 Task: Look for space in Herzogenaurach, Germany from 6th September, 2023 to 15th September, 2023 for 6 adults in price range Rs.8000 to Rs.12000. Place can be entire place or private room with 6 bedrooms having 6 beds and 6 bathrooms. Property type can be house, flat, guest house. Amenities needed are: wifi, TV, free parkinig on premises, gym, breakfast. Booking option can be shelf check-in. Required host language is English.
Action: Mouse pressed left at (507, 106)
Screenshot: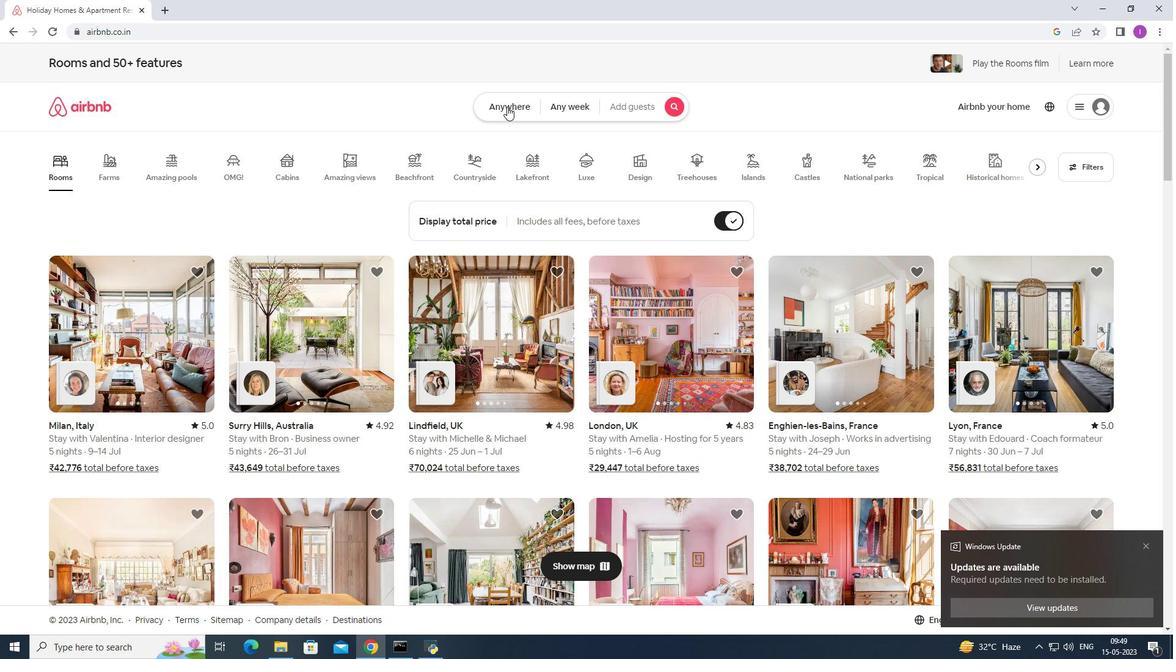 
Action: Mouse moved to (398, 151)
Screenshot: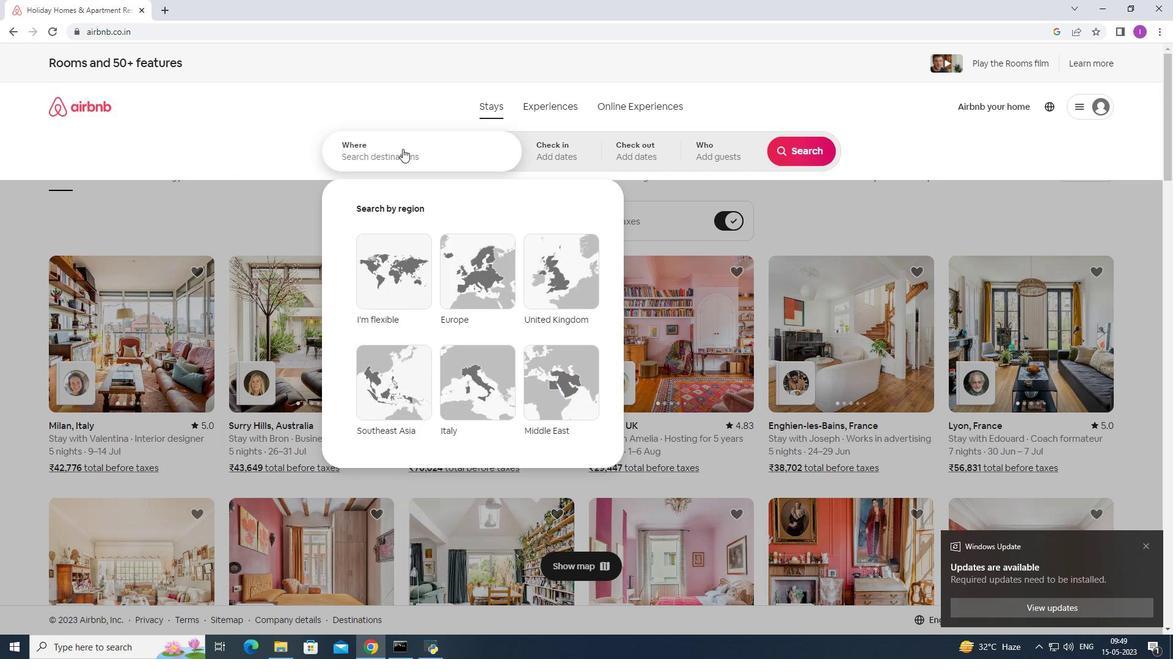 
Action: Mouse pressed left at (398, 151)
Screenshot: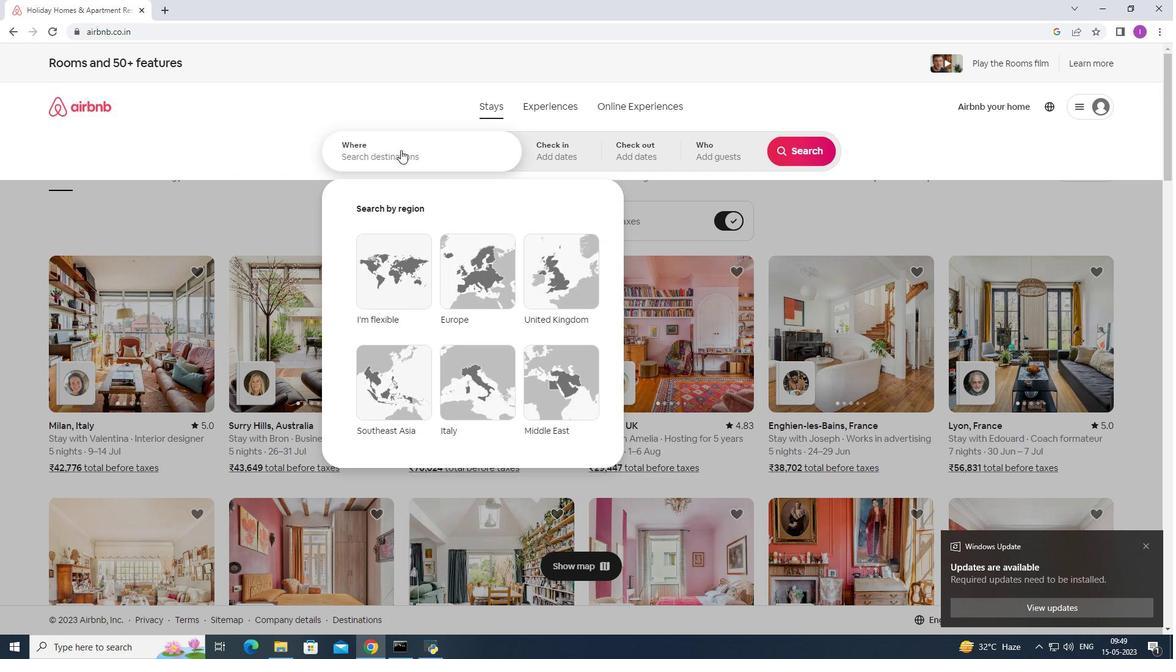 
Action: Key pressed <Key.shift>Herzogenaurach,<Key.shift>Germany
Screenshot: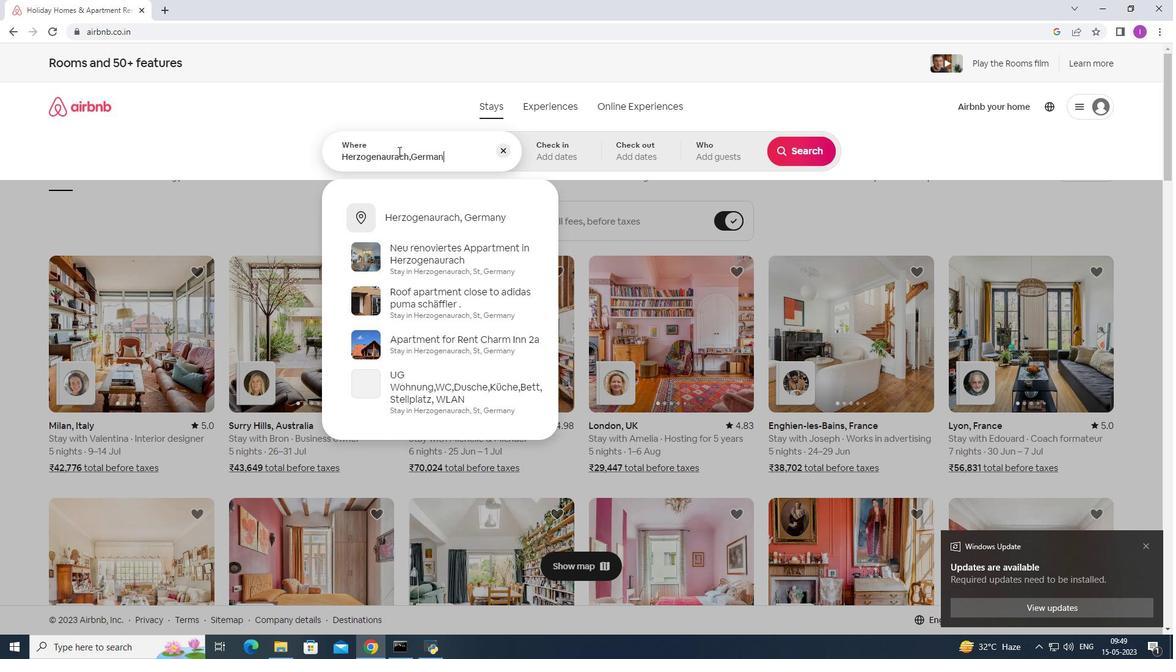 
Action: Mouse moved to (518, 221)
Screenshot: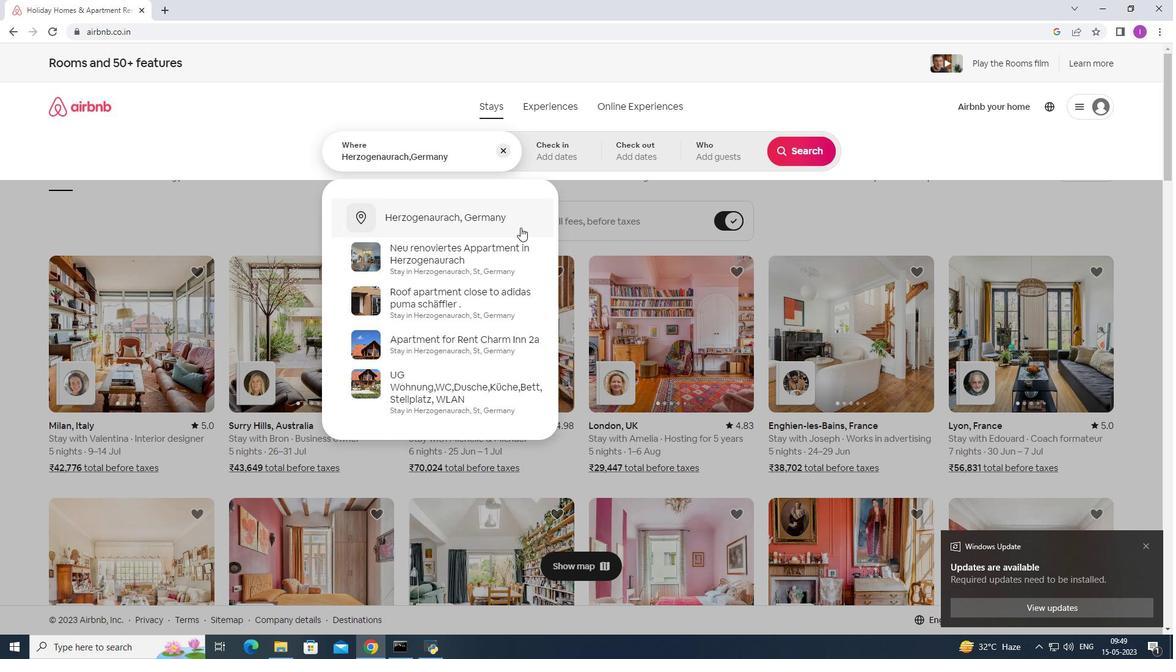 
Action: Mouse pressed left at (518, 221)
Screenshot: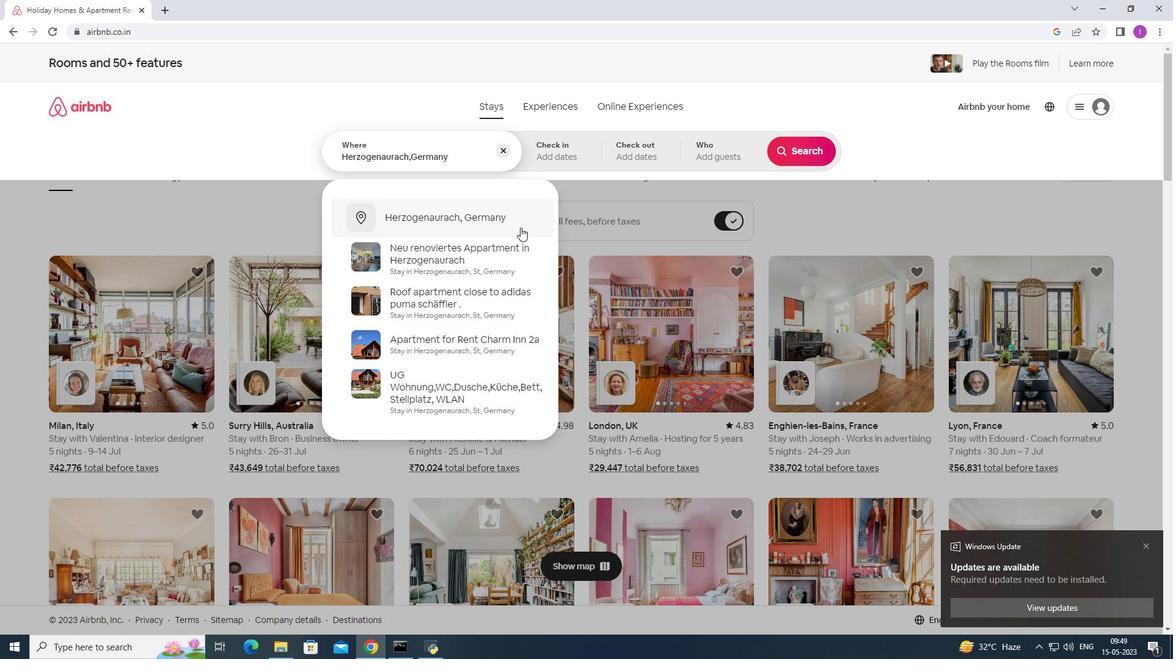 
Action: Mouse moved to (801, 245)
Screenshot: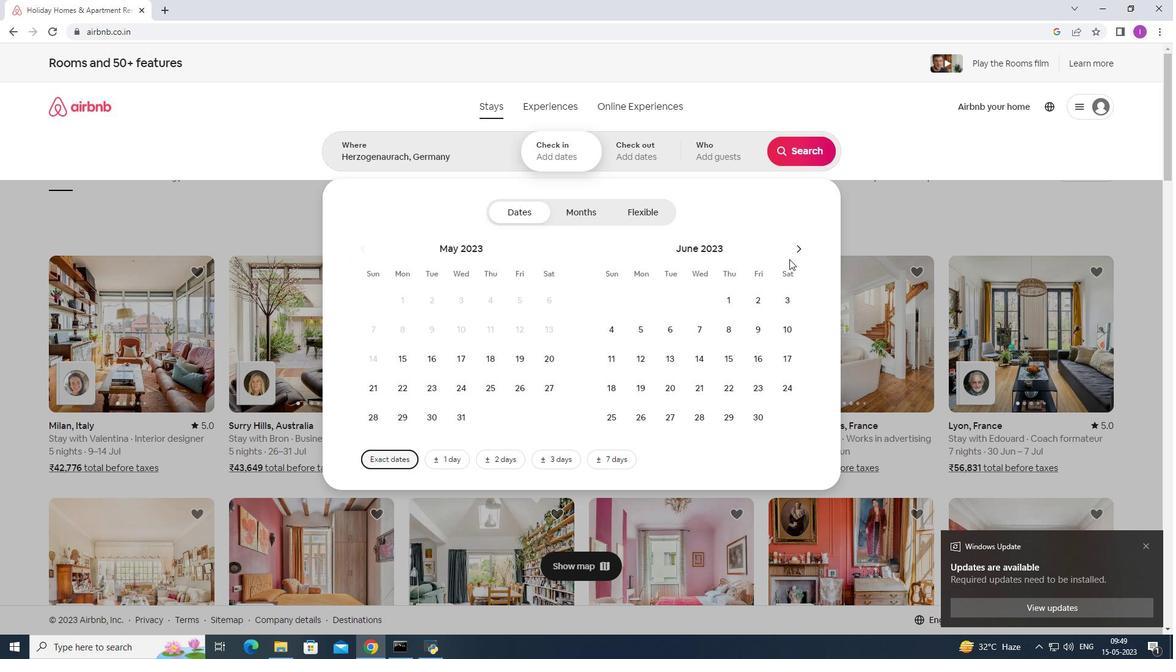 
Action: Mouse pressed left at (801, 245)
Screenshot: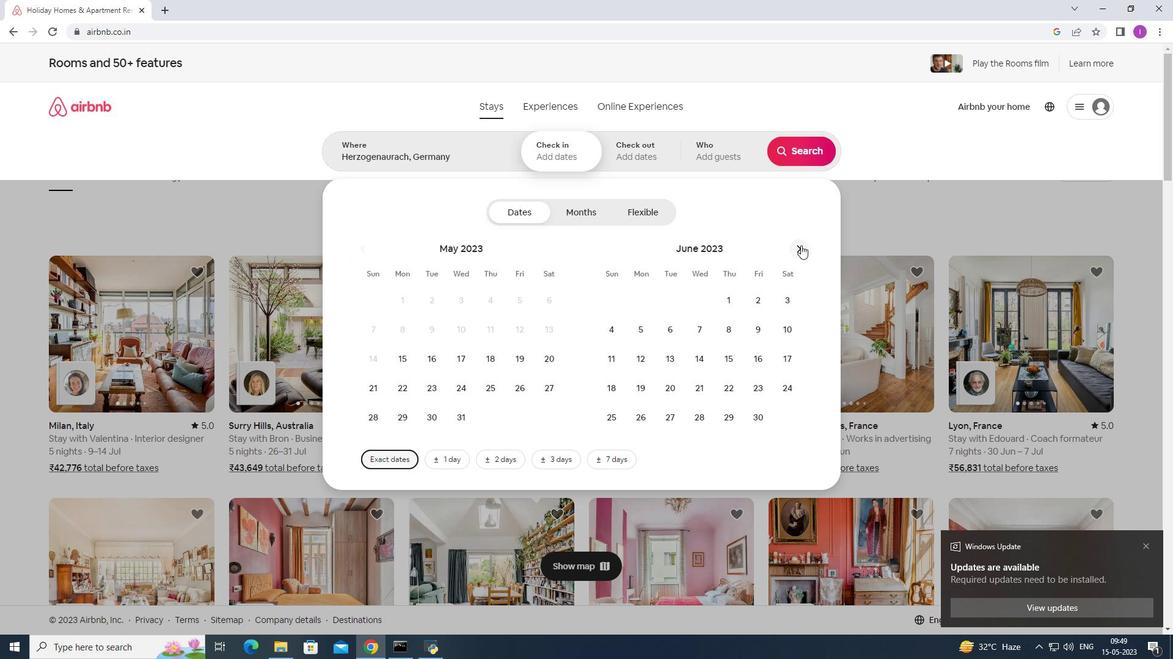 
Action: Mouse pressed left at (801, 245)
Screenshot: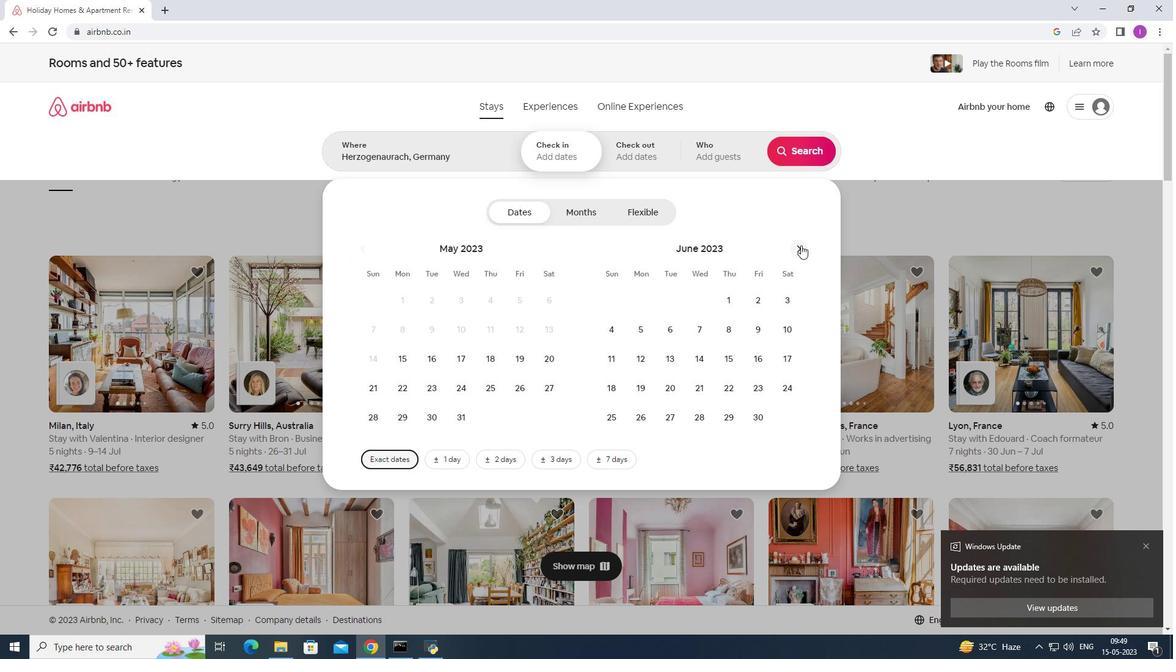 
Action: Mouse moved to (802, 243)
Screenshot: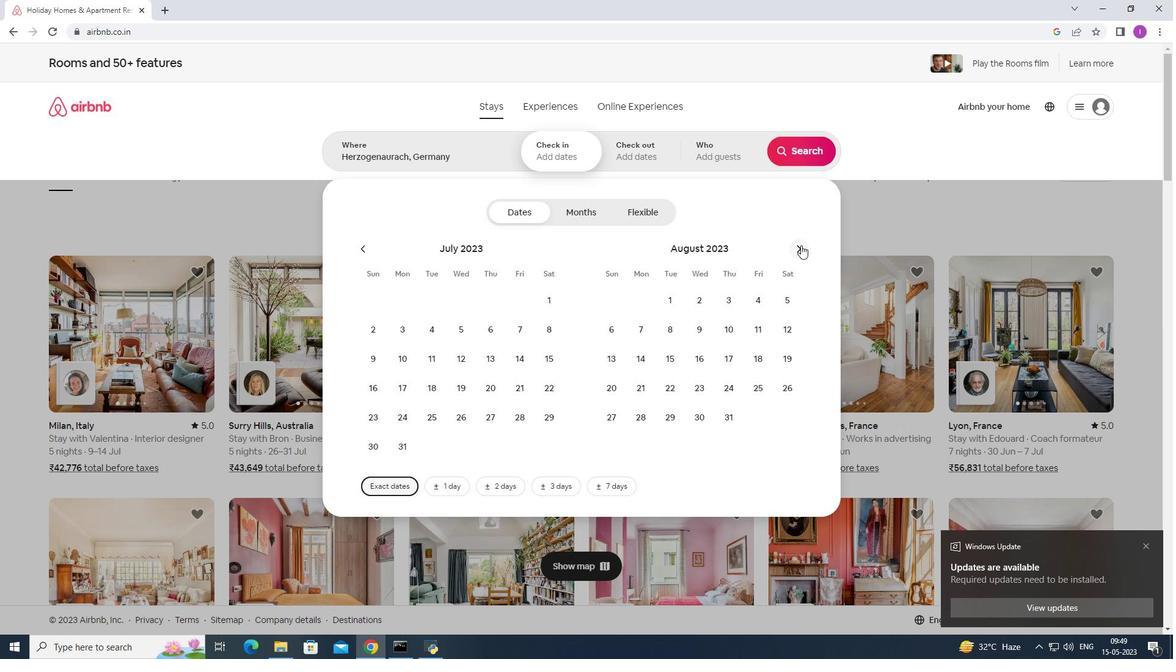 
Action: Mouse pressed left at (802, 243)
Screenshot: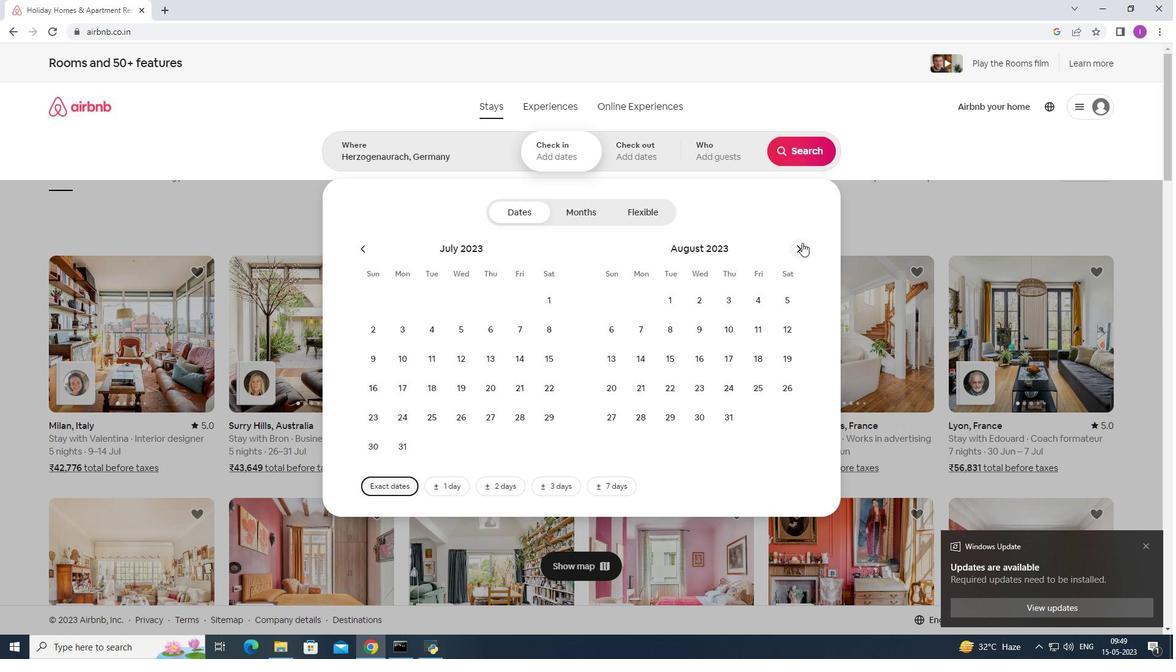 
Action: Mouse pressed left at (802, 243)
Screenshot: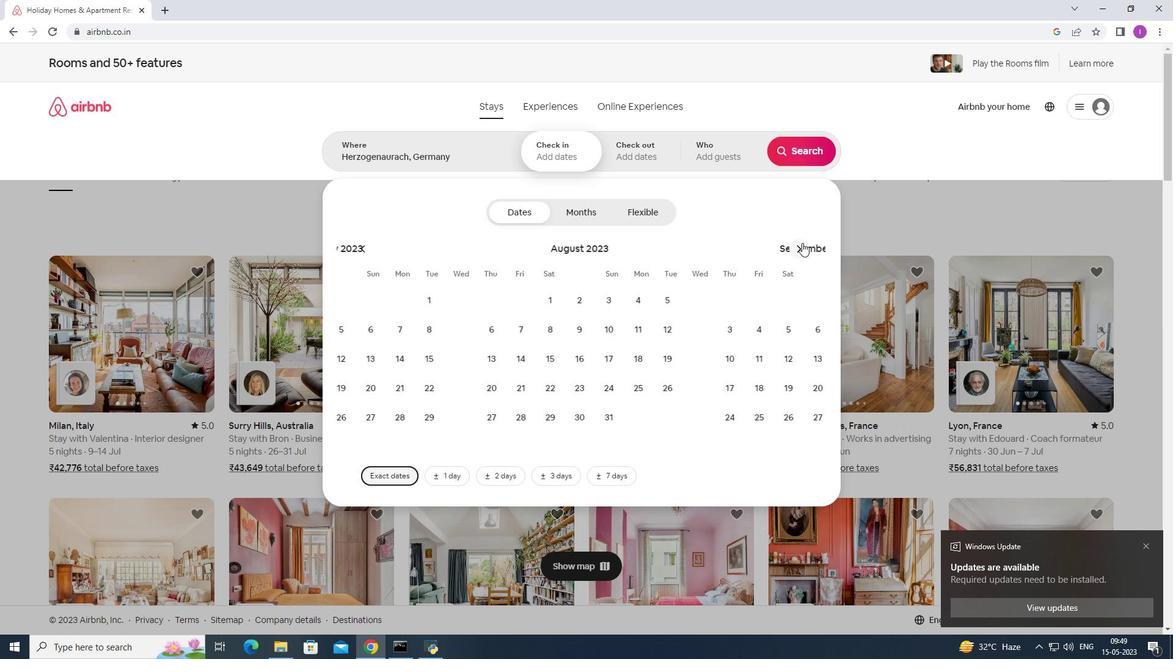 
Action: Mouse moved to (460, 333)
Screenshot: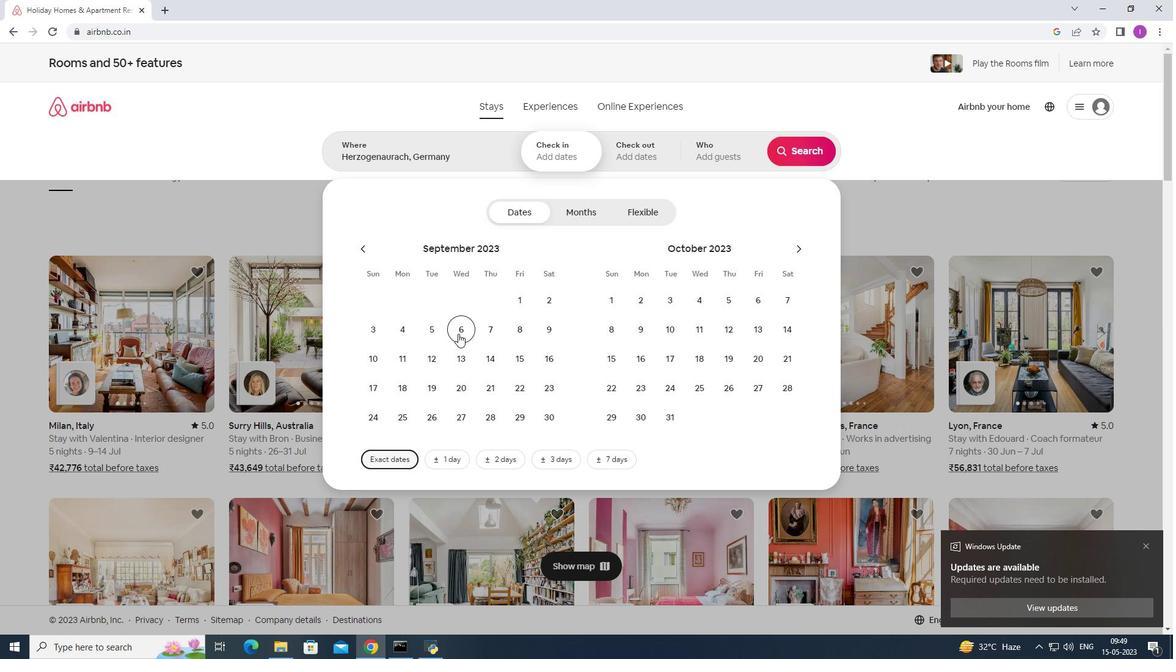 
Action: Mouse pressed left at (460, 333)
Screenshot: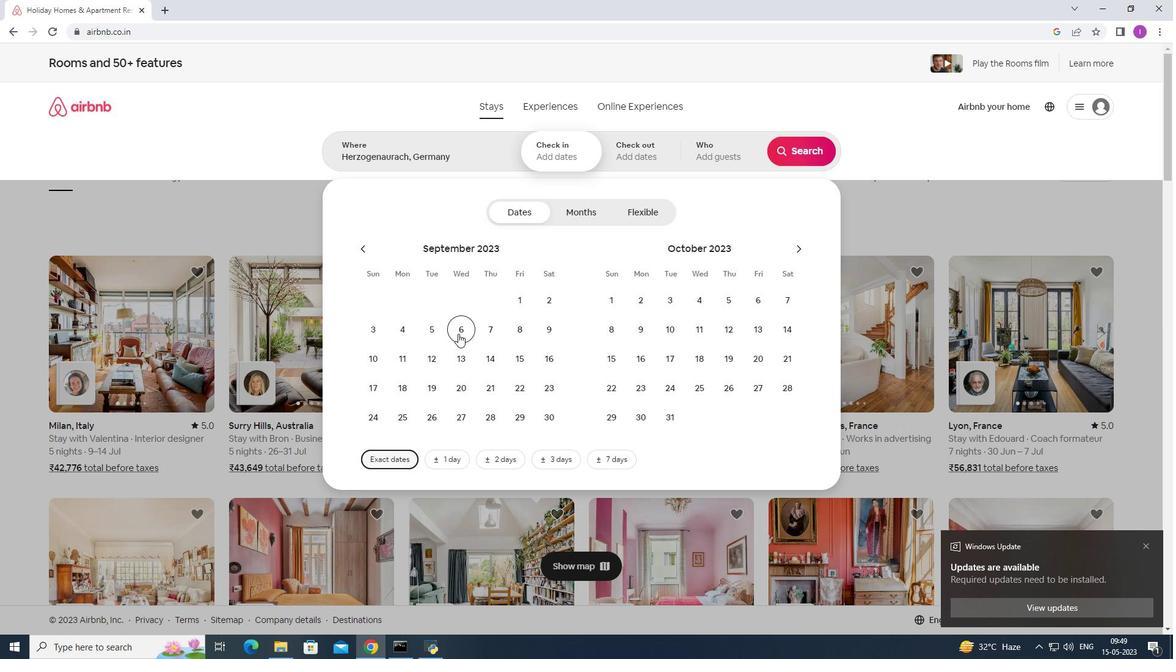 
Action: Mouse moved to (512, 363)
Screenshot: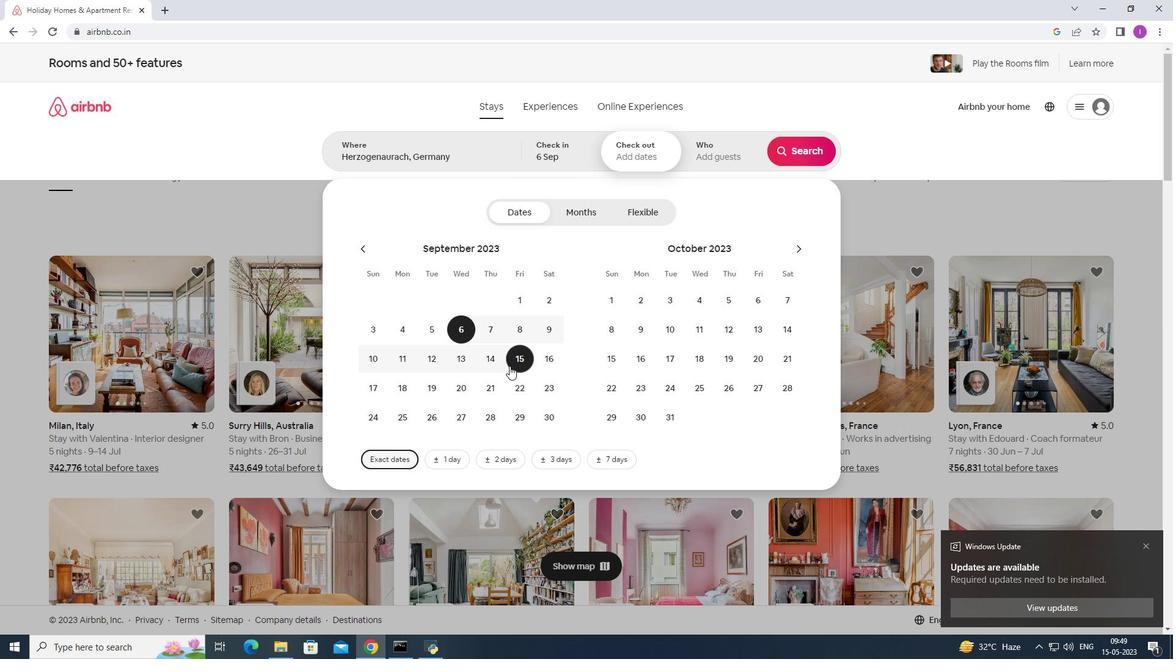 
Action: Mouse pressed left at (512, 363)
Screenshot: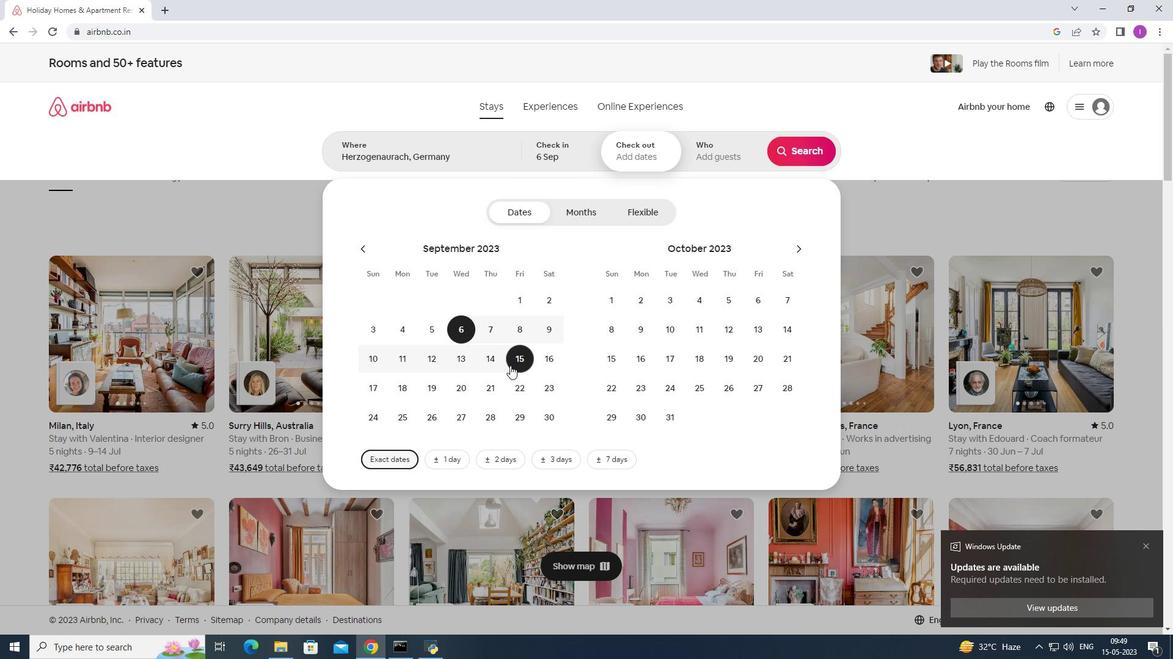 
Action: Mouse moved to (714, 150)
Screenshot: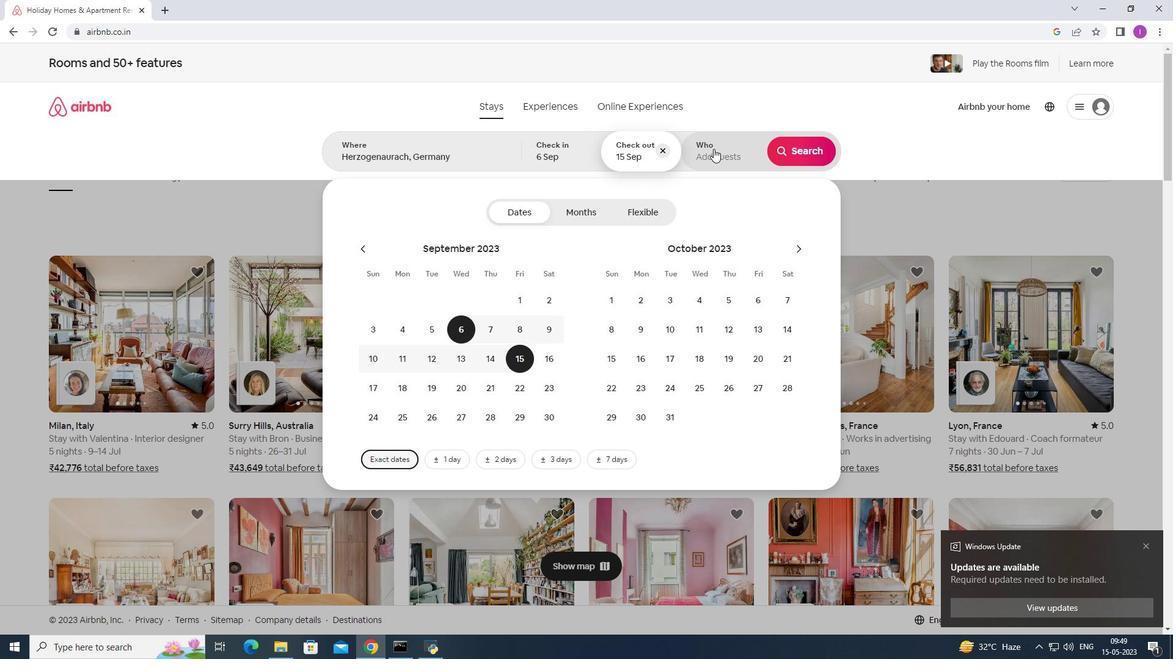 
Action: Mouse pressed left at (714, 150)
Screenshot: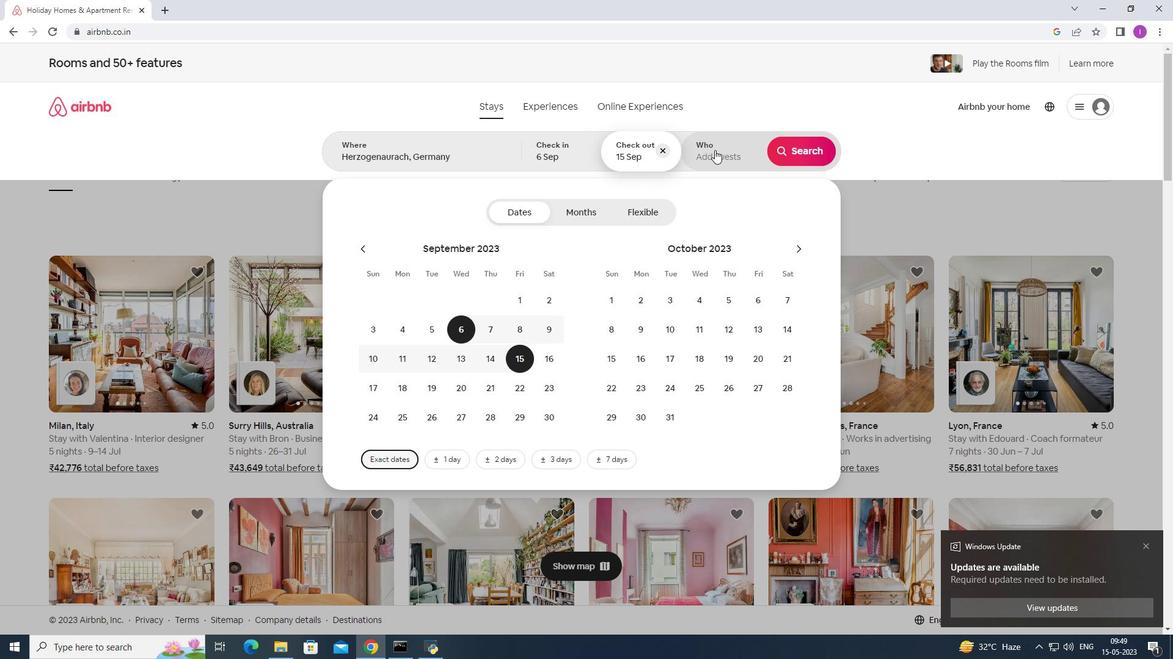 
Action: Mouse moved to (805, 219)
Screenshot: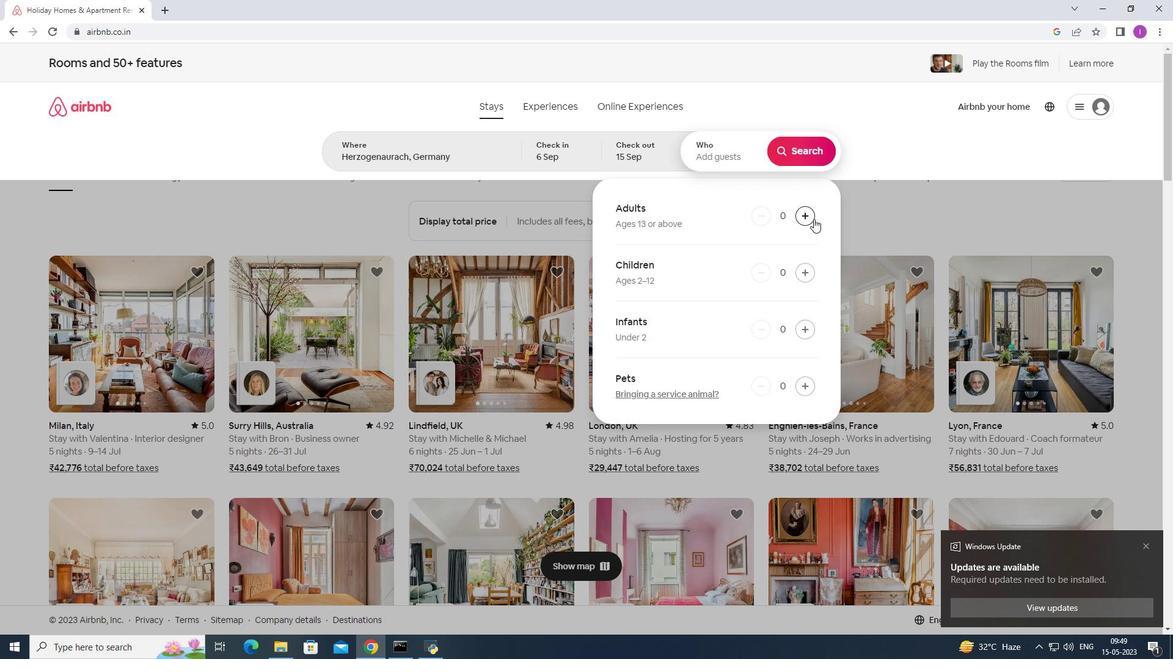 
Action: Mouse pressed left at (805, 219)
Screenshot: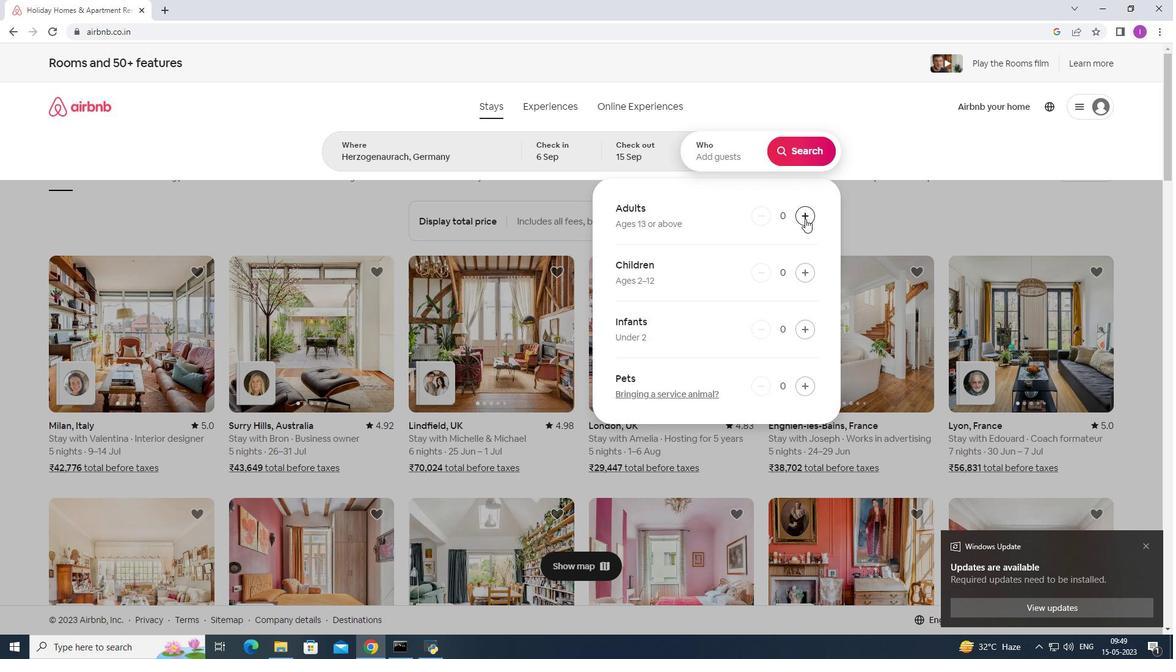 
Action: Mouse pressed left at (805, 219)
Screenshot: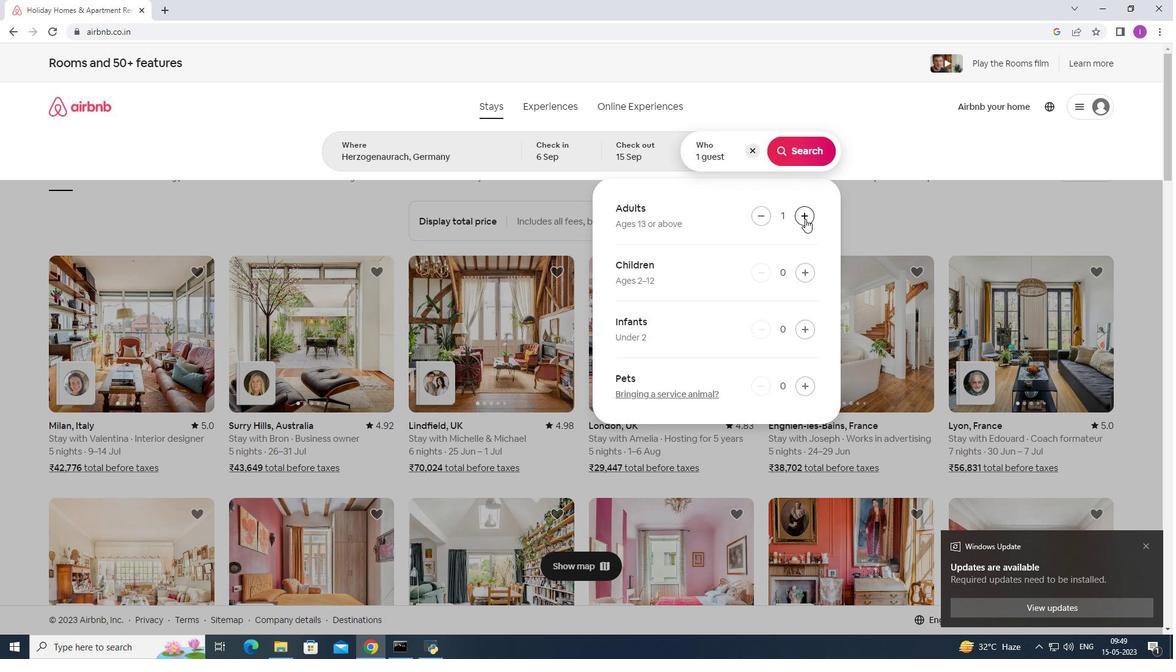 
Action: Mouse pressed left at (805, 219)
Screenshot: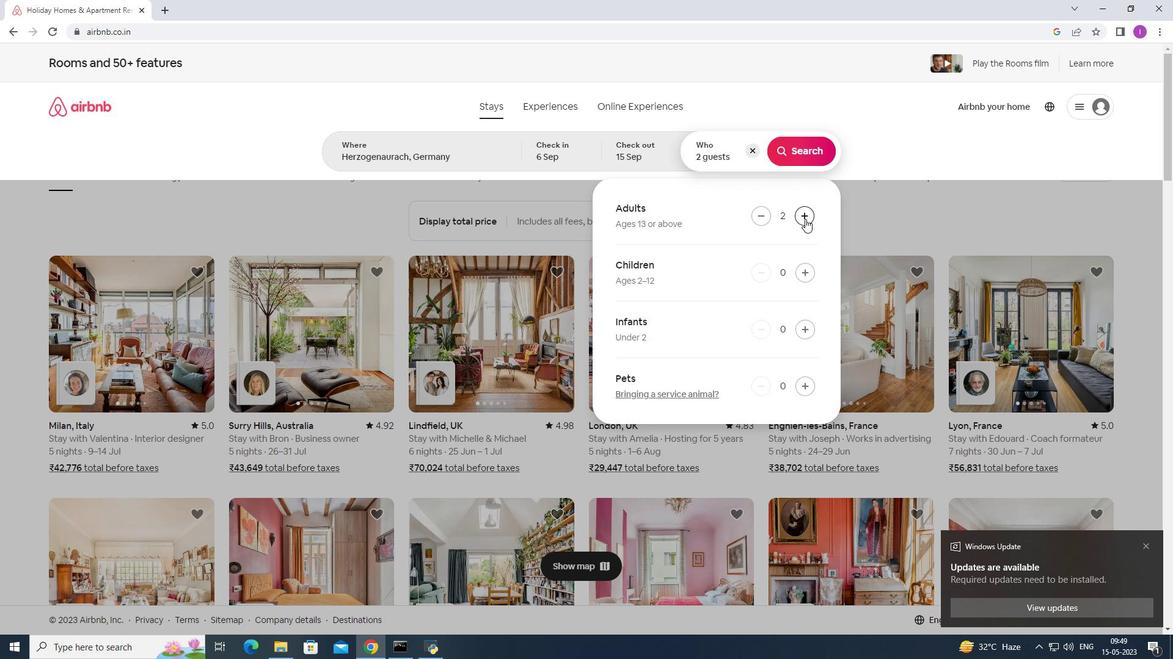 
Action: Mouse pressed left at (805, 219)
Screenshot: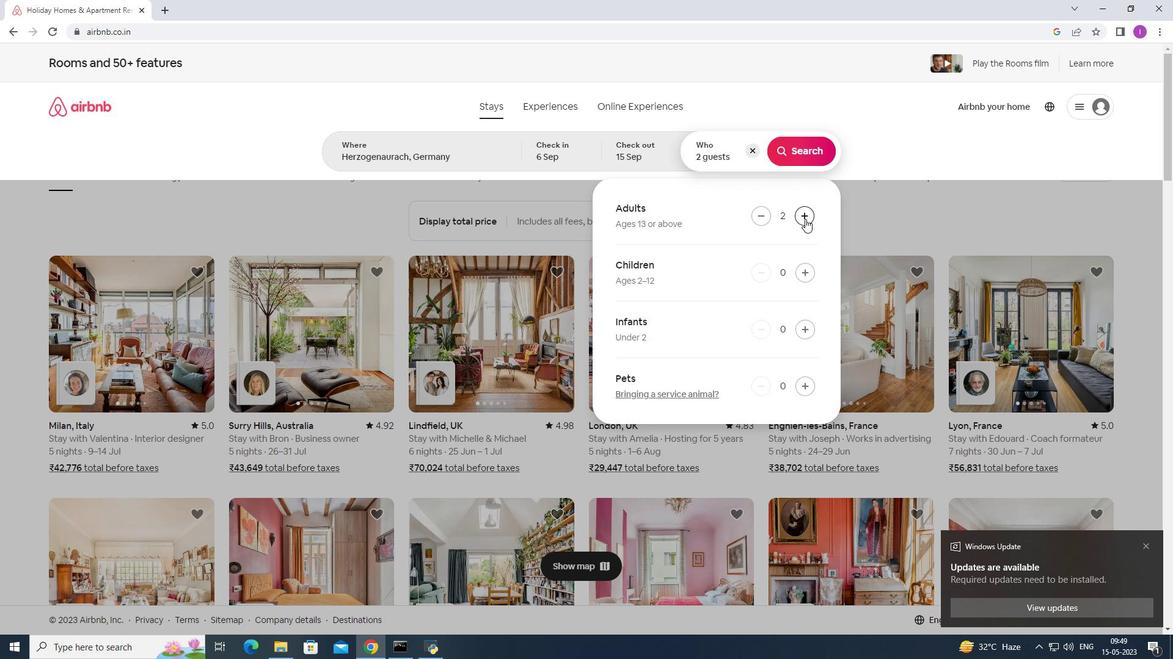 
Action: Mouse moved to (805, 218)
Screenshot: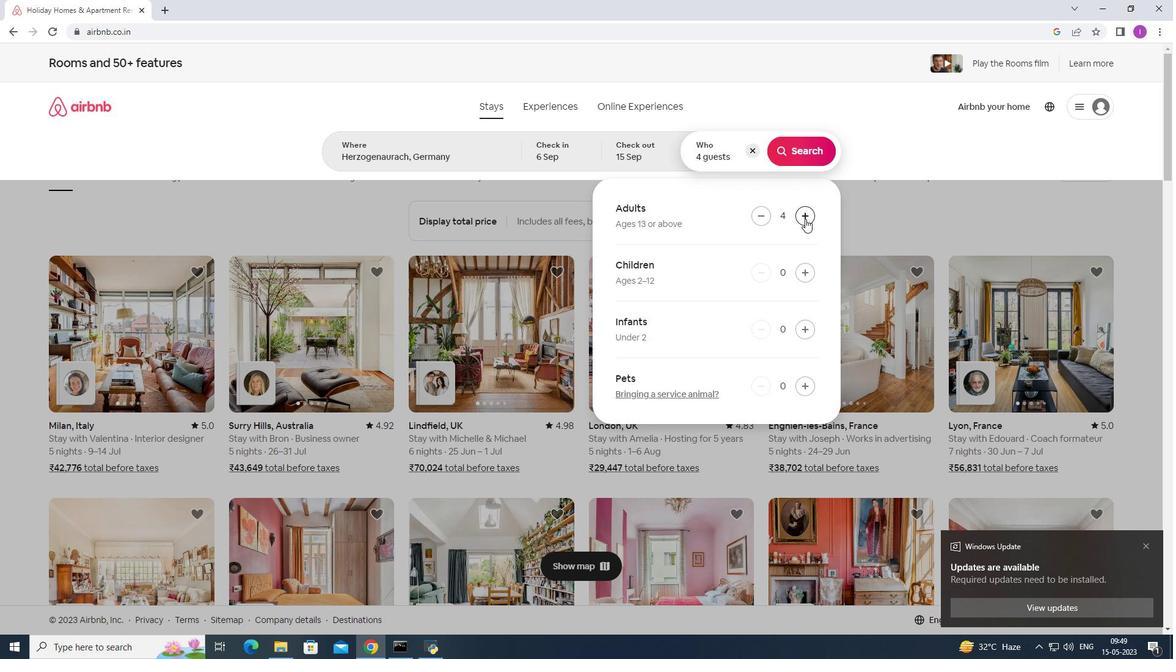 
Action: Mouse pressed left at (805, 218)
Screenshot: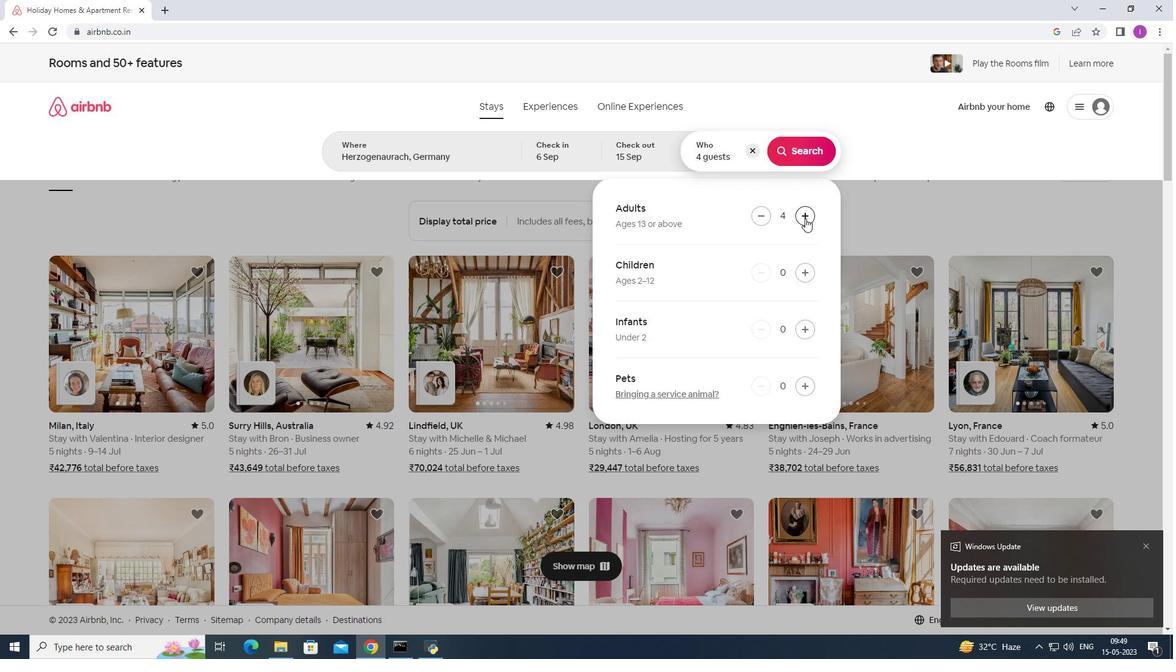 
Action: Mouse pressed left at (805, 218)
Screenshot: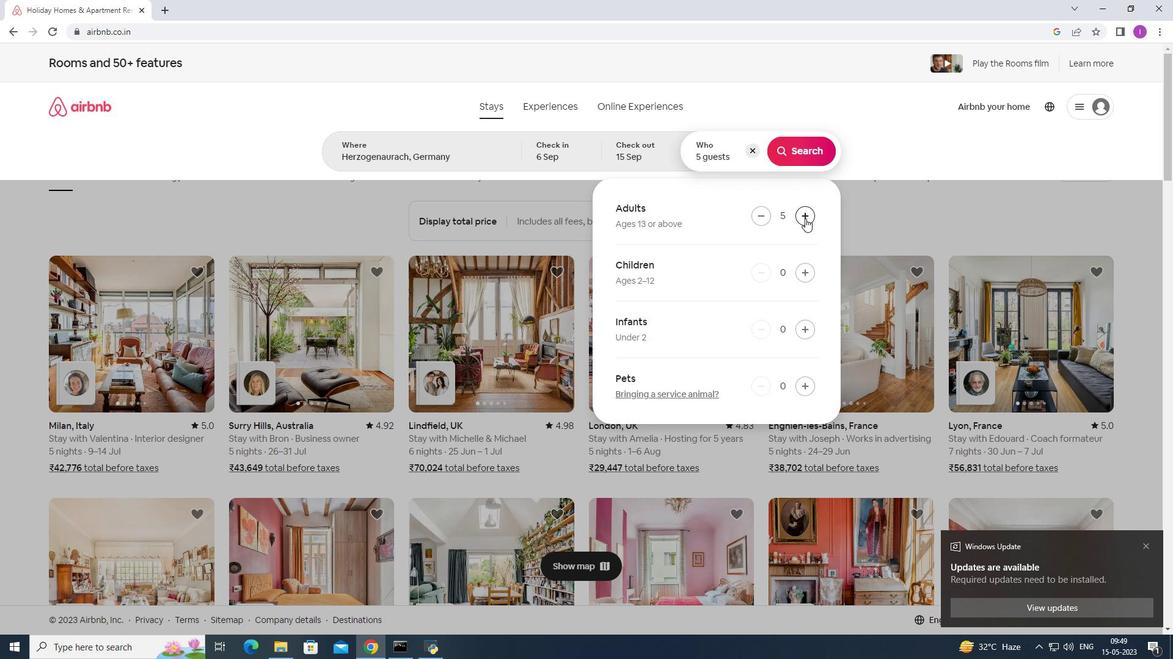 
Action: Mouse moved to (813, 158)
Screenshot: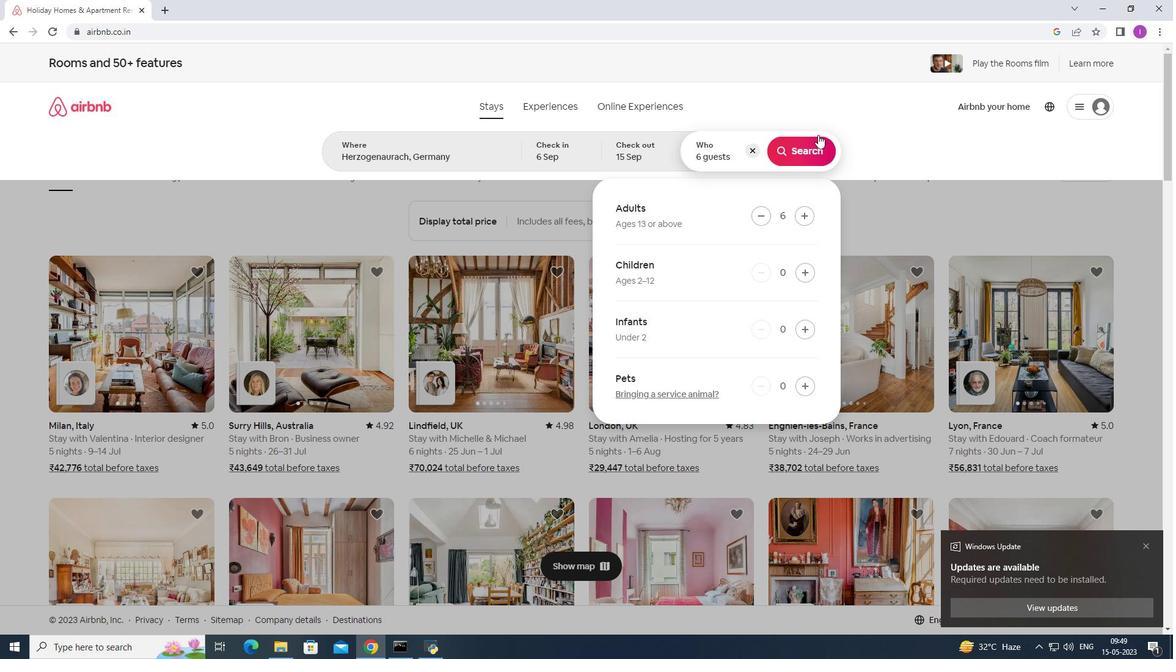 
Action: Mouse pressed left at (813, 158)
Screenshot: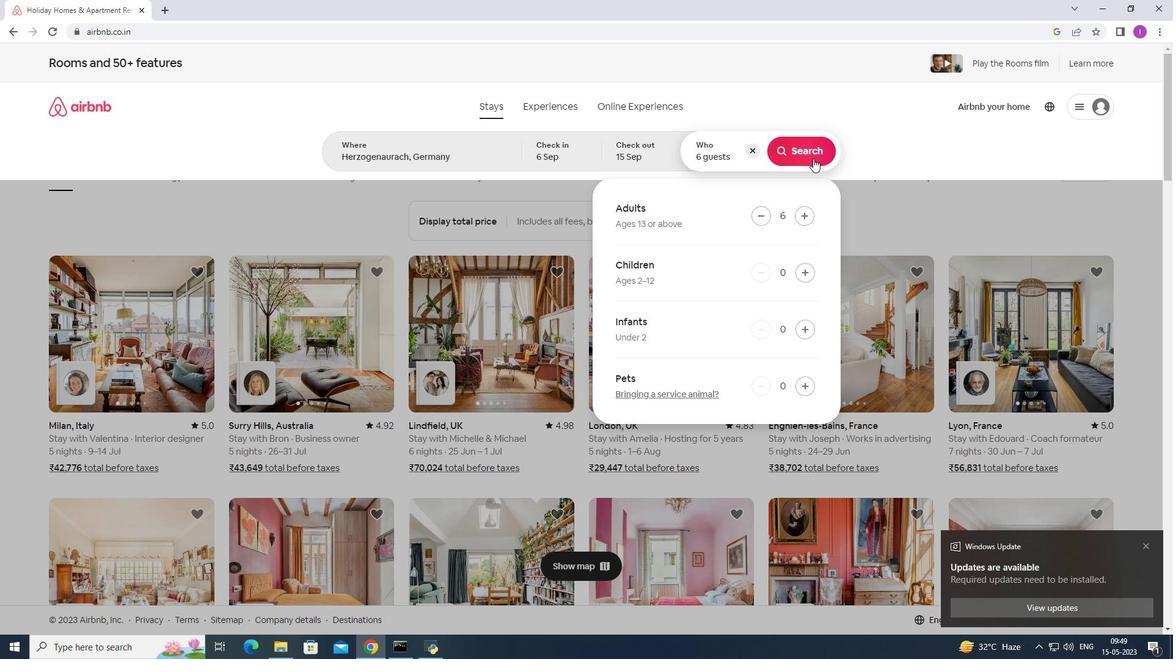 
Action: Mouse moved to (1099, 121)
Screenshot: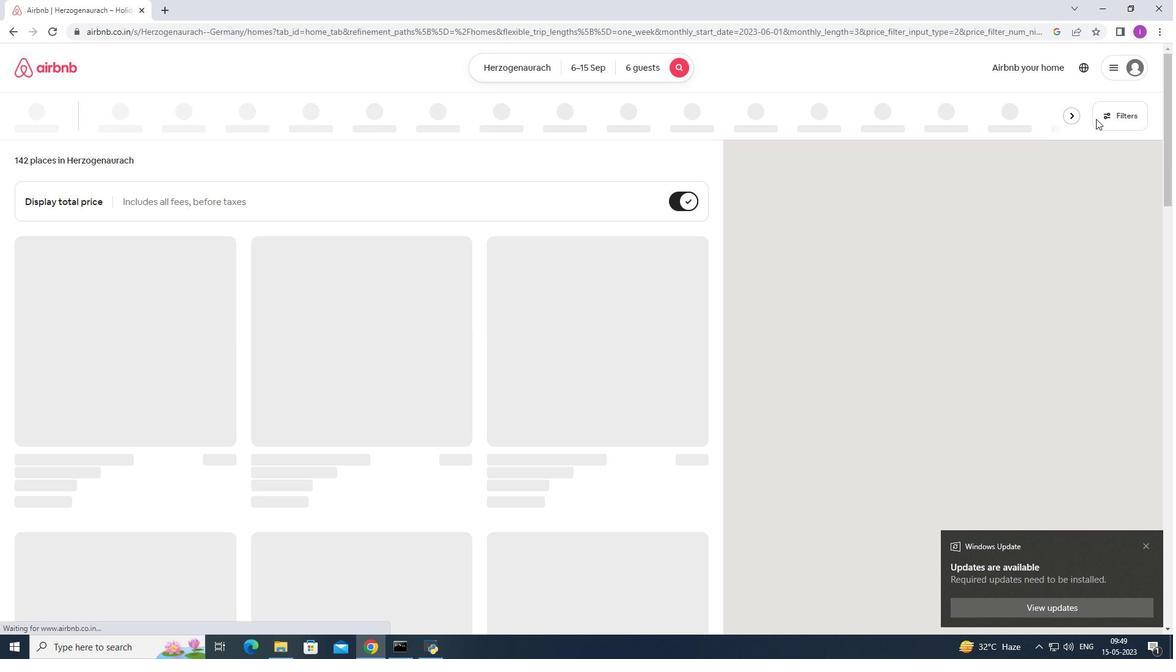 
Action: Mouse pressed left at (1099, 121)
Screenshot: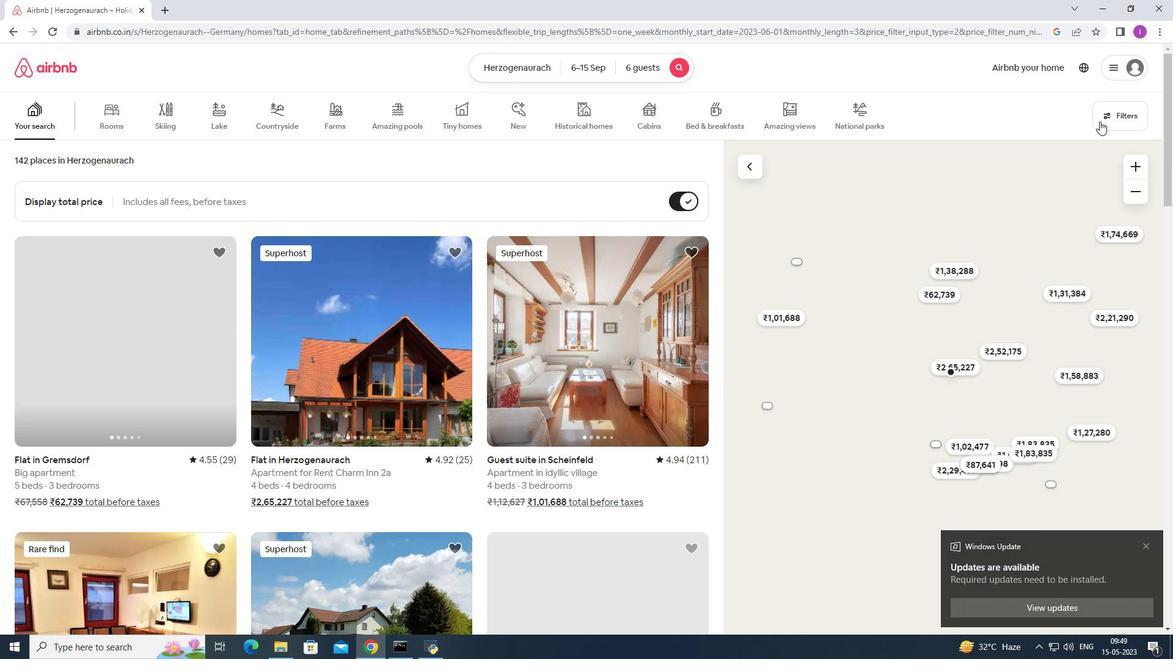 
Action: Mouse moved to (665, 413)
Screenshot: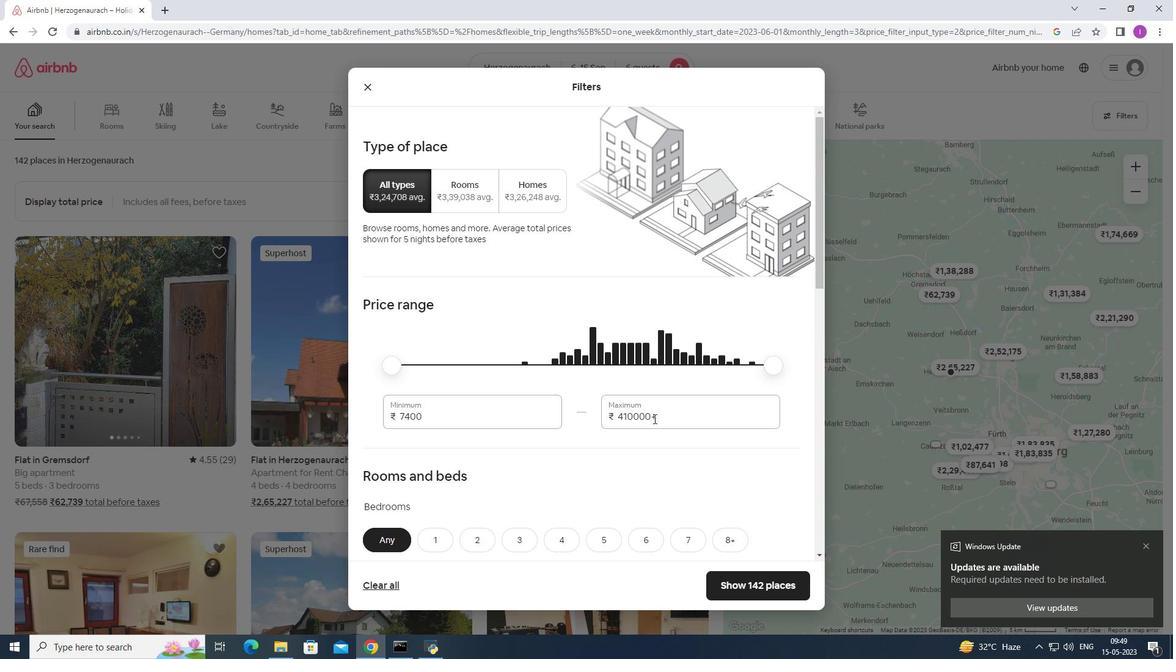 
Action: Mouse pressed left at (665, 413)
Screenshot: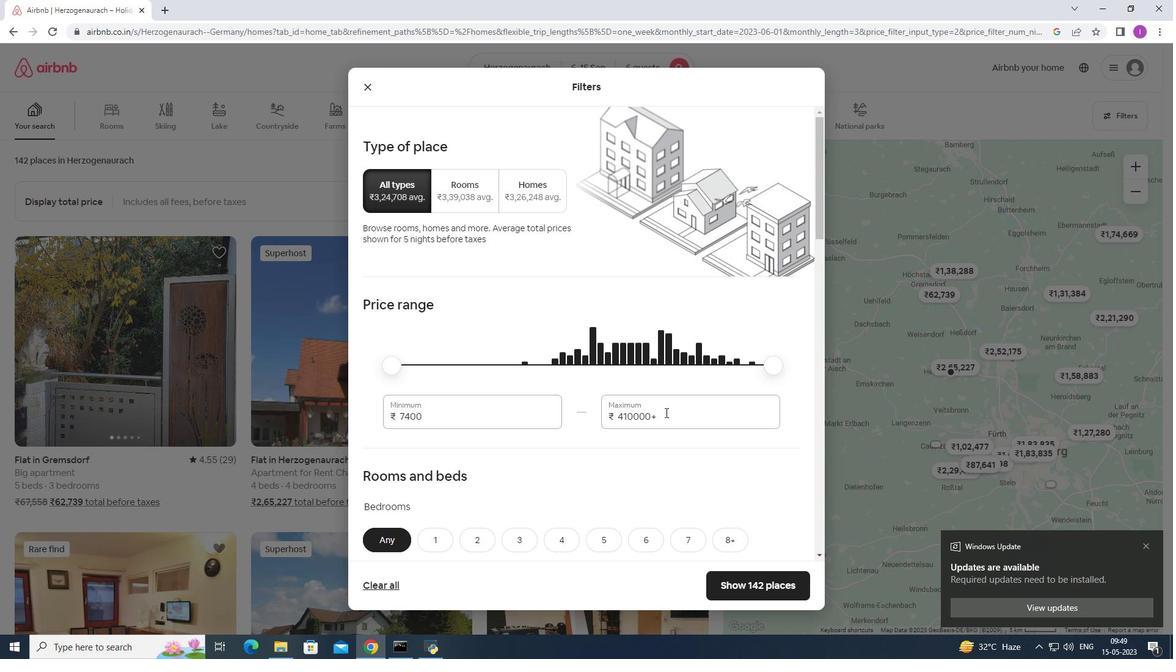 
Action: Mouse moved to (661, 414)
Screenshot: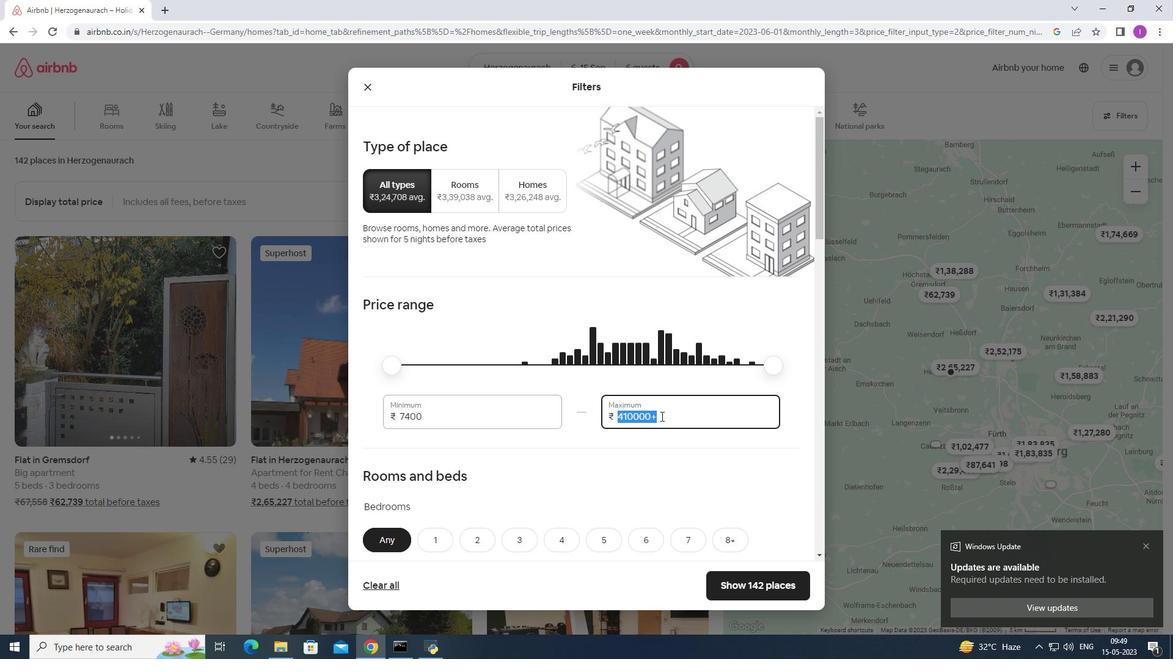 
Action: Key pressed 120000
Screenshot: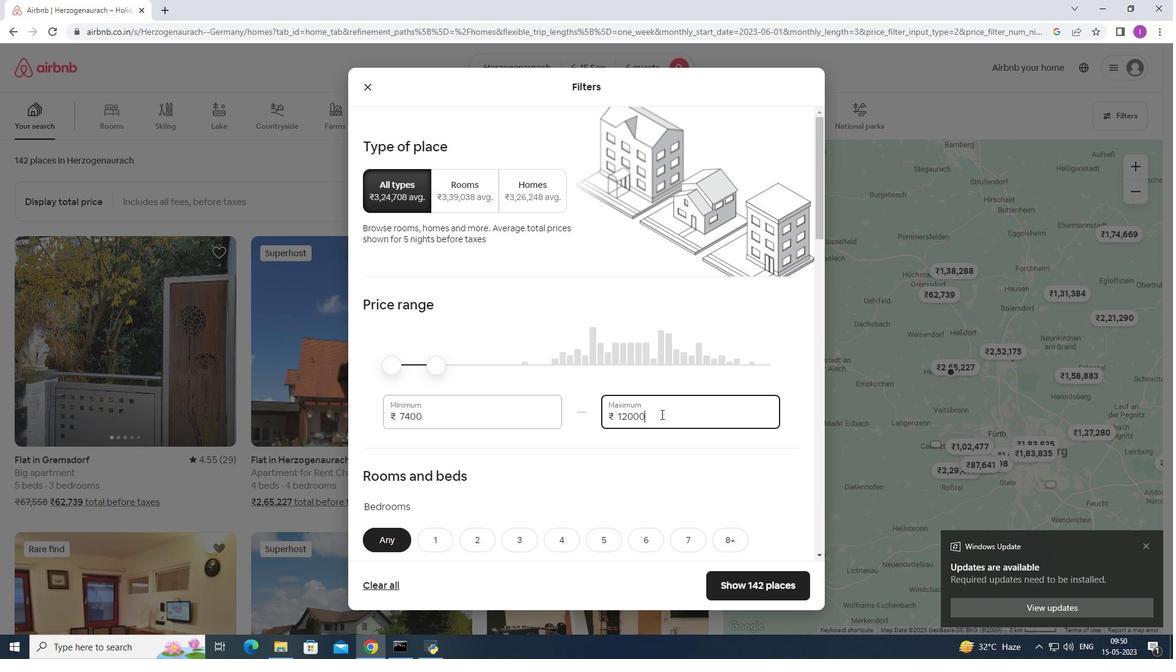 
Action: Mouse moved to (645, 406)
Screenshot: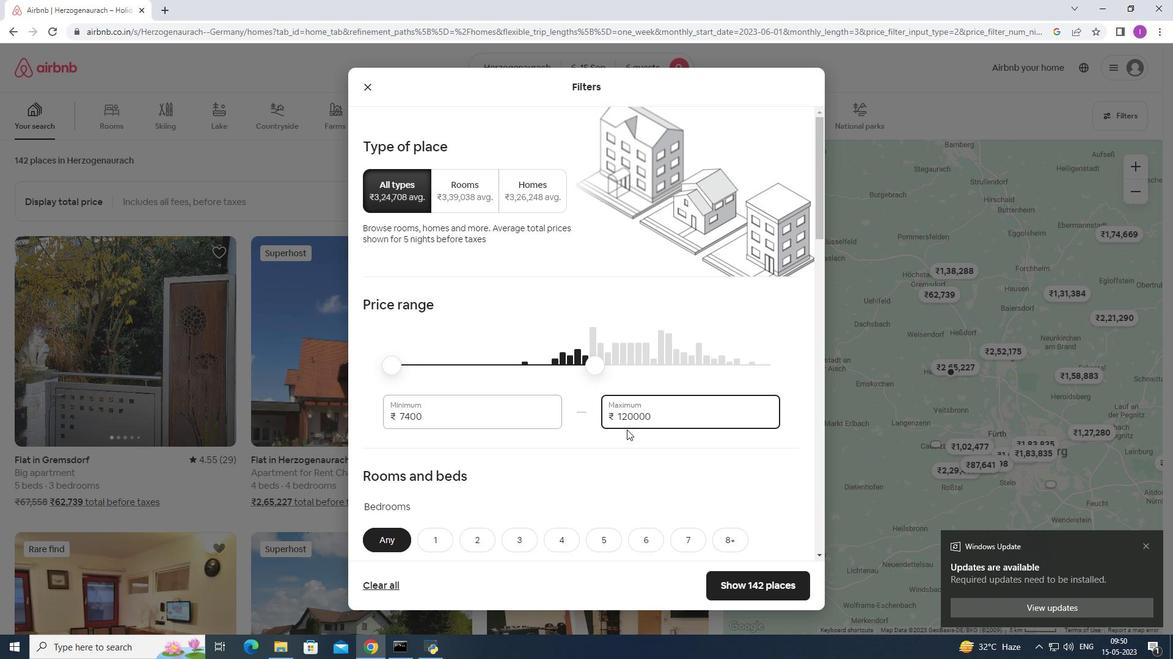 
Action: Key pressed <Key.backspace>
Screenshot: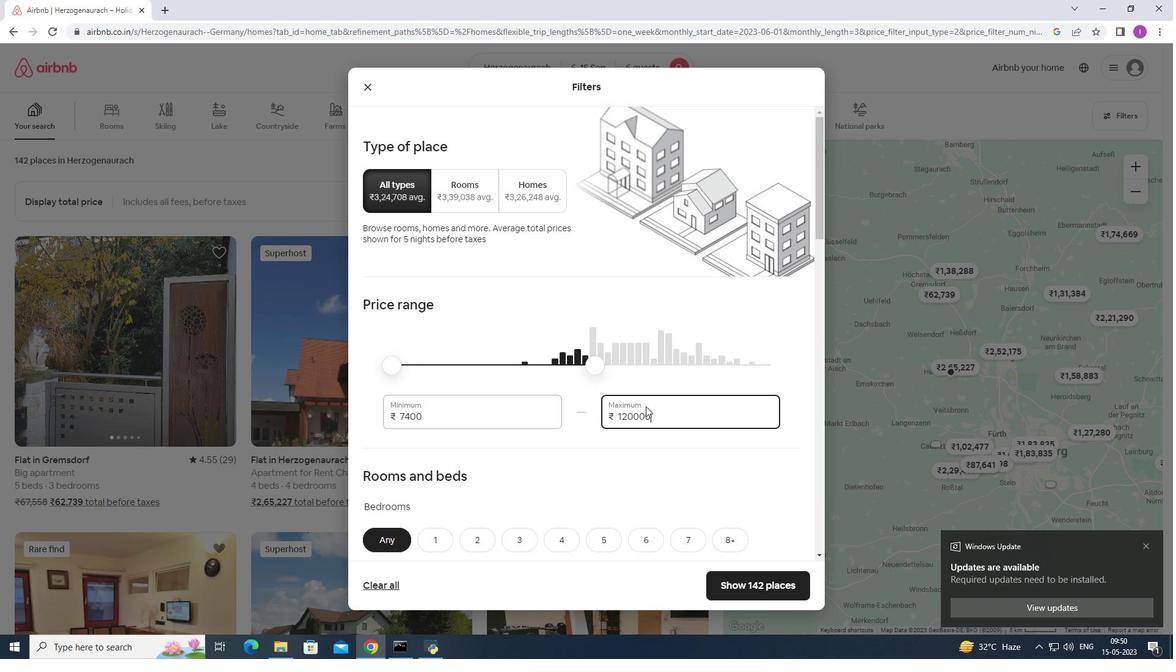 
Action: Mouse moved to (441, 421)
Screenshot: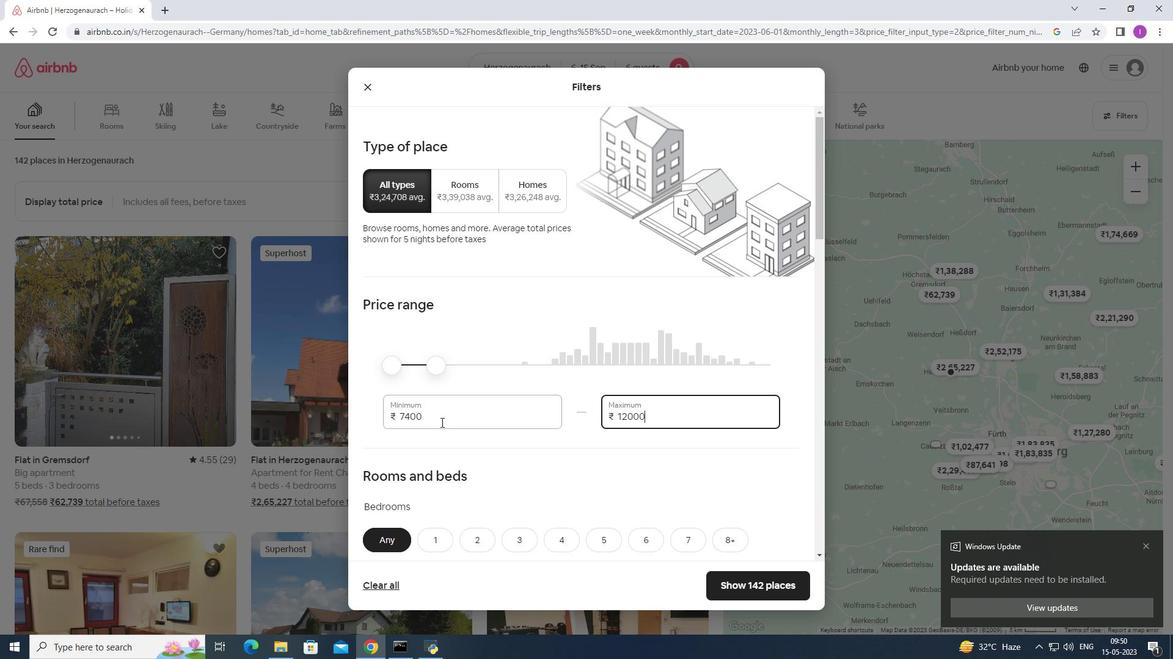 
Action: Mouse pressed left at (441, 421)
Screenshot: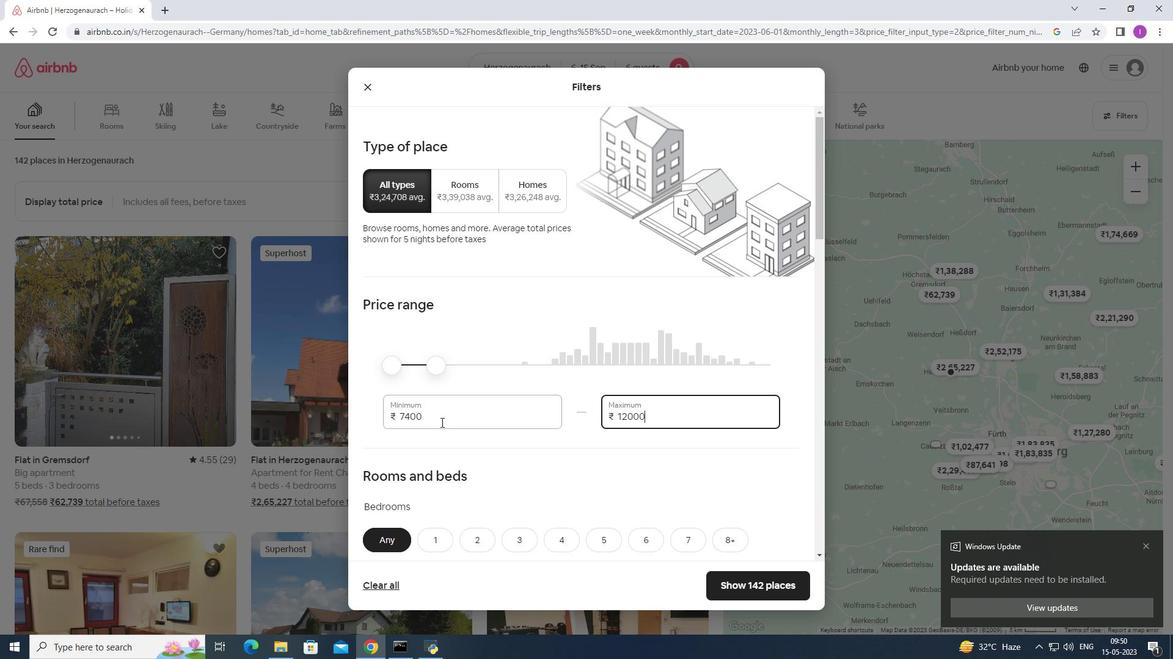 
Action: Mouse moved to (387, 423)
Screenshot: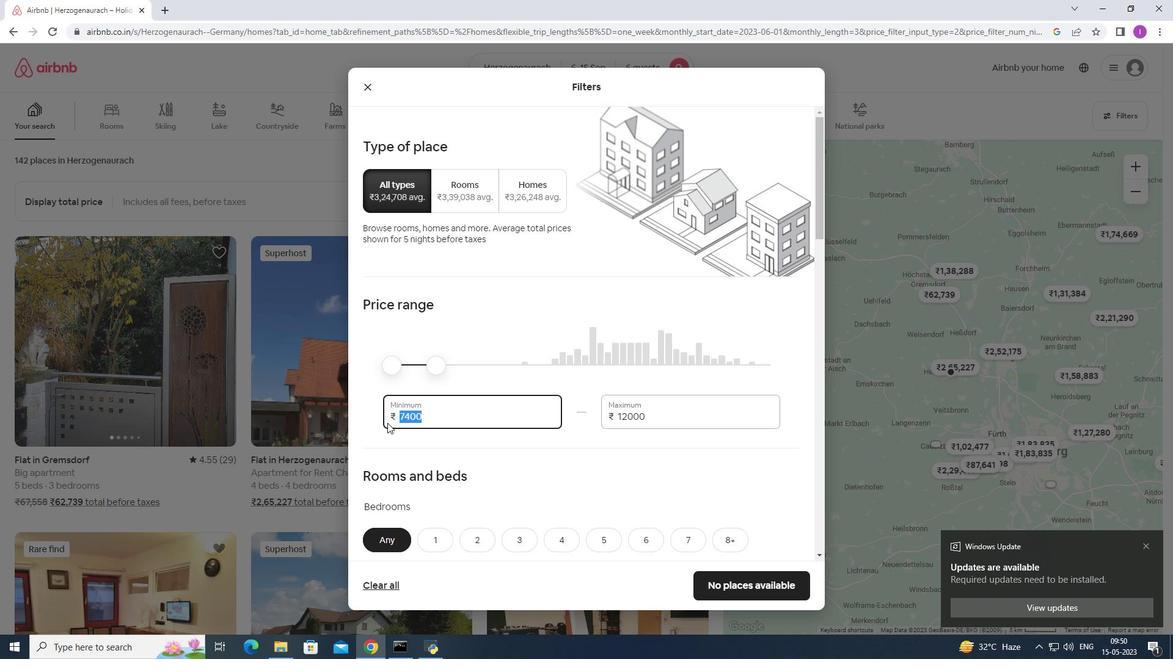 
Action: Key pressed 80000
Screenshot: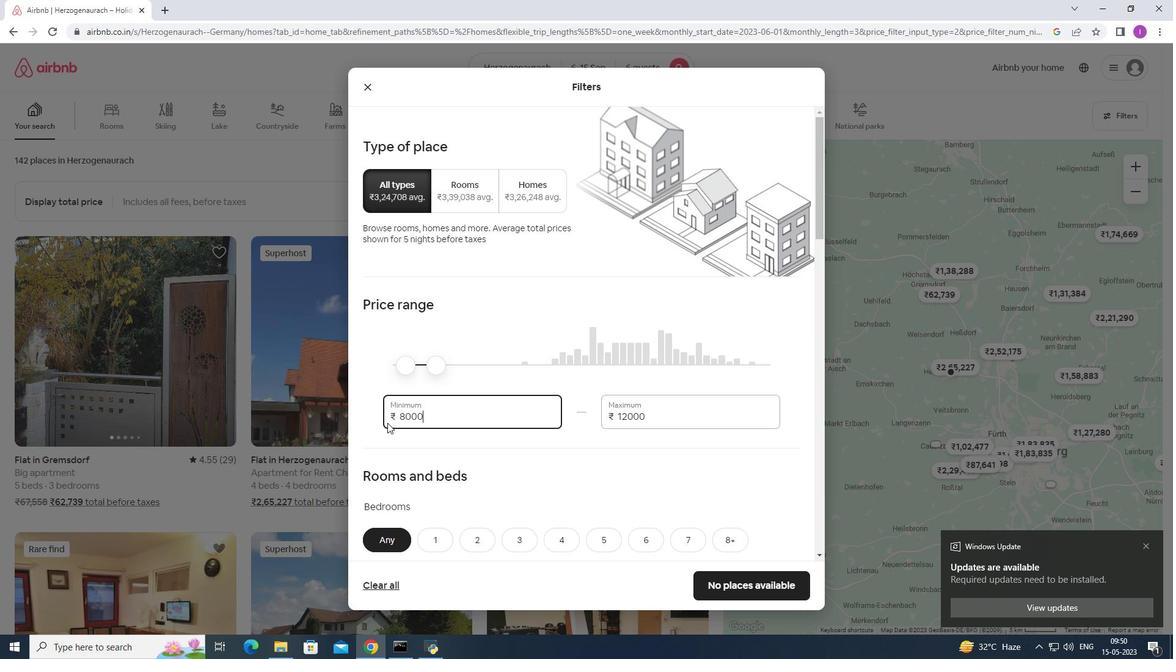 
Action: Mouse moved to (425, 428)
Screenshot: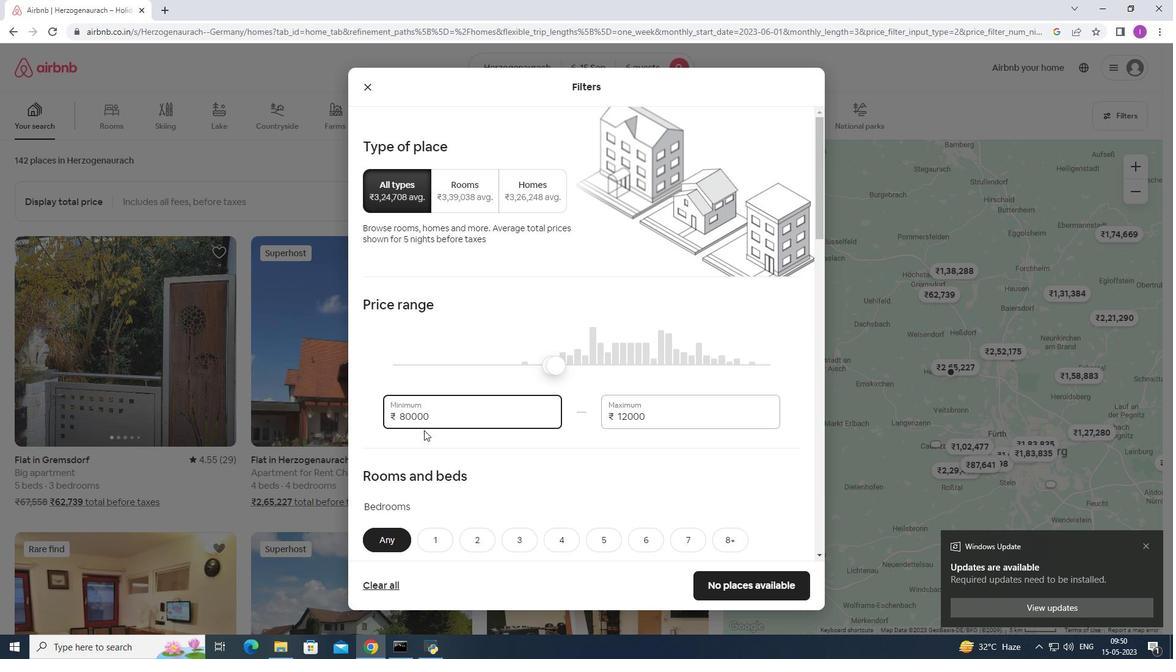
Action: Key pressed <Key.backspace>
Screenshot: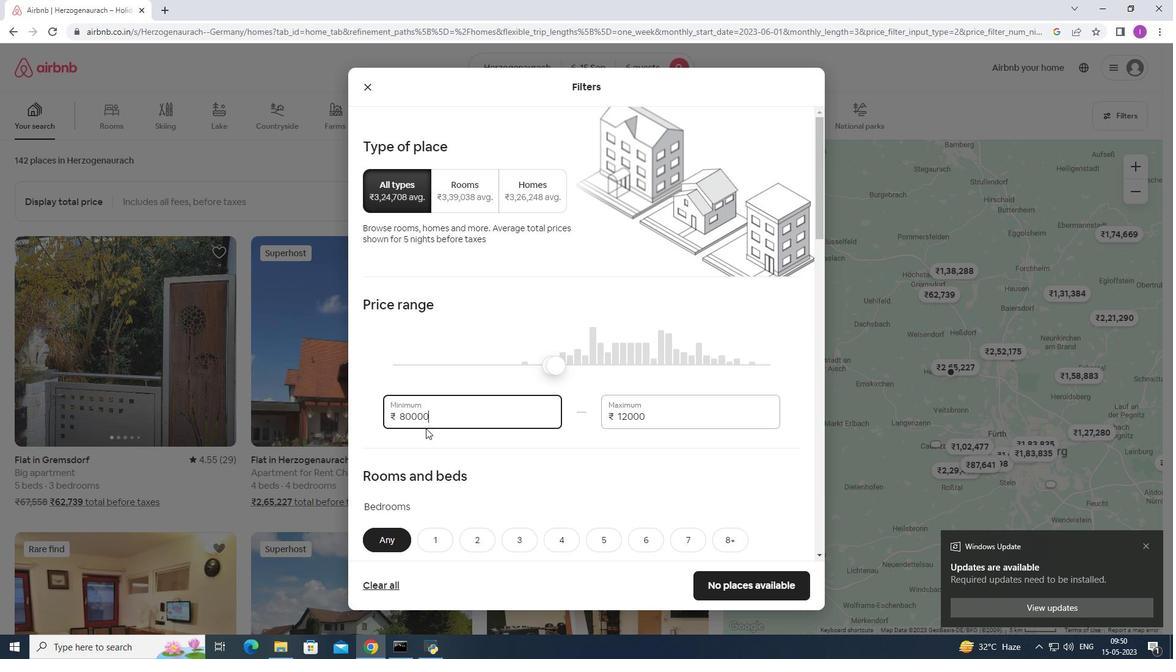 
Action: Mouse moved to (536, 427)
Screenshot: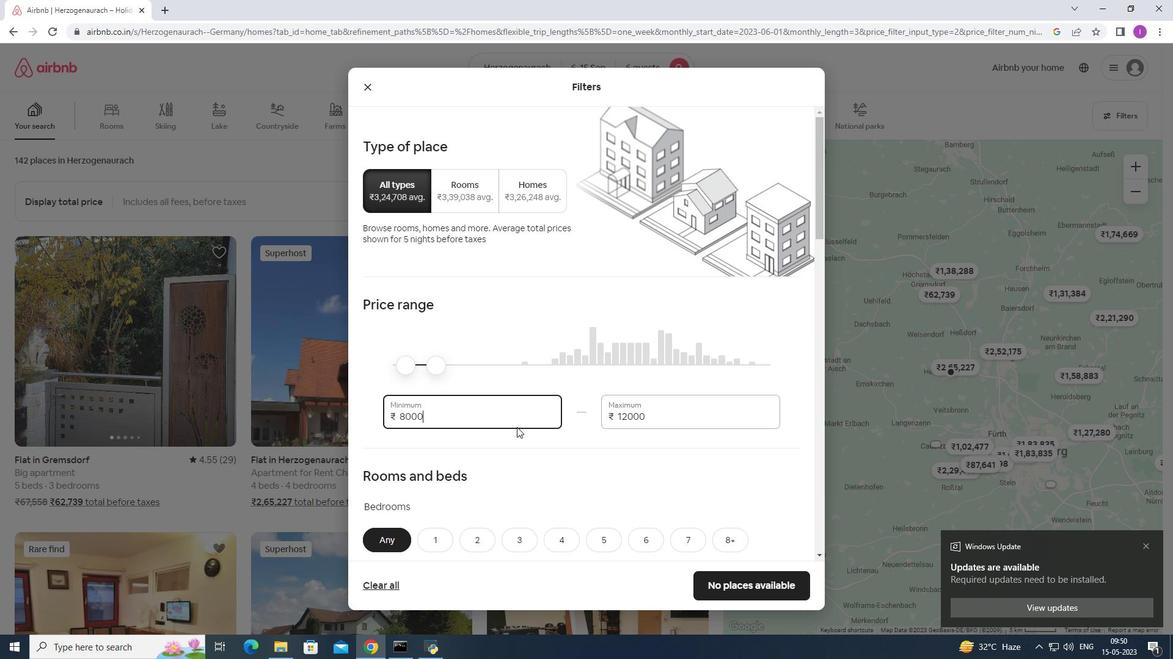 
Action: Mouse scrolled (536, 427) with delta (0, 0)
Screenshot: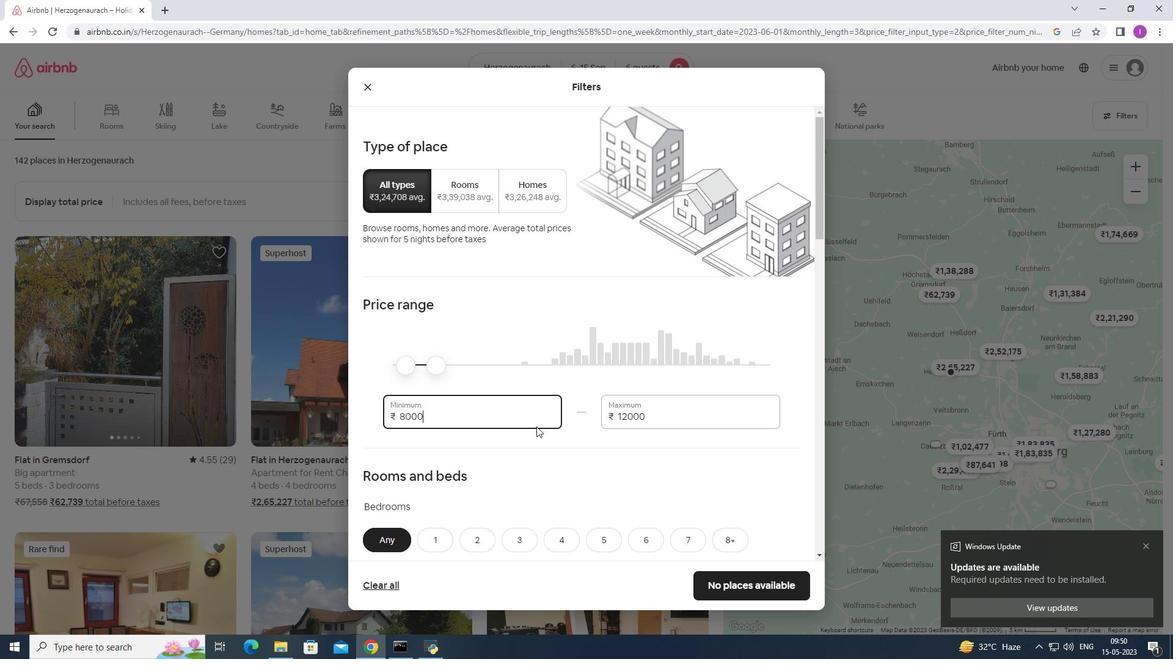 
Action: Mouse scrolled (536, 427) with delta (0, 0)
Screenshot: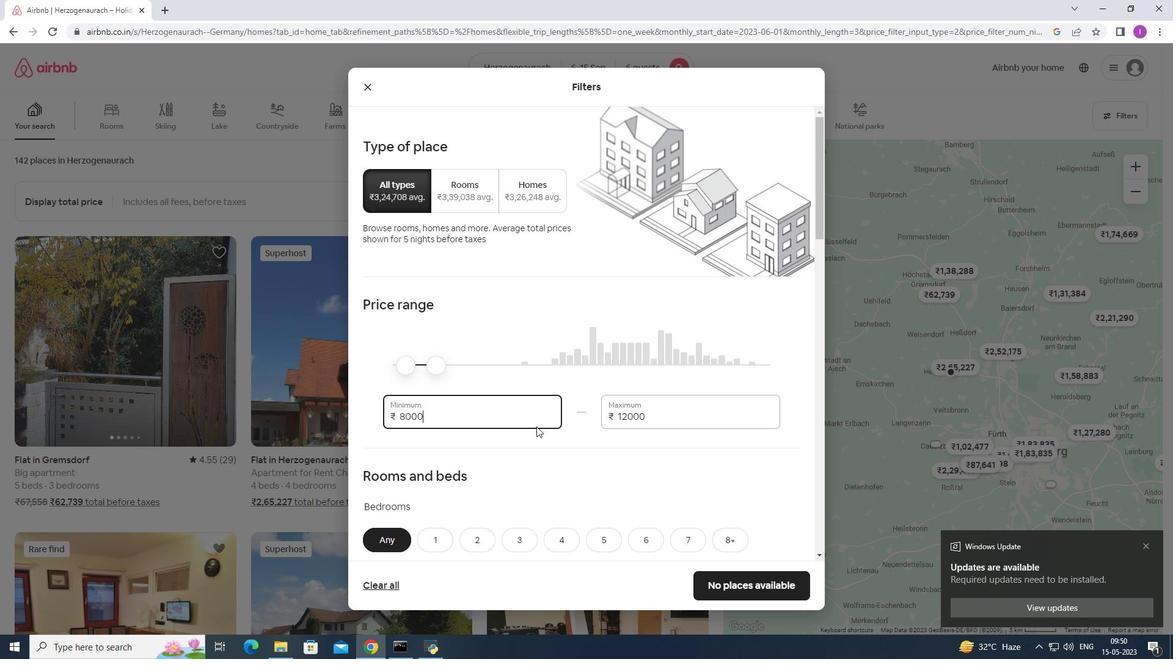 
Action: Mouse scrolled (536, 427) with delta (0, 0)
Screenshot: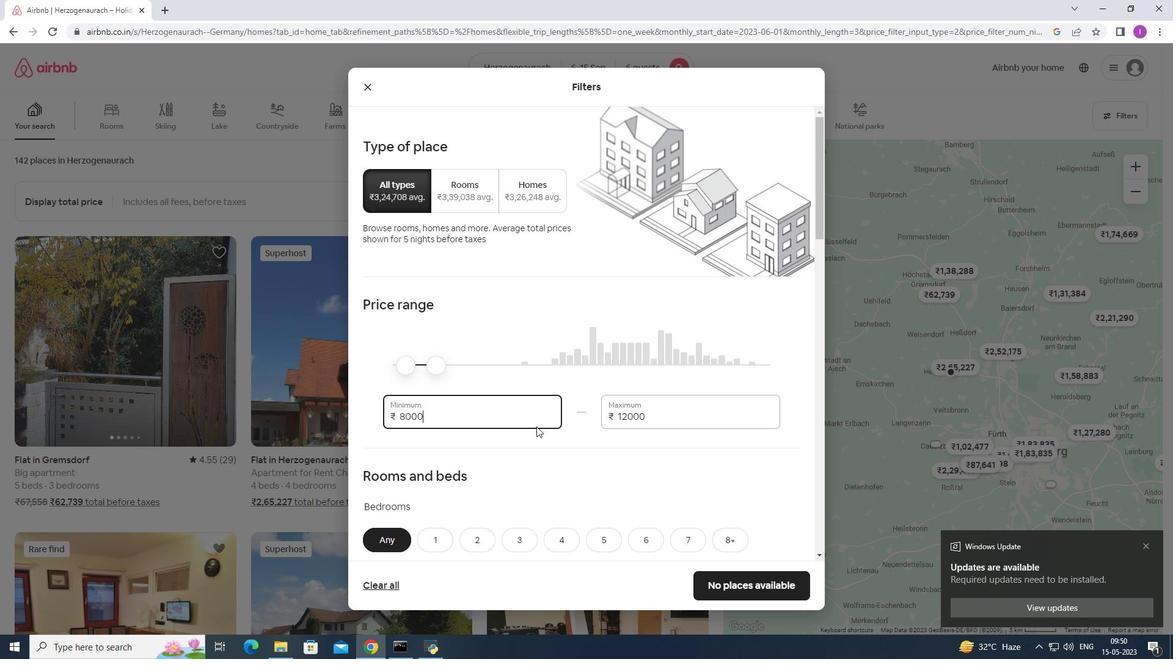 
Action: Mouse moved to (547, 386)
Screenshot: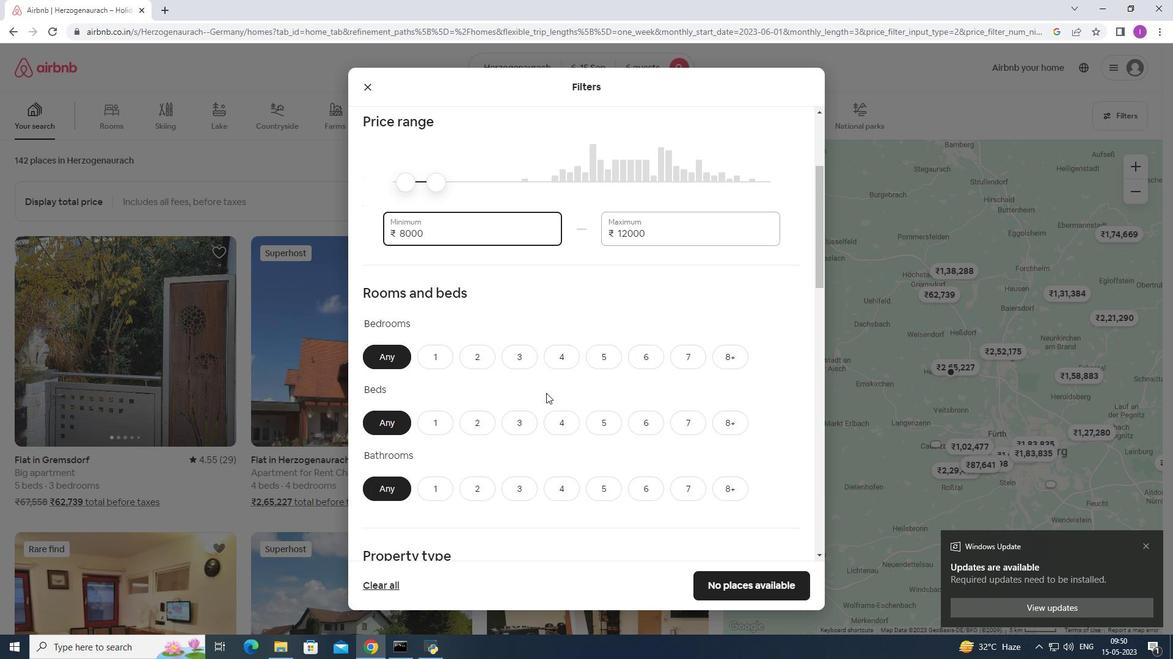 
Action: Mouse scrolled (547, 385) with delta (0, 0)
Screenshot: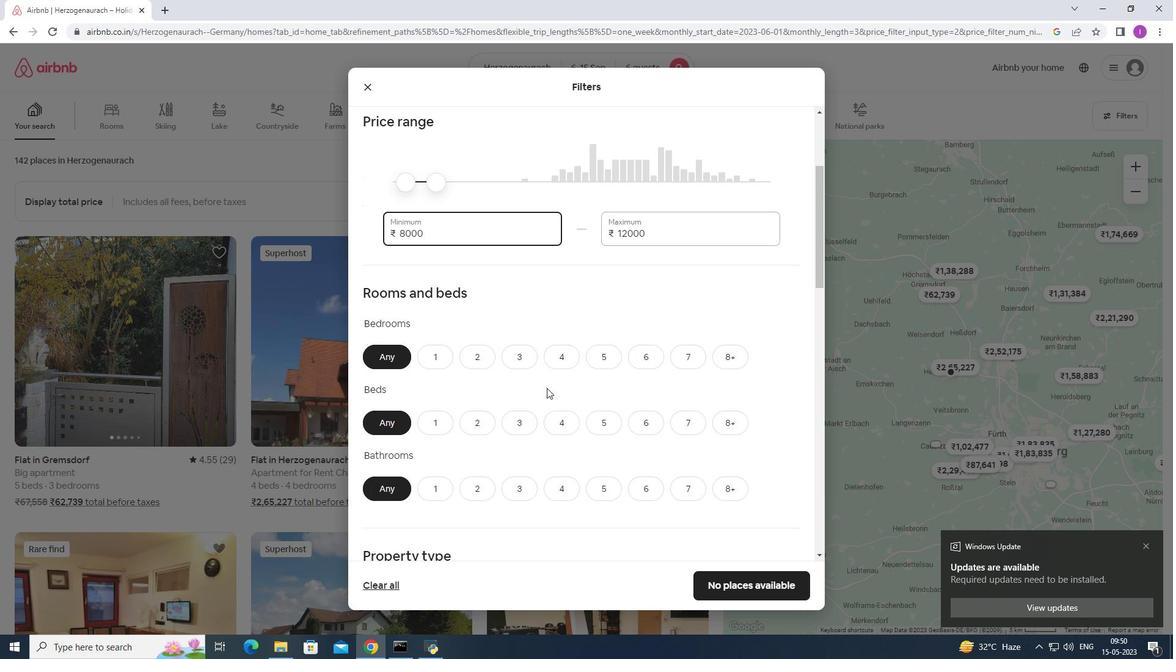 
Action: Mouse moved to (637, 297)
Screenshot: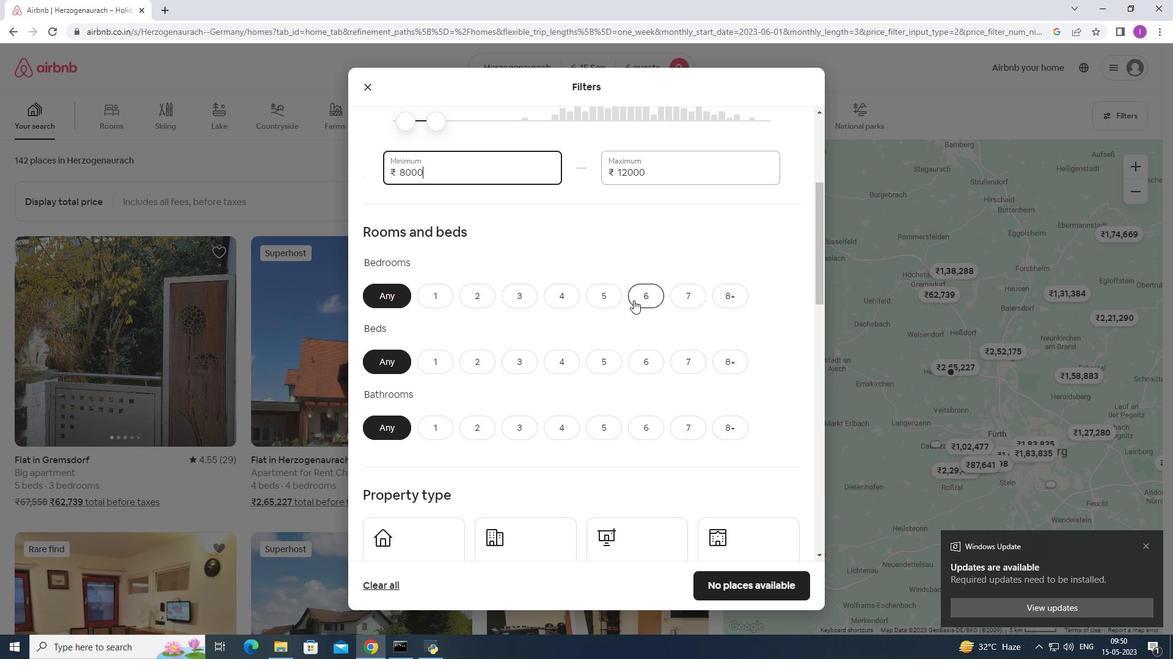 
Action: Mouse pressed left at (637, 297)
Screenshot: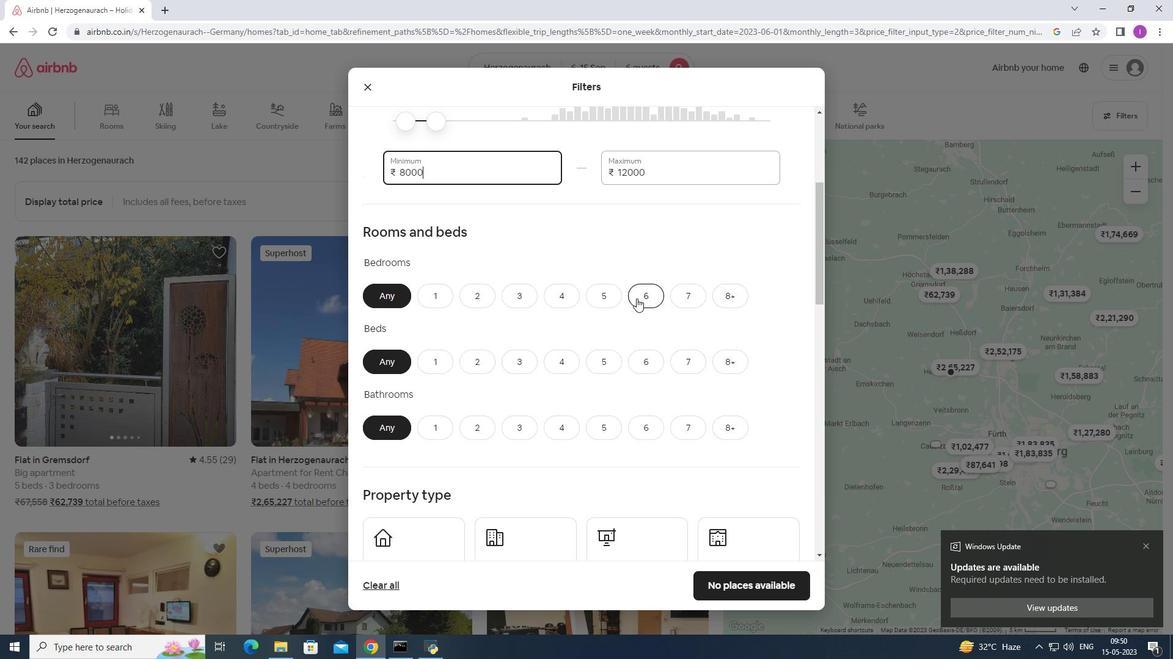 
Action: Mouse moved to (643, 363)
Screenshot: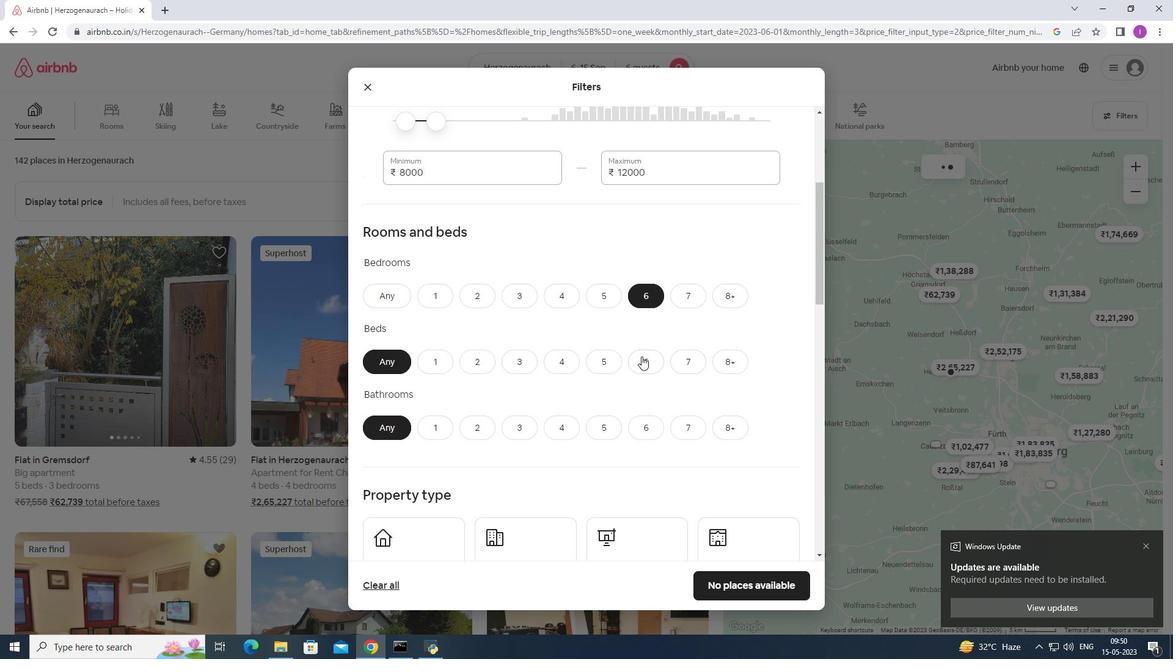 
Action: Mouse pressed left at (643, 363)
Screenshot: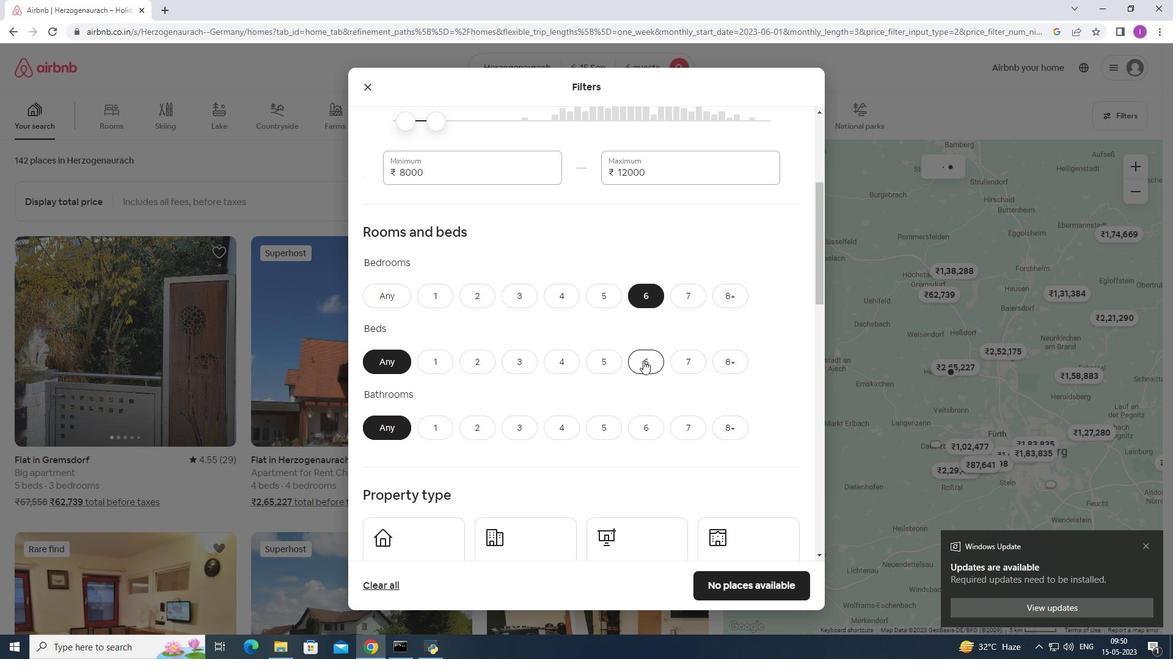 
Action: Mouse moved to (641, 423)
Screenshot: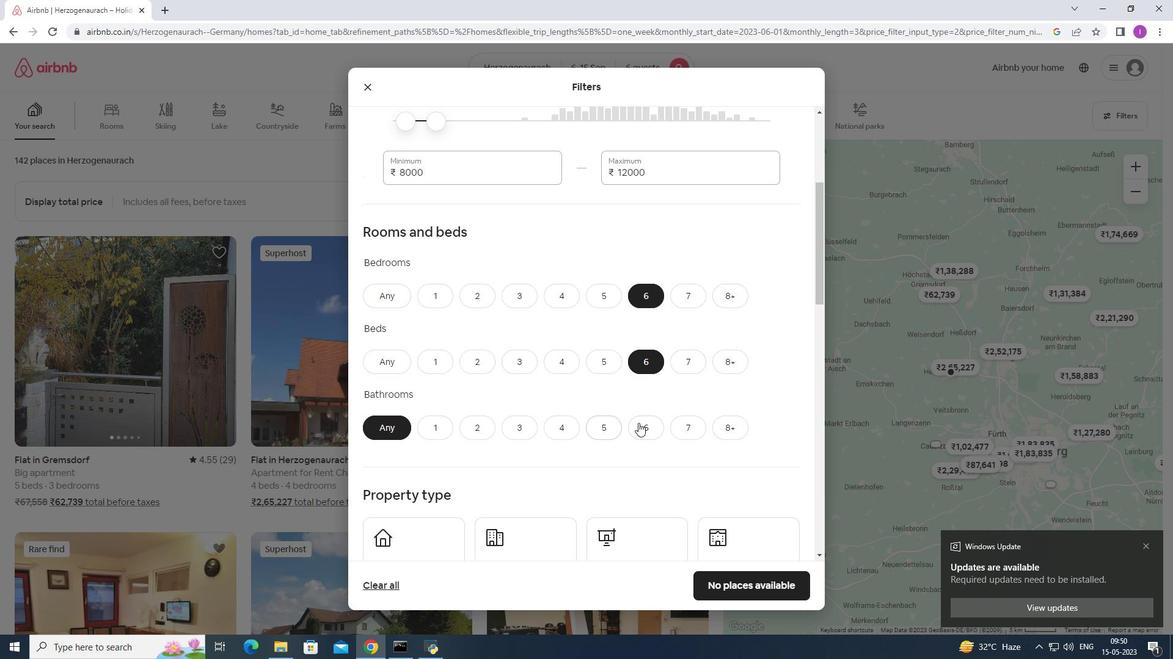 
Action: Mouse pressed left at (641, 423)
Screenshot: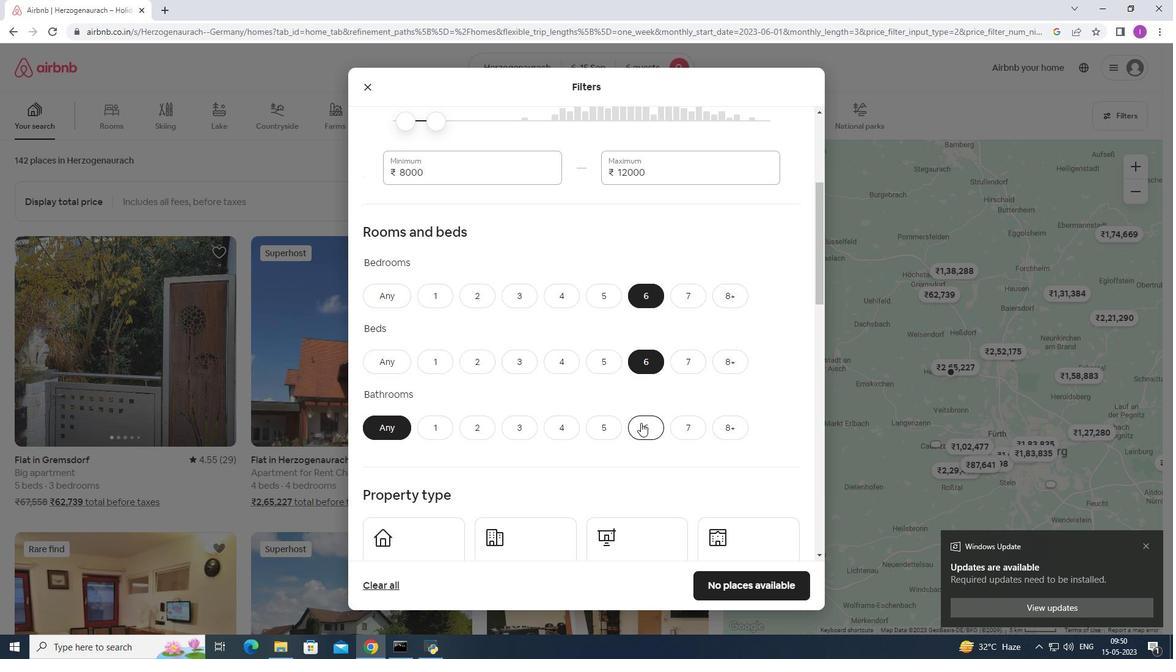 
Action: Mouse moved to (524, 436)
Screenshot: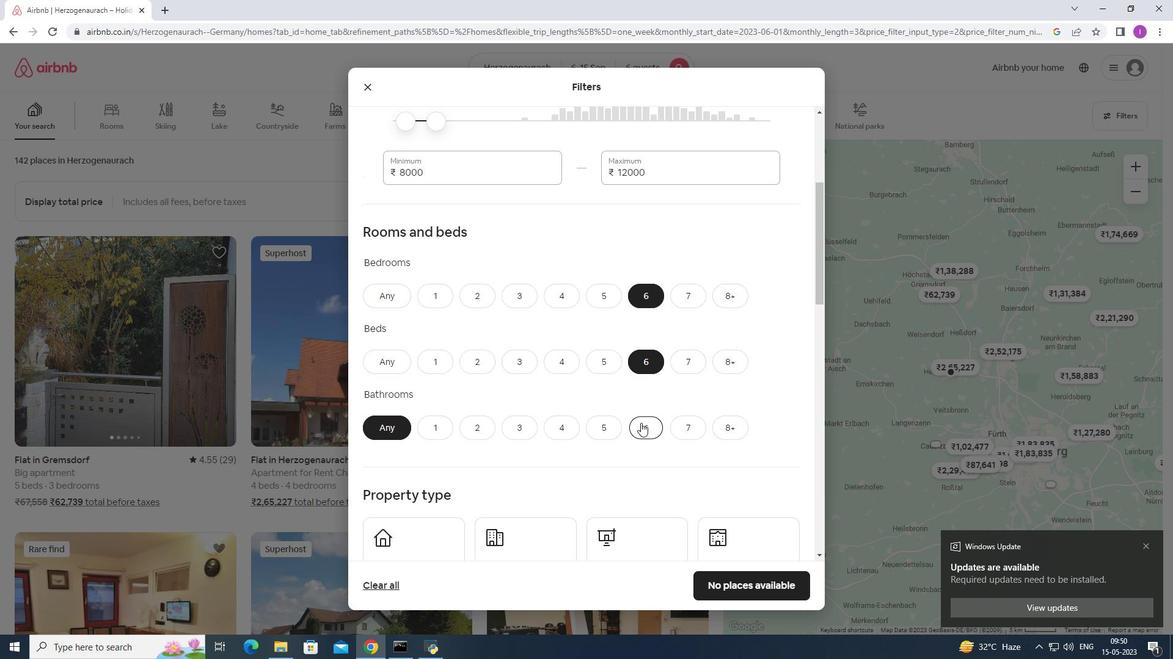 
Action: Mouse scrolled (524, 436) with delta (0, 0)
Screenshot: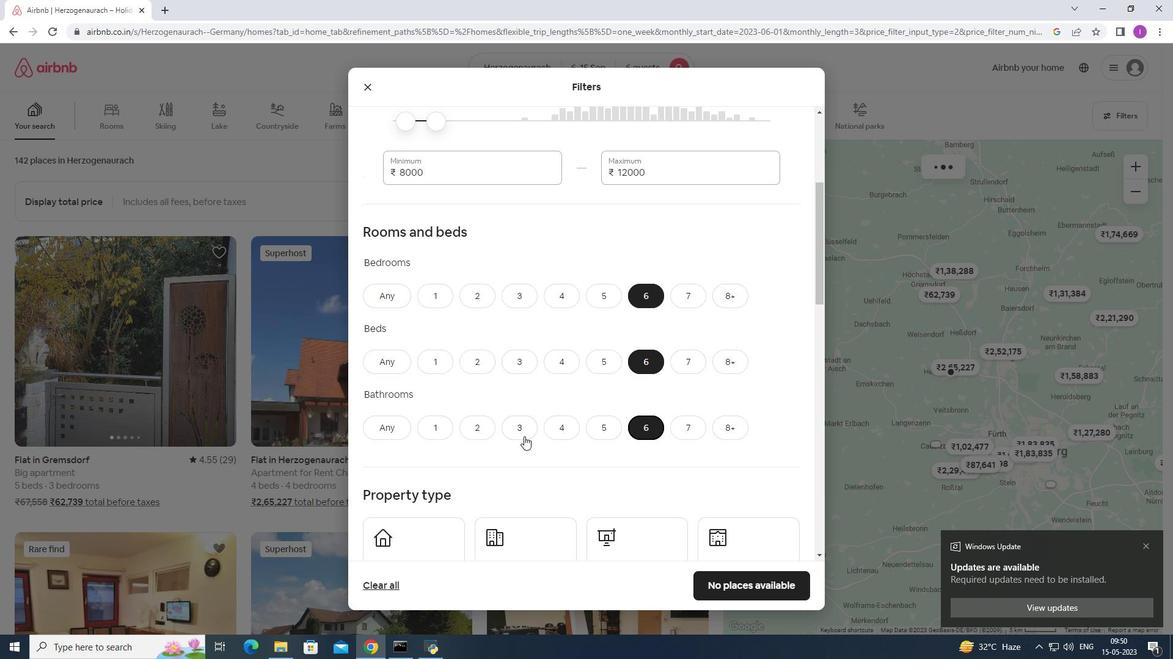 
Action: Mouse scrolled (524, 436) with delta (0, 0)
Screenshot: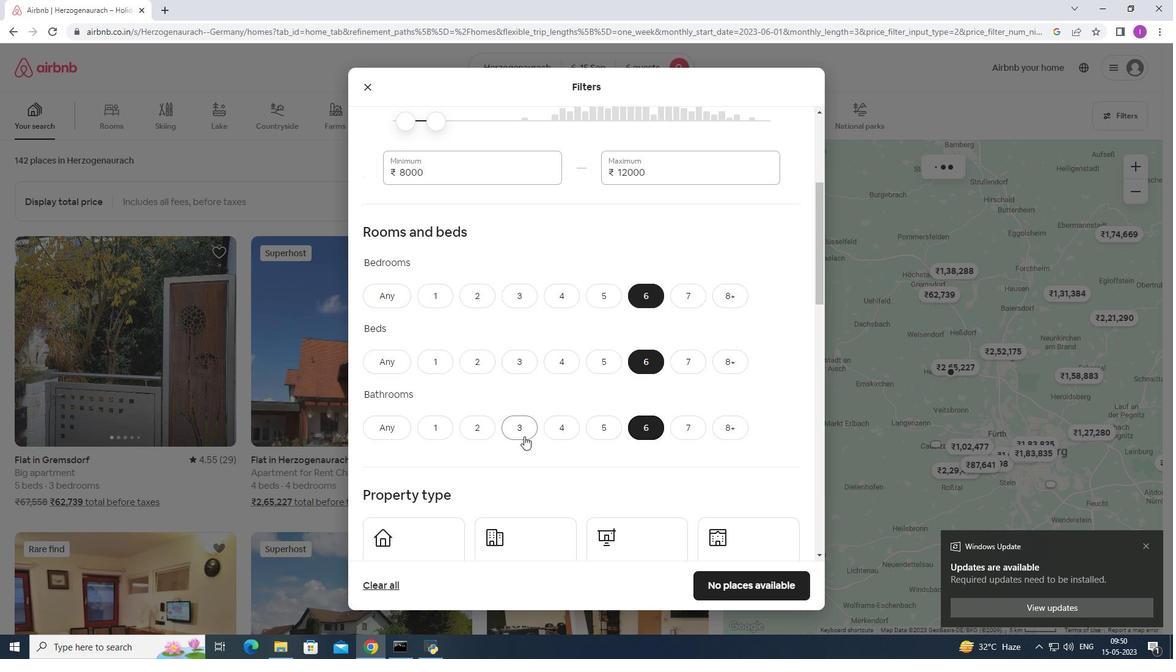 
Action: Mouse scrolled (524, 436) with delta (0, 0)
Screenshot: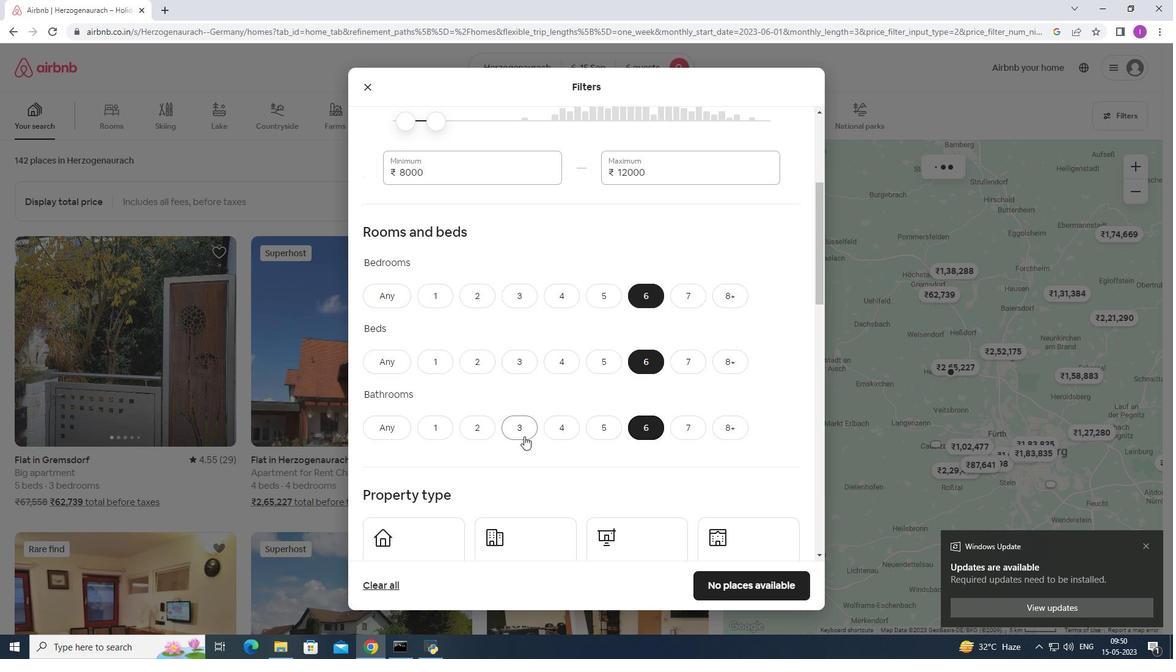 
Action: Mouse scrolled (524, 436) with delta (0, 0)
Screenshot: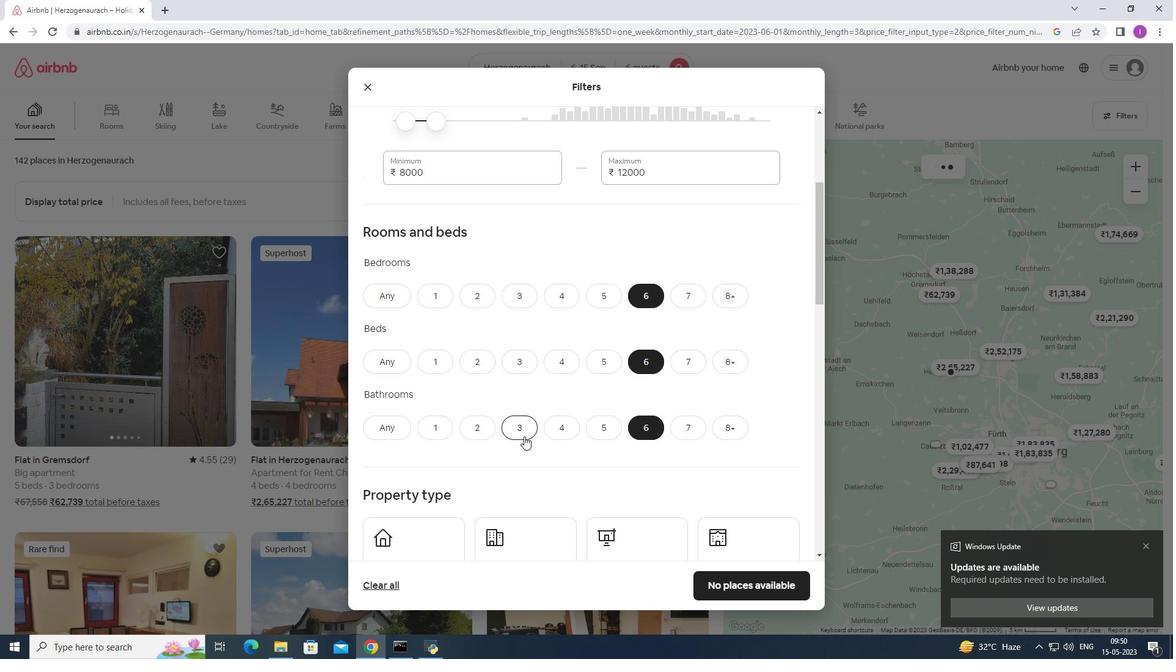 
Action: Mouse moved to (436, 325)
Screenshot: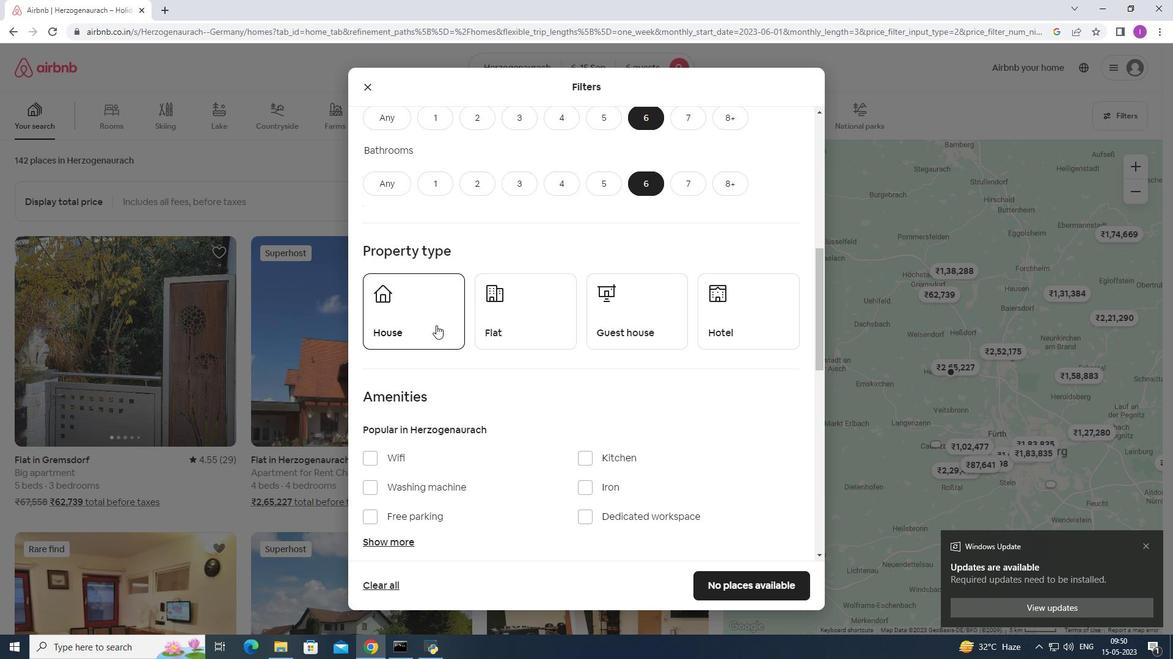 
Action: Mouse pressed left at (436, 325)
Screenshot: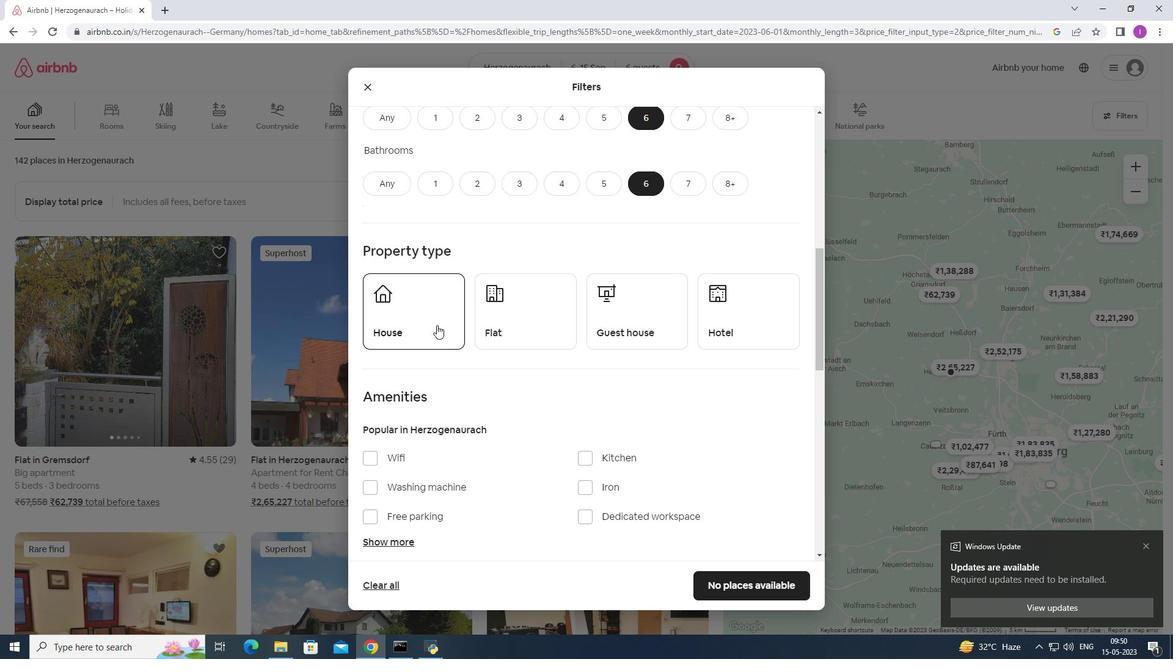 
Action: Mouse moved to (524, 323)
Screenshot: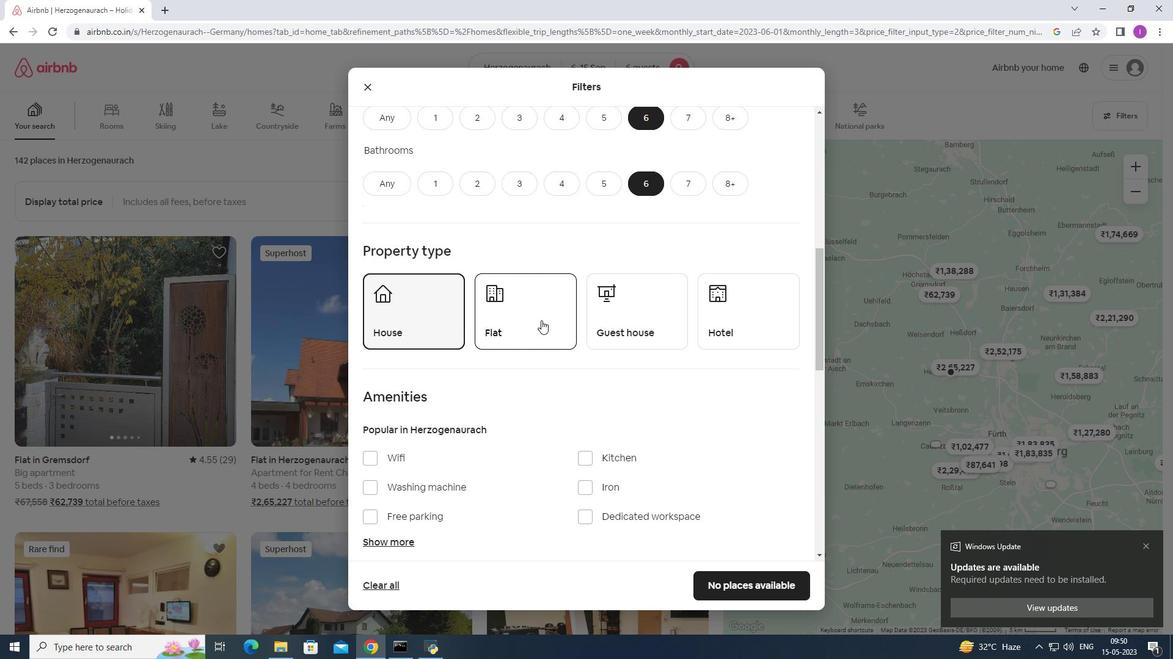 
Action: Mouse pressed left at (524, 323)
Screenshot: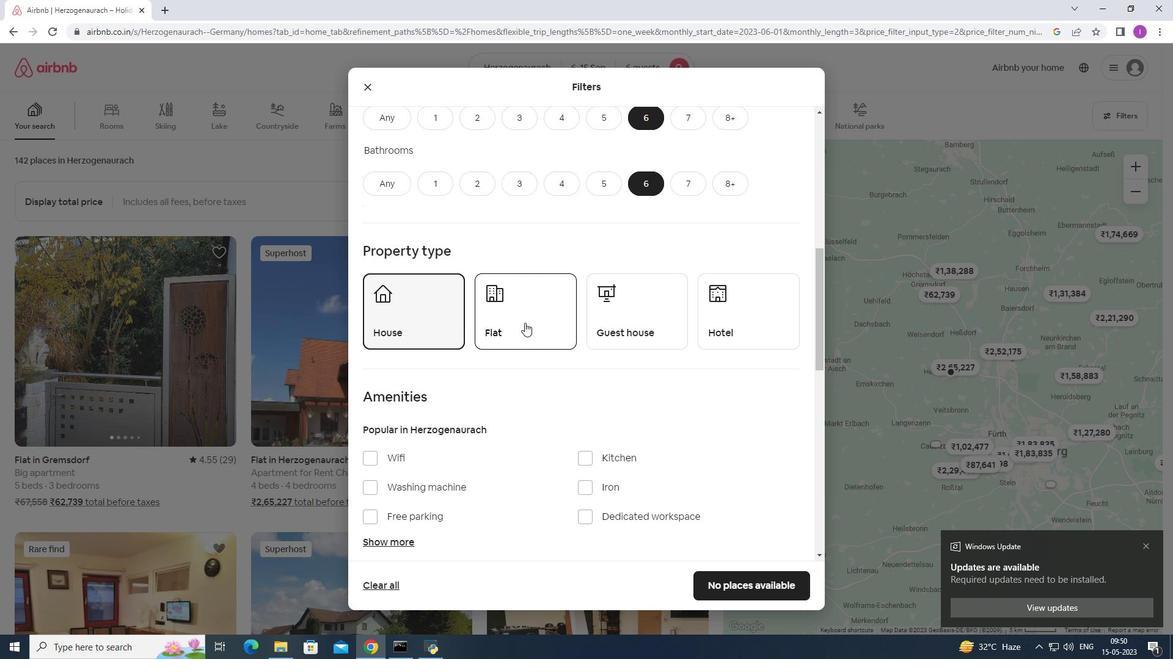 
Action: Mouse moved to (614, 314)
Screenshot: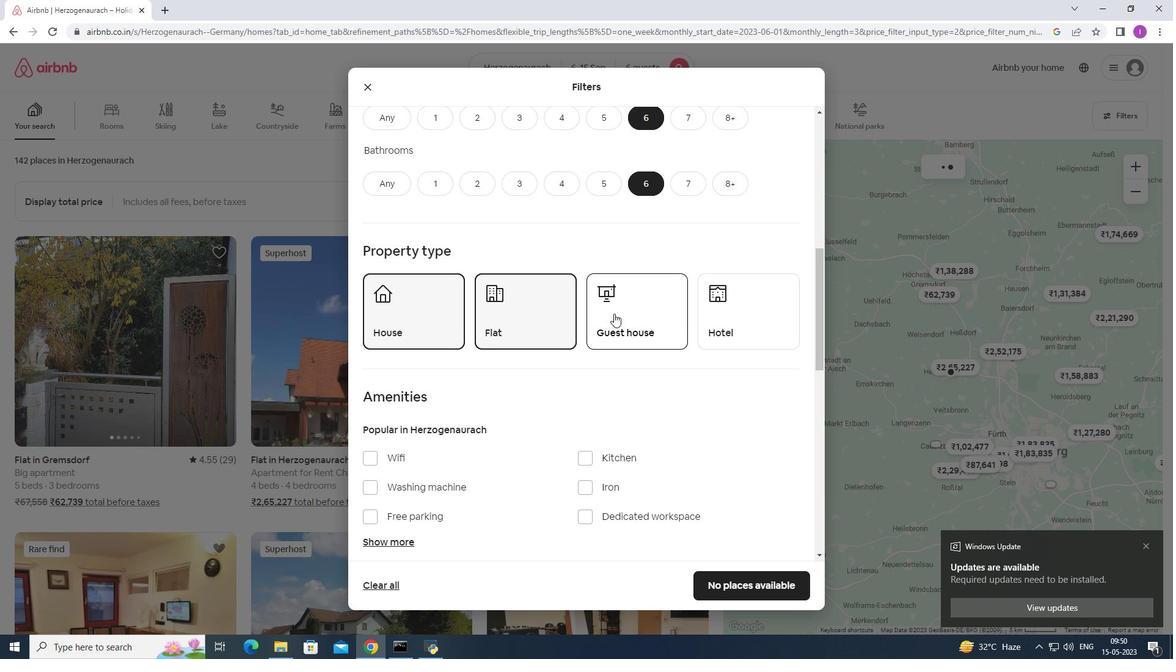 
Action: Mouse pressed left at (614, 314)
Screenshot: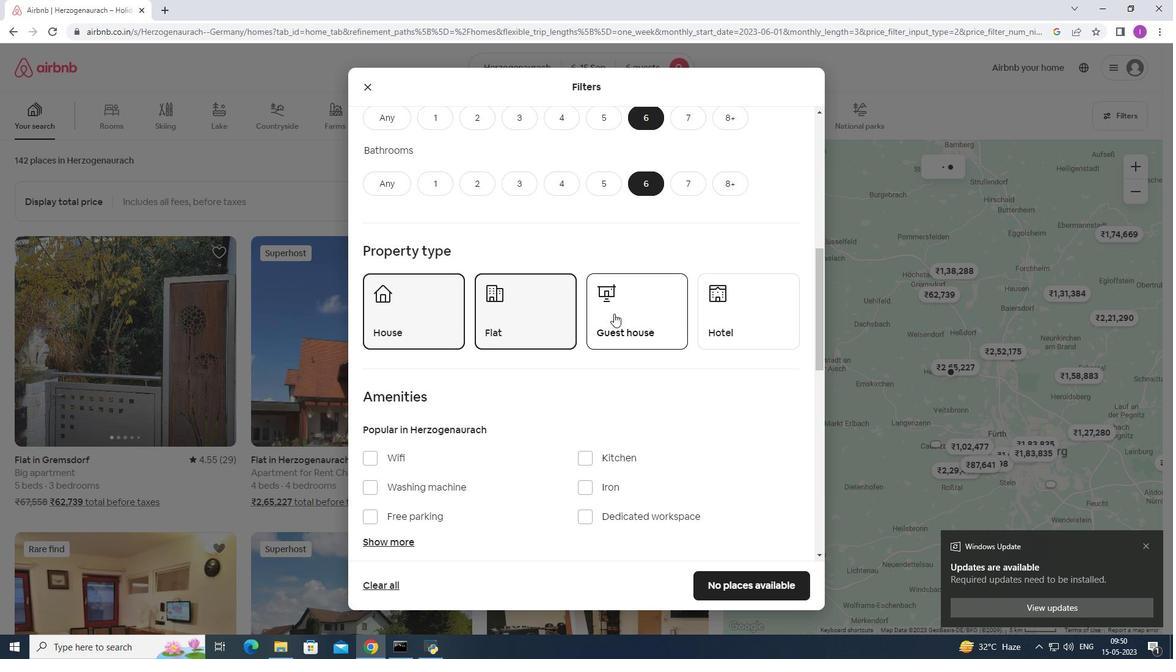 
Action: Mouse moved to (399, 429)
Screenshot: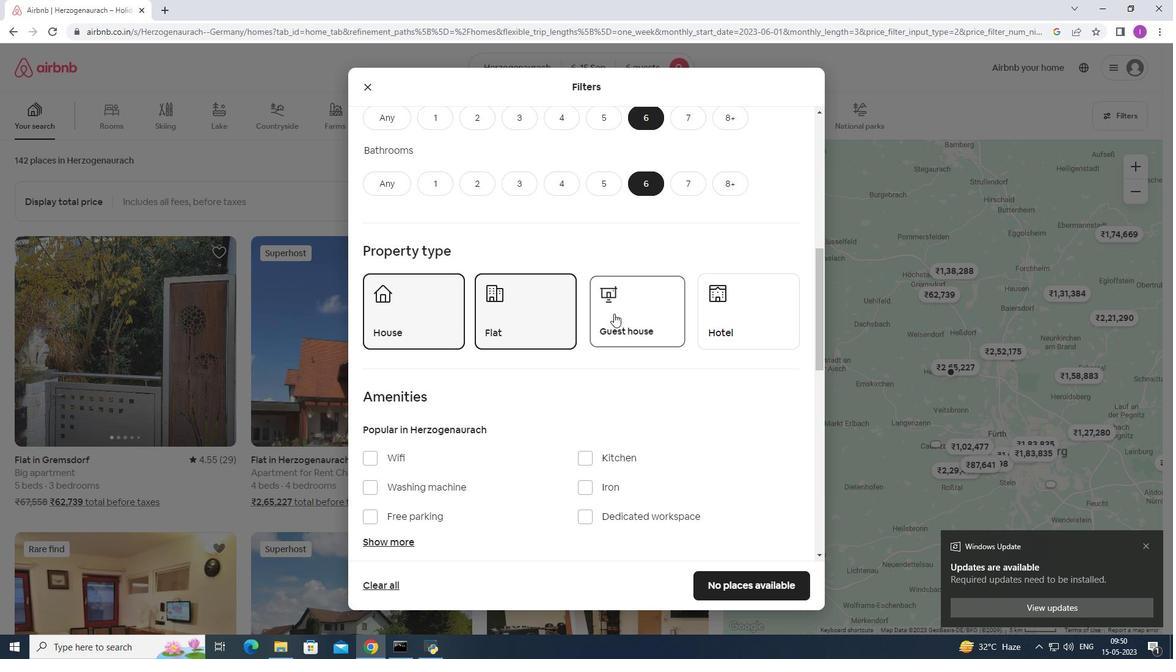 
Action: Mouse scrolled (399, 428) with delta (0, 0)
Screenshot: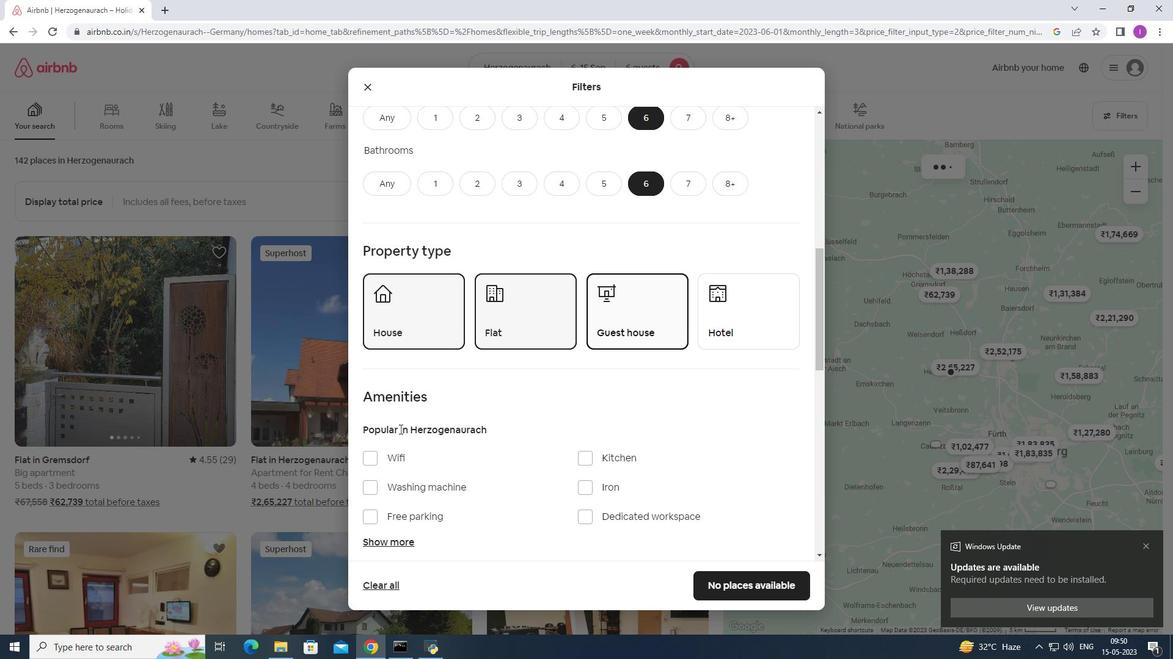
Action: Mouse scrolled (399, 428) with delta (0, 0)
Screenshot: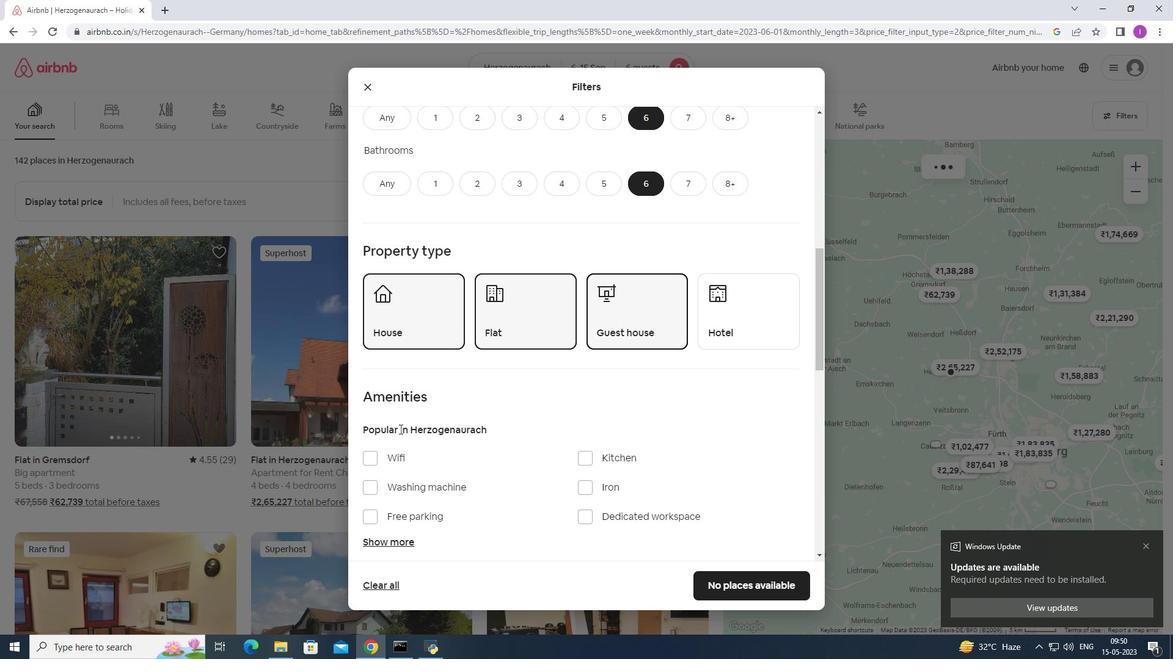 
Action: Mouse scrolled (399, 428) with delta (0, 0)
Screenshot: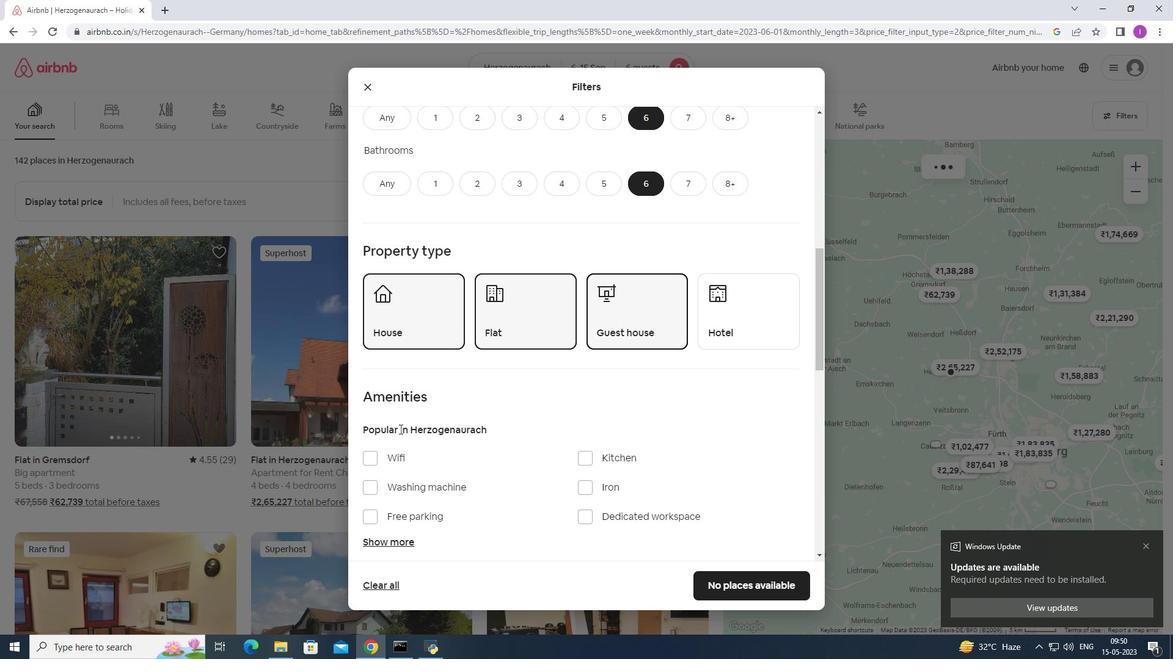 
Action: Mouse scrolled (399, 428) with delta (0, 0)
Screenshot: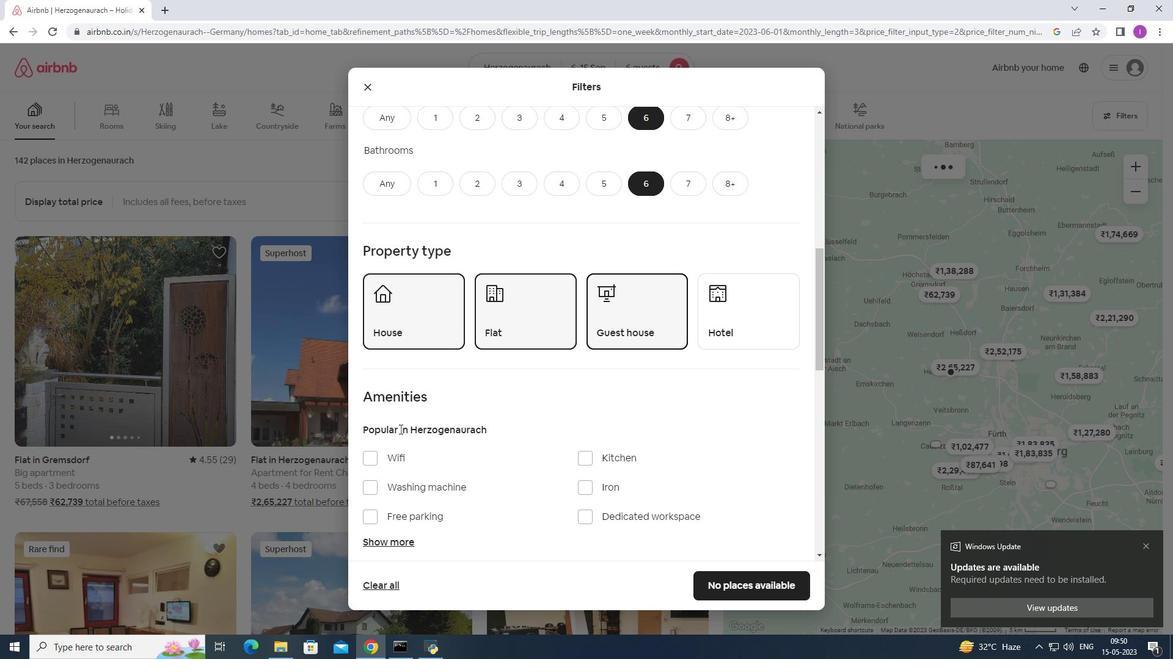 
Action: Mouse scrolled (399, 428) with delta (0, 0)
Screenshot: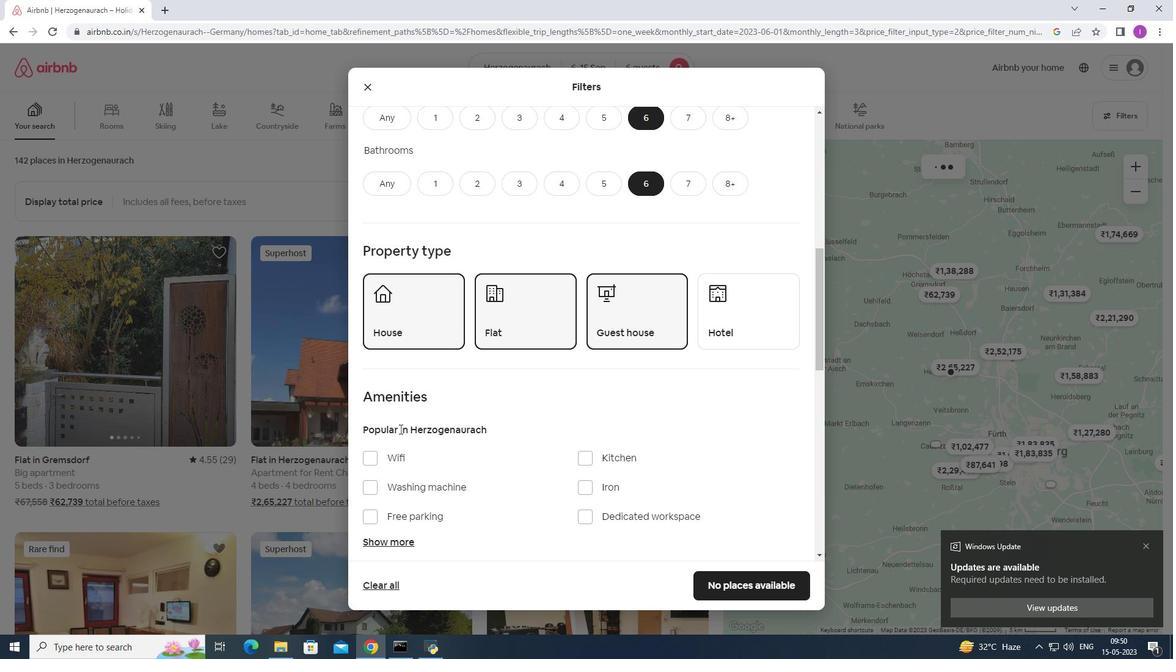 
Action: Mouse moved to (372, 152)
Screenshot: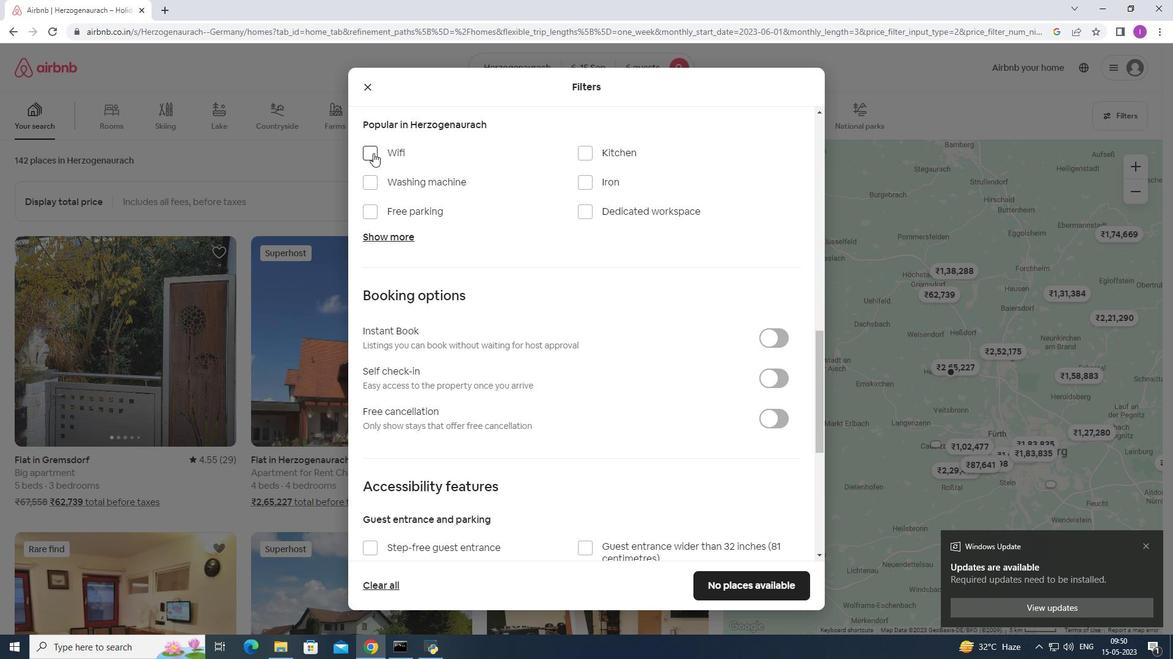 
Action: Mouse pressed left at (372, 152)
Screenshot: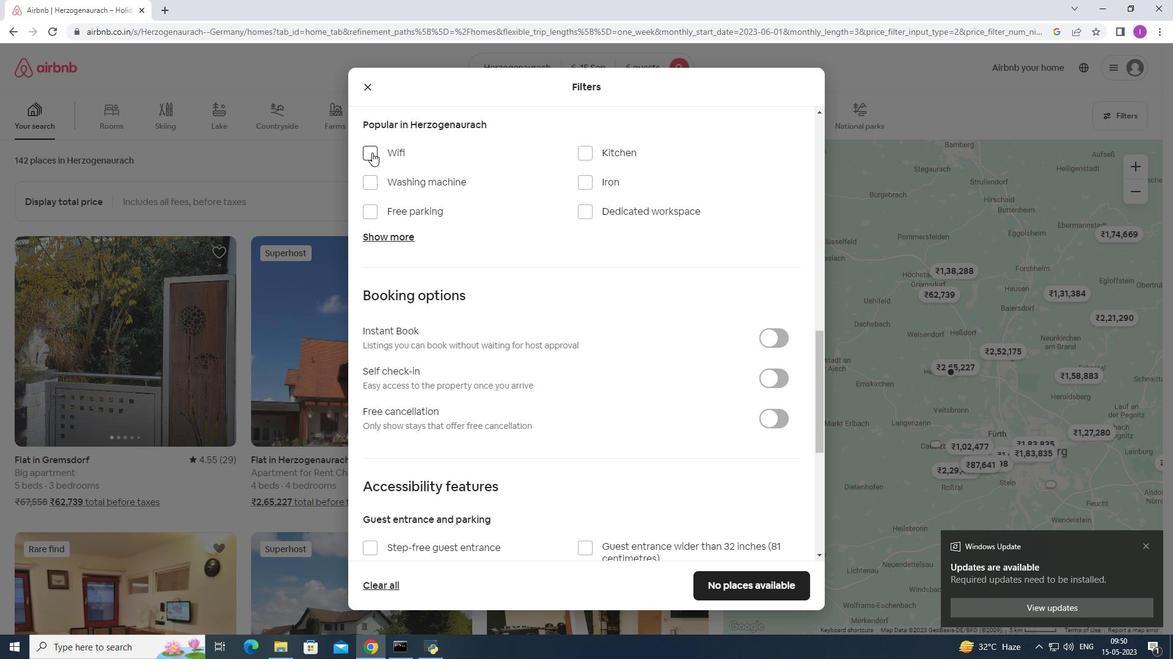 
Action: Mouse moved to (372, 212)
Screenshot: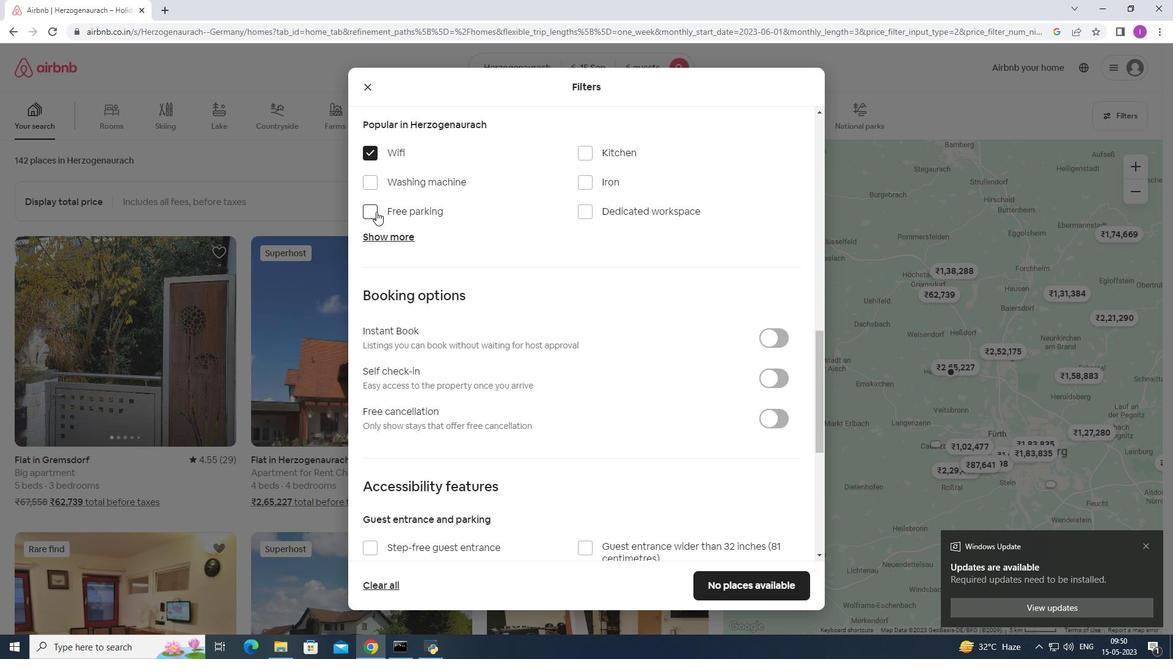
Action: Mouse pressed left at (372, 212)
Screenshot: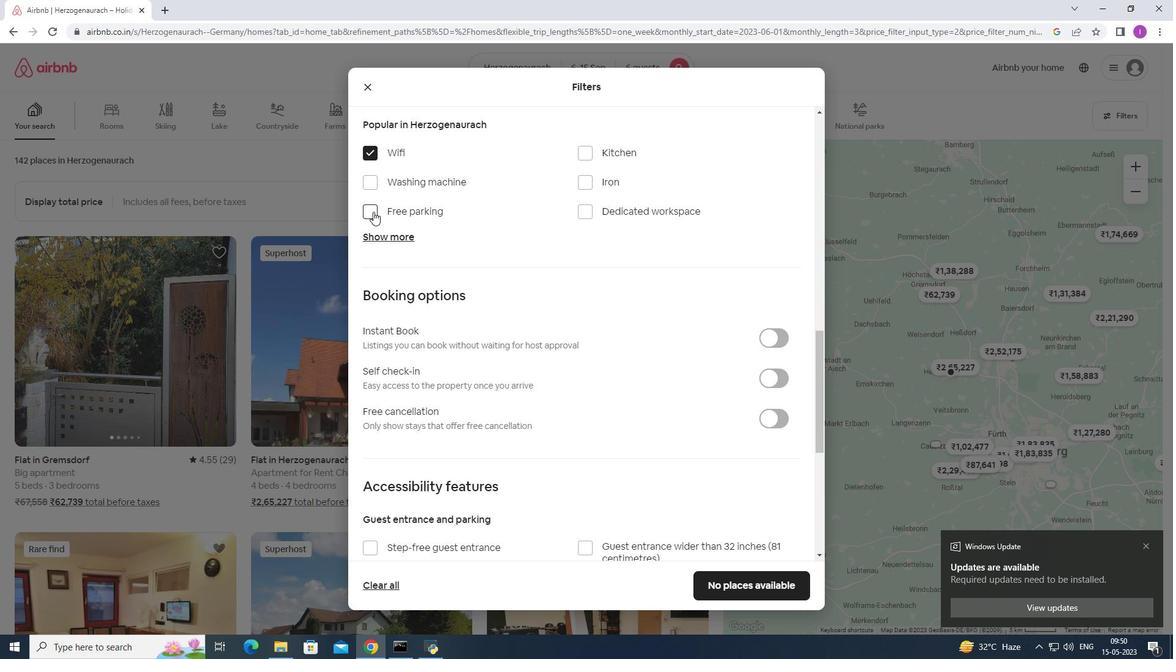 
Action: Mouse moved to (378, 230)
Screenshot: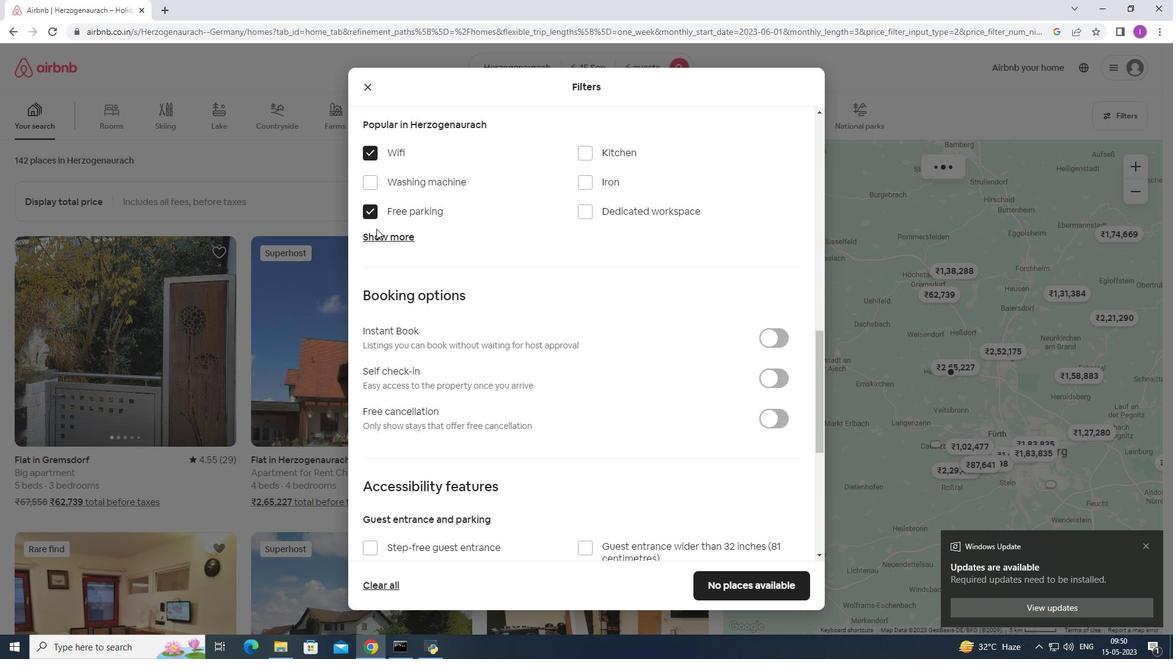 
Action: Mouse pressed left at (378, 230)
Screenshot: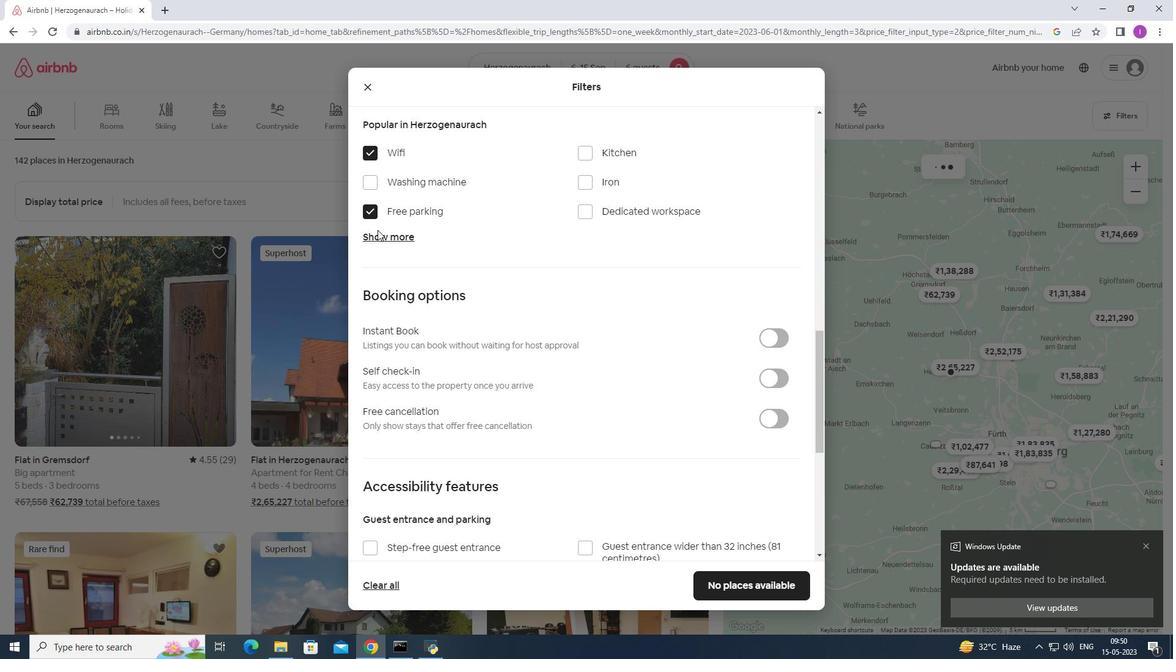 
Action: Mouse moved to (491, 252)
Screenshot: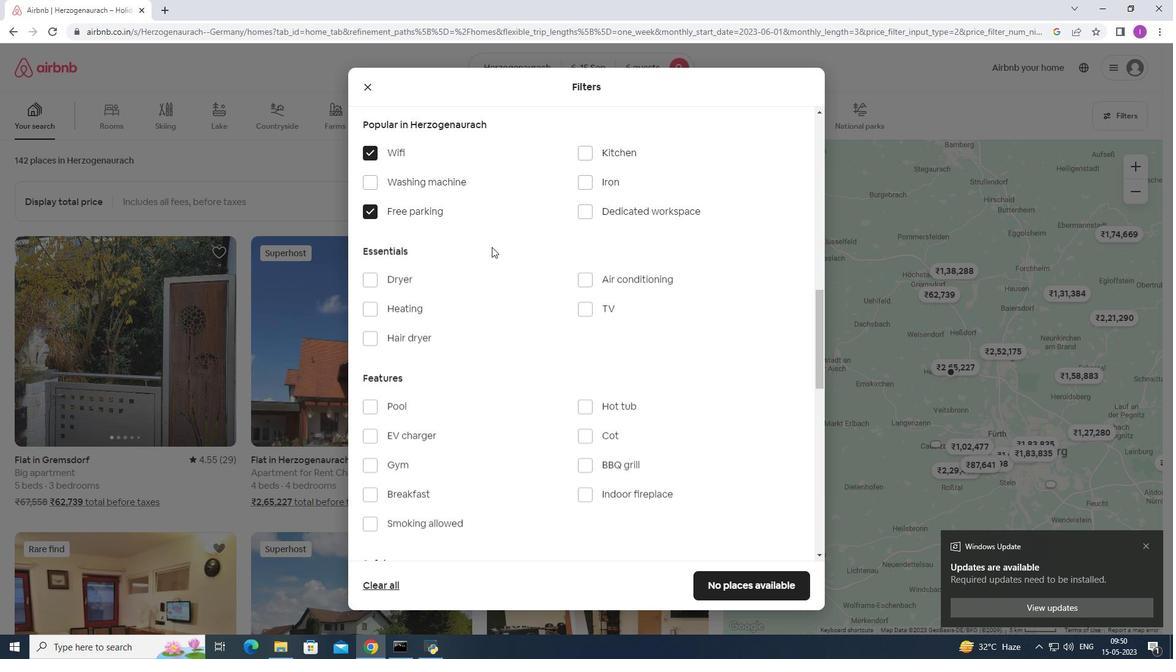 
Action: Mouse scrolled (491, 252) with delta (0, 0)
Screenshot: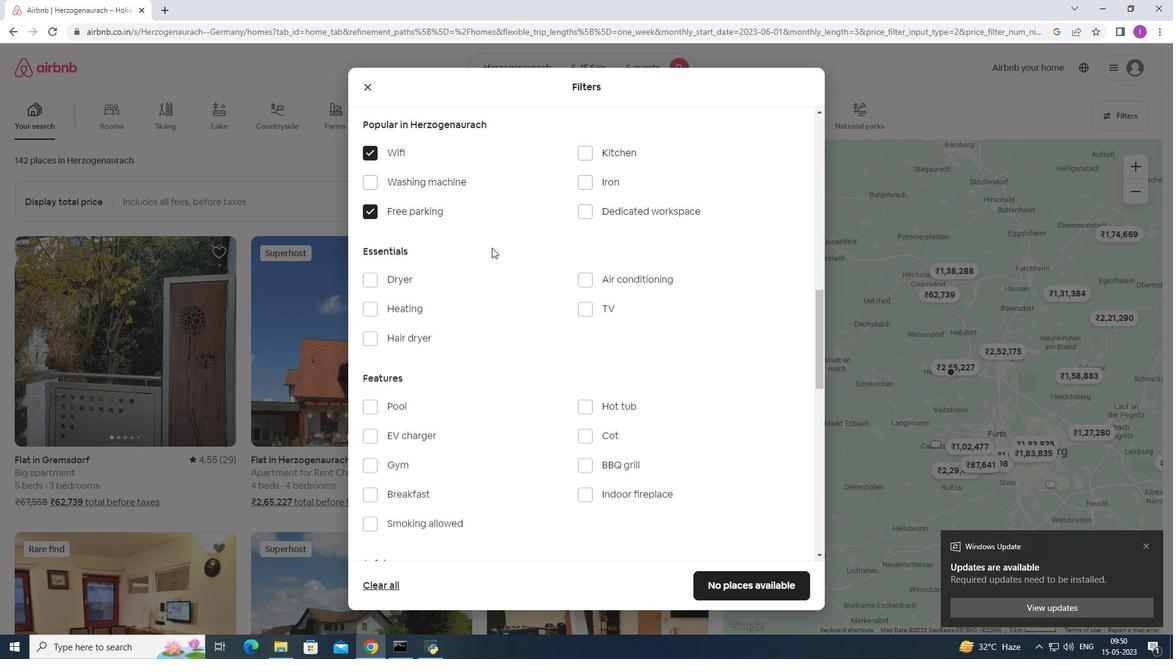 
Action: Mouse moved to (579, 248)
Screenshot: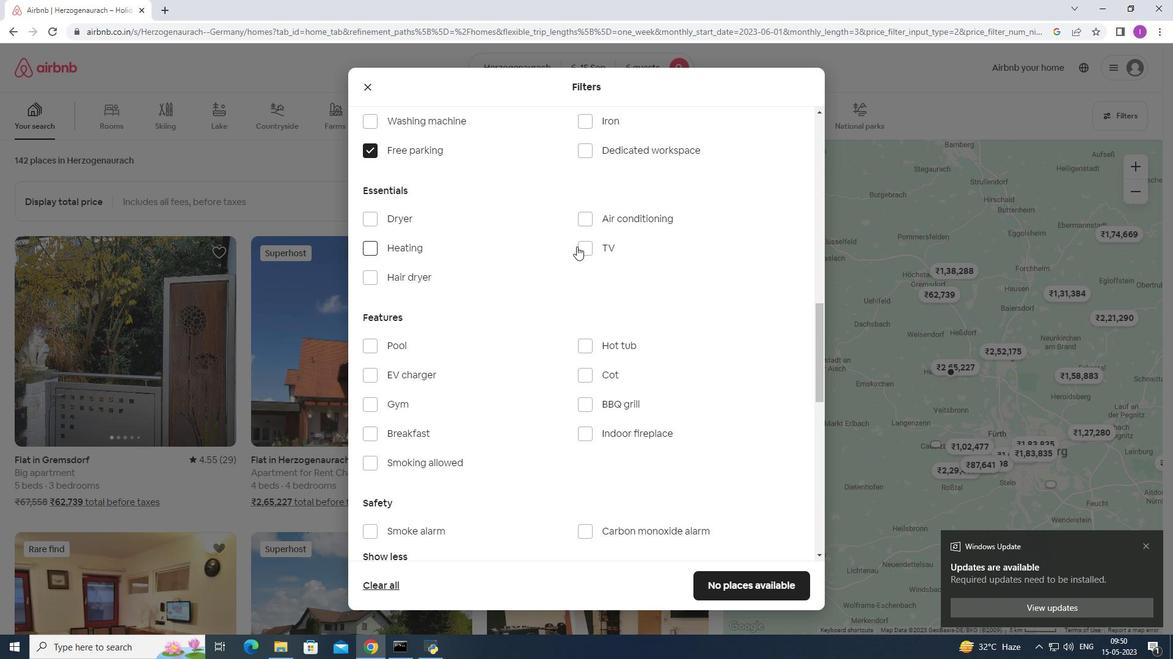 
Action: Mouse pressed left at (579, 248)
Screenshot: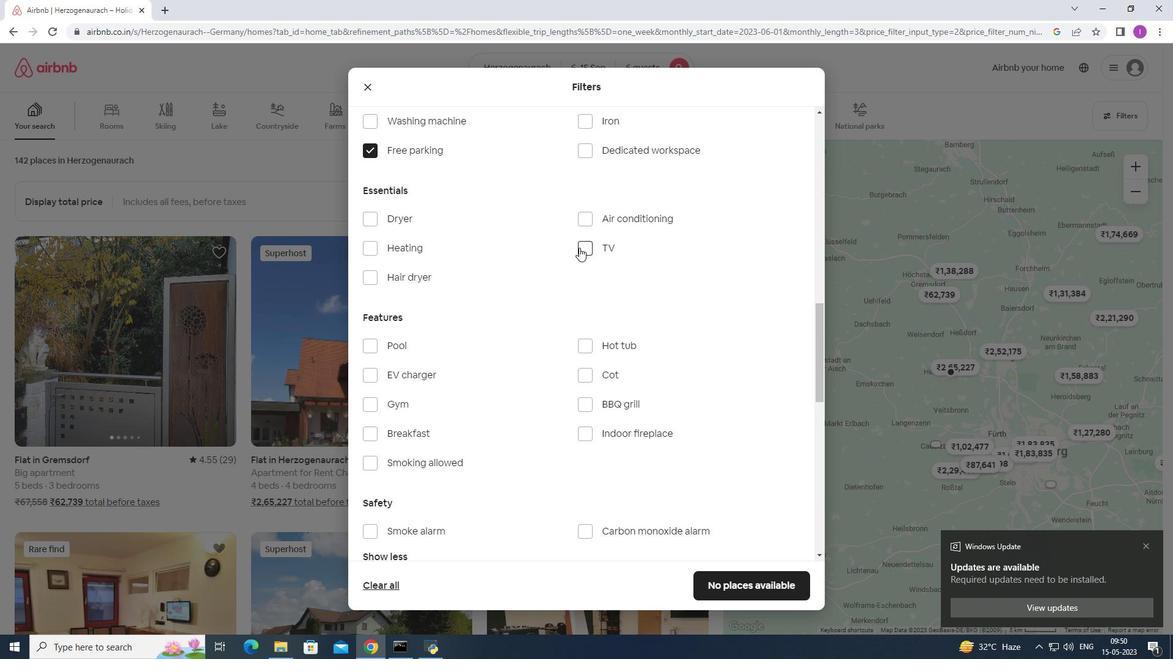 
Action: Mouse moved to (458, 334)
Screenshot: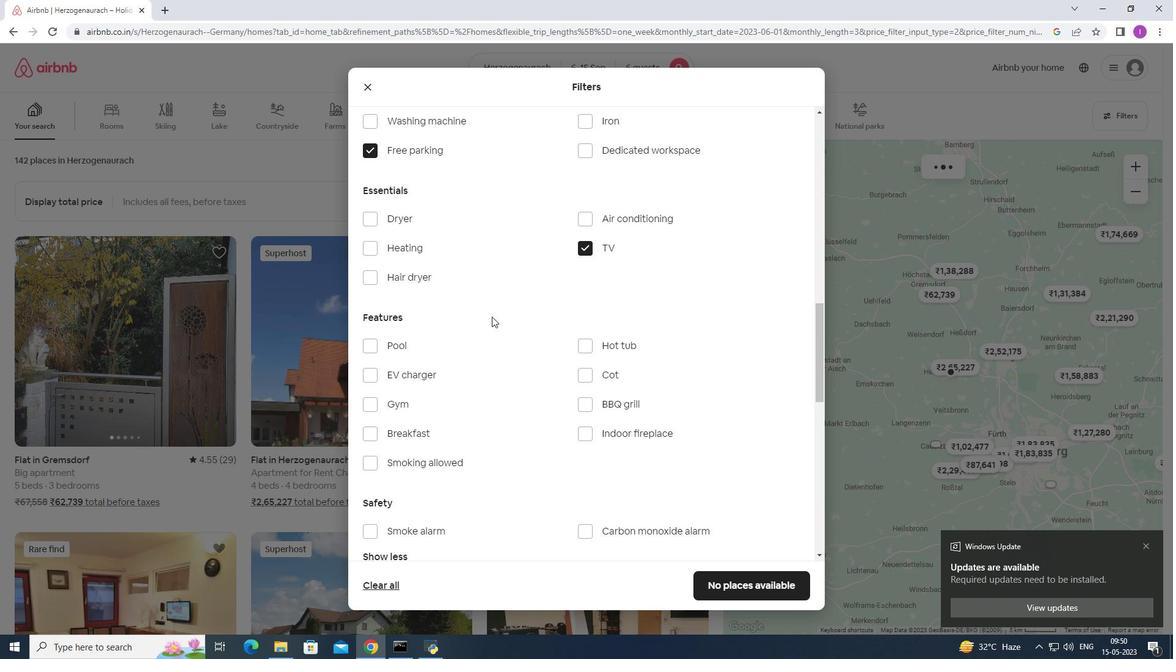 
Action: Mouse scrolled (458, 333) with delta (0, 0)
Screenshot: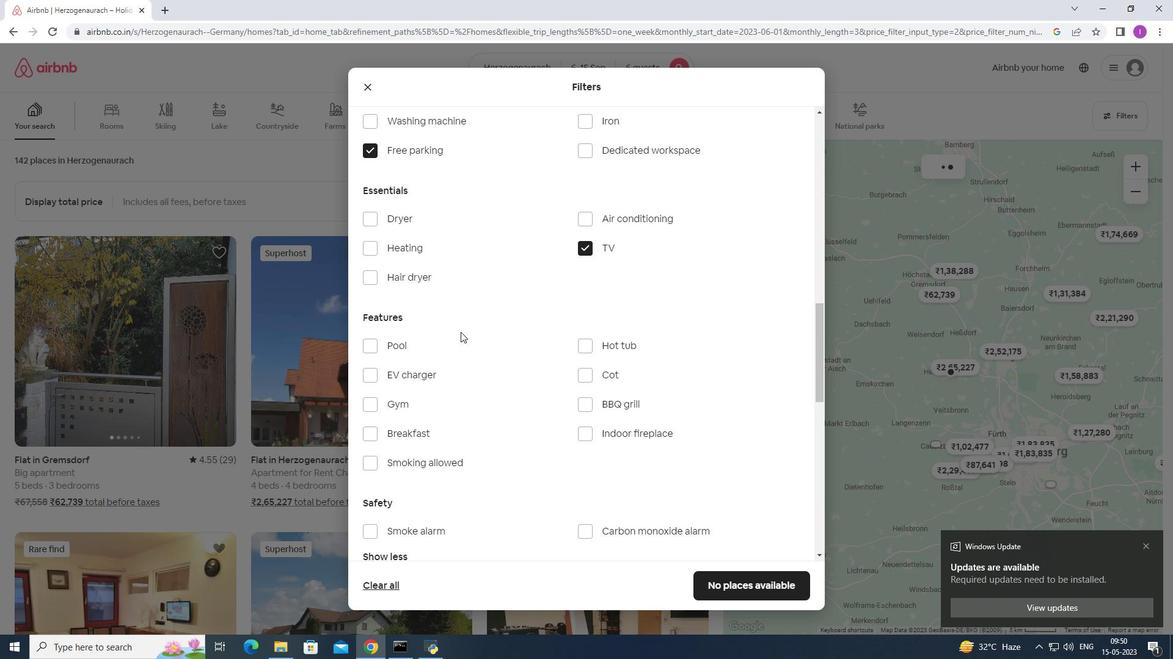 
Action: Mouse scrolled (458, 333) with delta (0, 0)
Screenshot: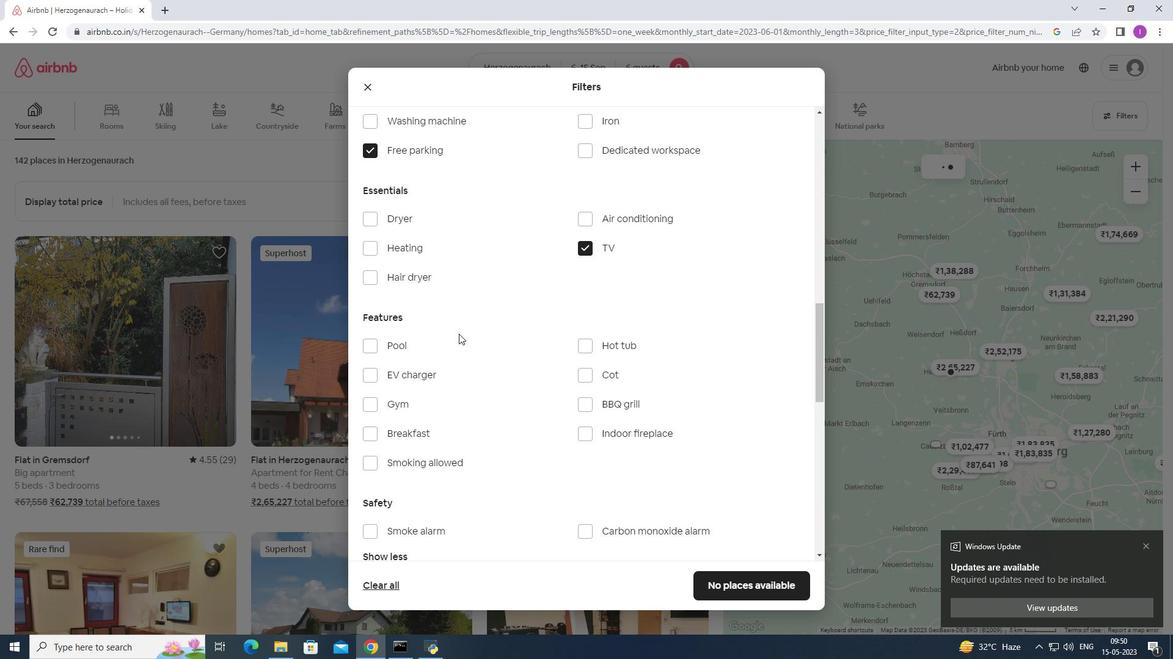 
Action: Mouse moved to (377, 285)
Screenshot: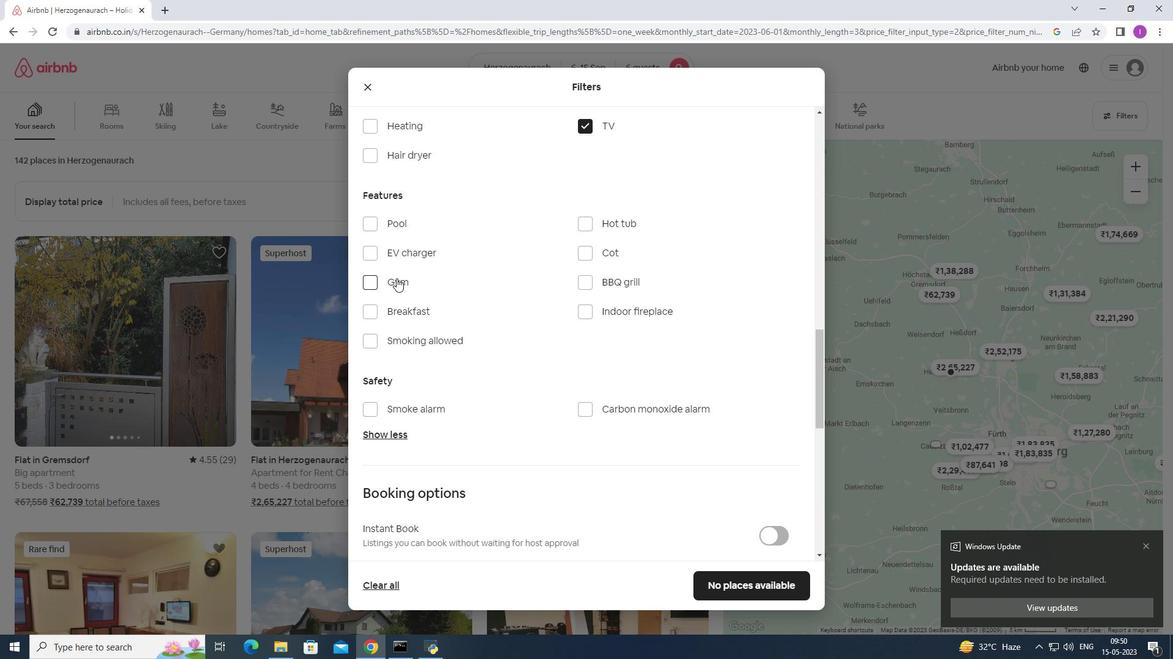 
Action: Mouse pressed left at (377, 285)
Screenshot: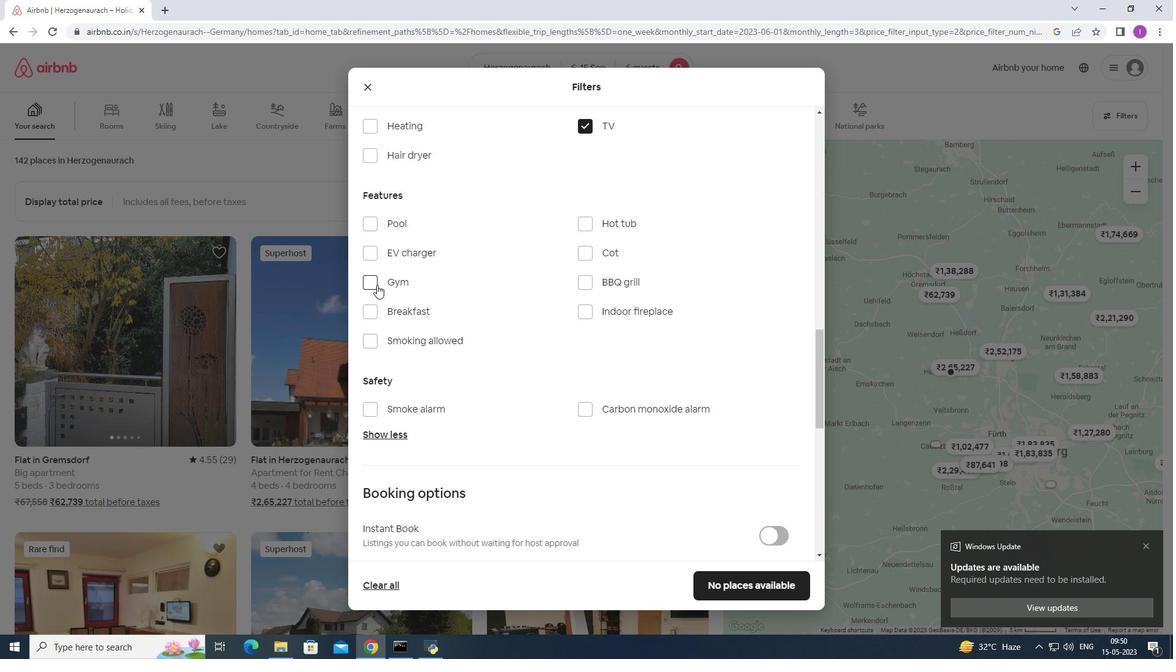 
Action: Mouse moved to (378, 311)
Screenshot: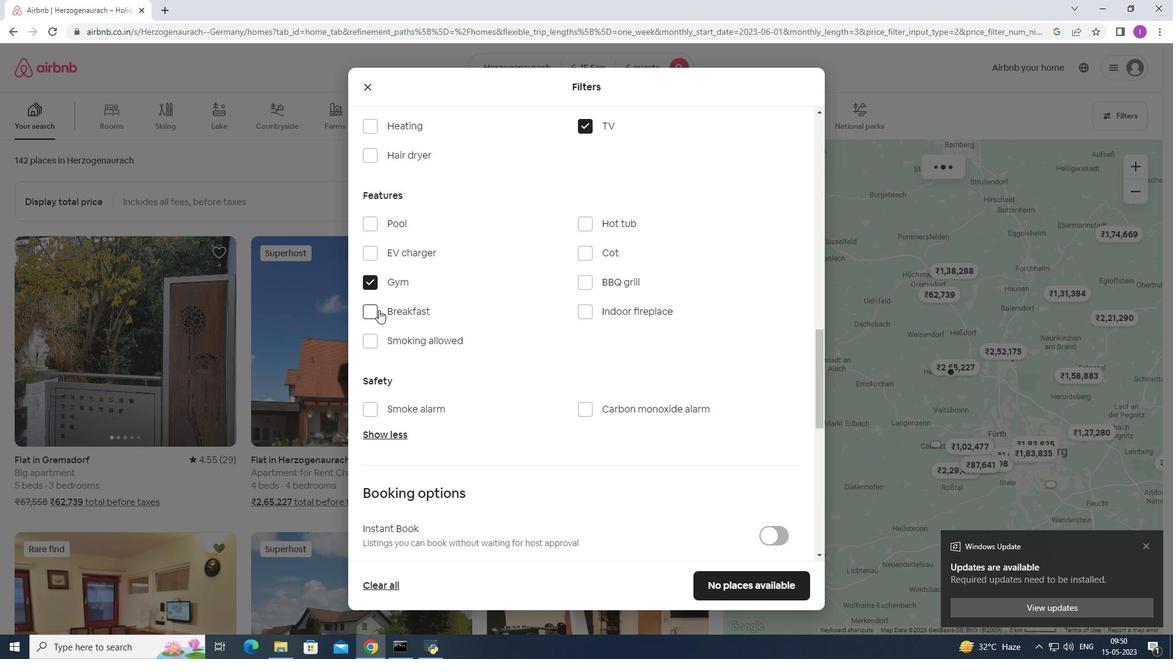 
Action: Mouse pressed left at (378, 311)
Screenshot: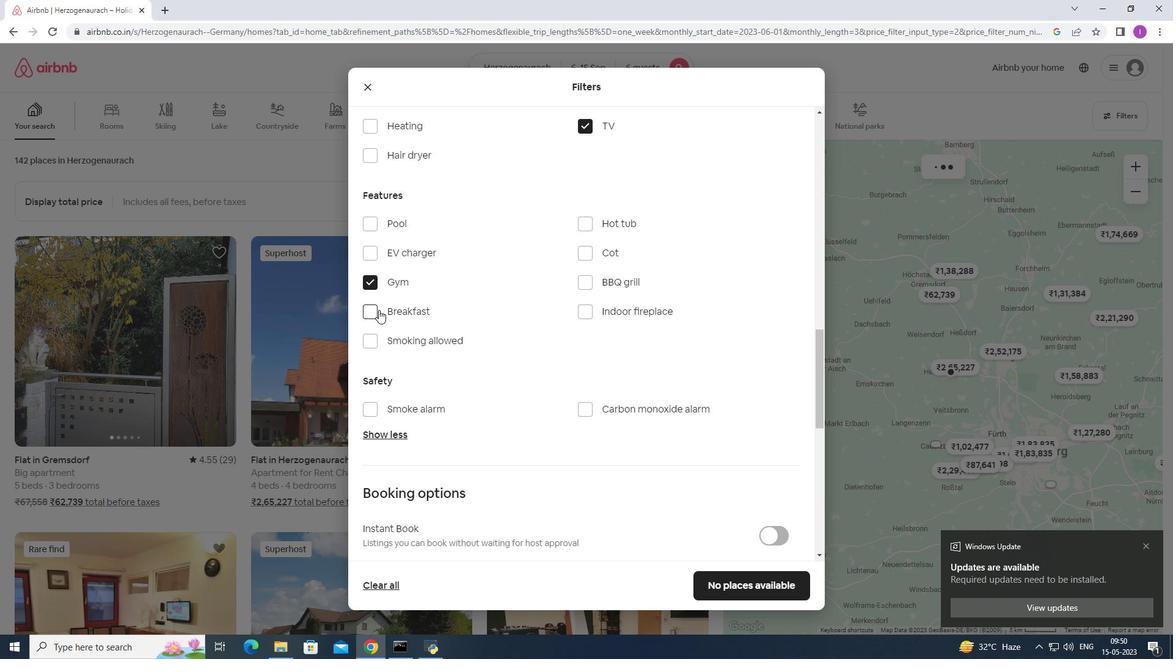 
Action: Mouse moved to (427, 302)
Screenshot: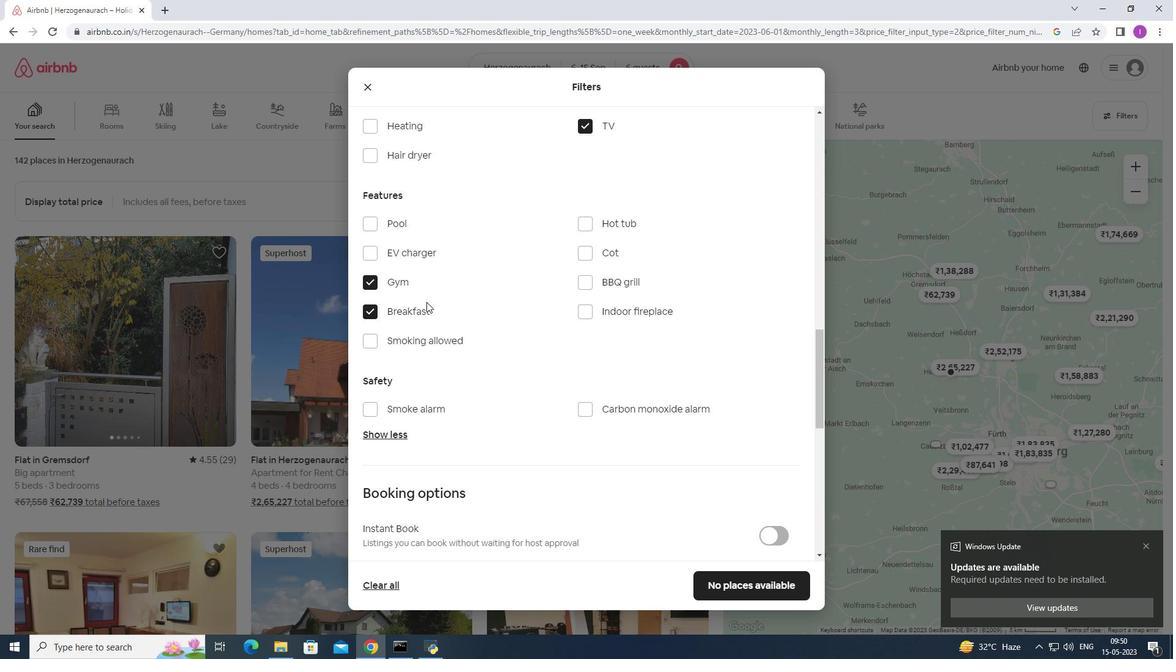 
Action: Mouse scrolled (427, 301) with delta (0, 0)
Screenshot: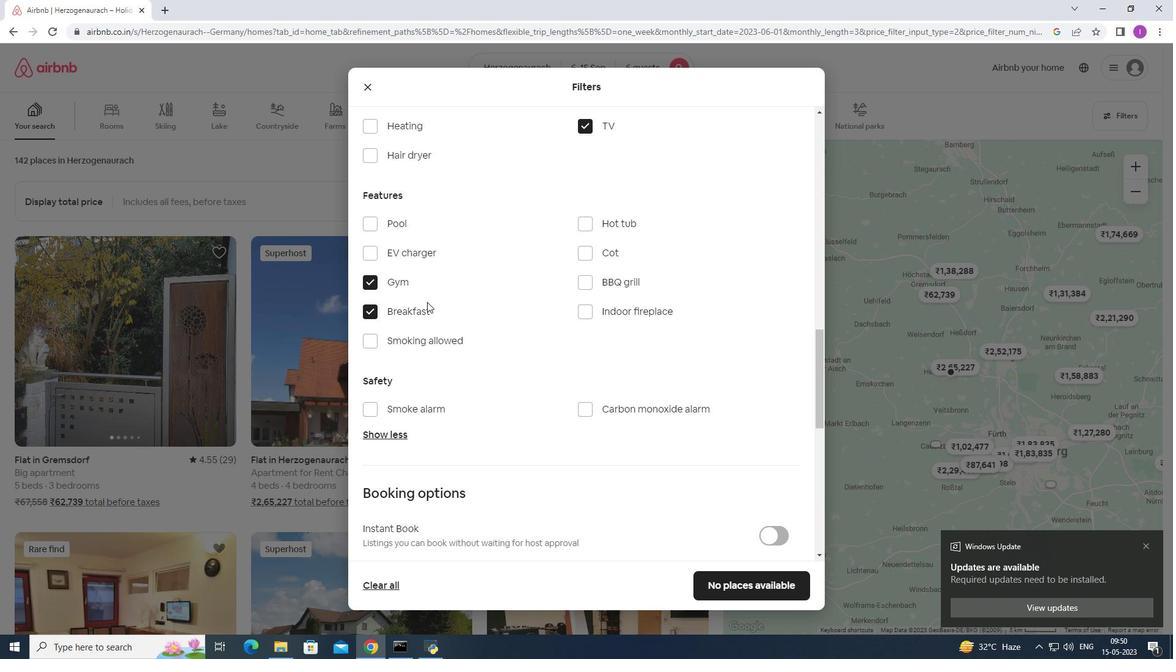 
Action: Mouse scrolled (427, 301) with delta (0, 0)
Screenshot: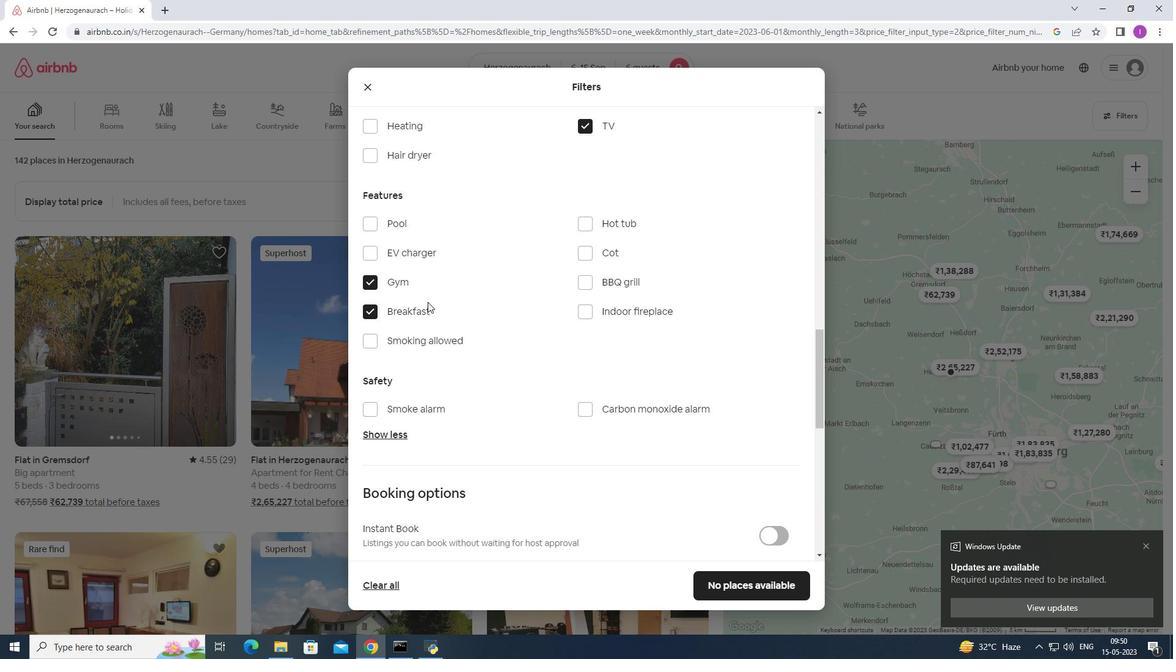 
Action: Mouse scrolled (427, 301) with delta (0, 0)
Screenshot: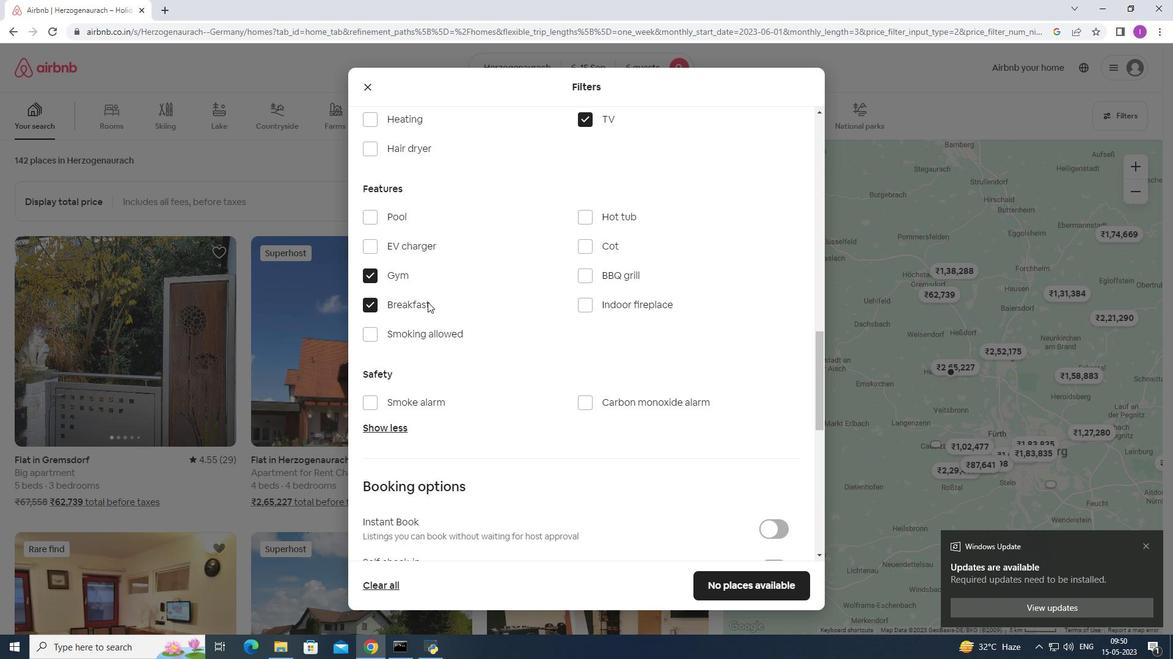 
Action: Mouse moved to (432, 301)
Screenshot: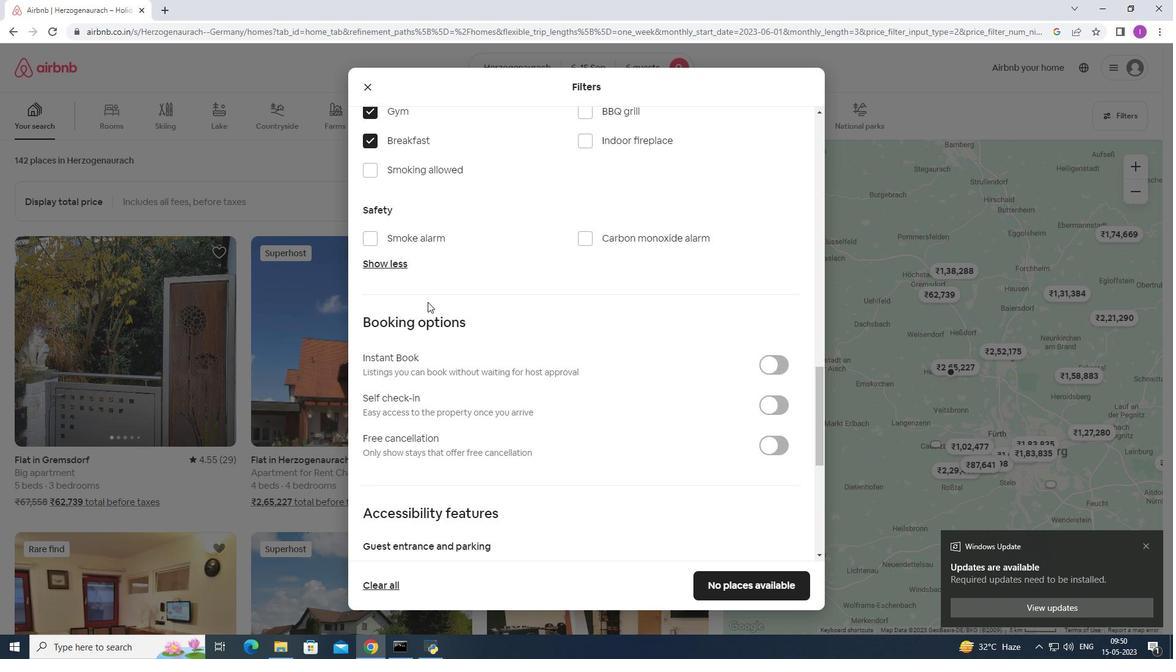 
Action: Mouse scrolled (432, 301) with delta (0, 0)
Screenshot: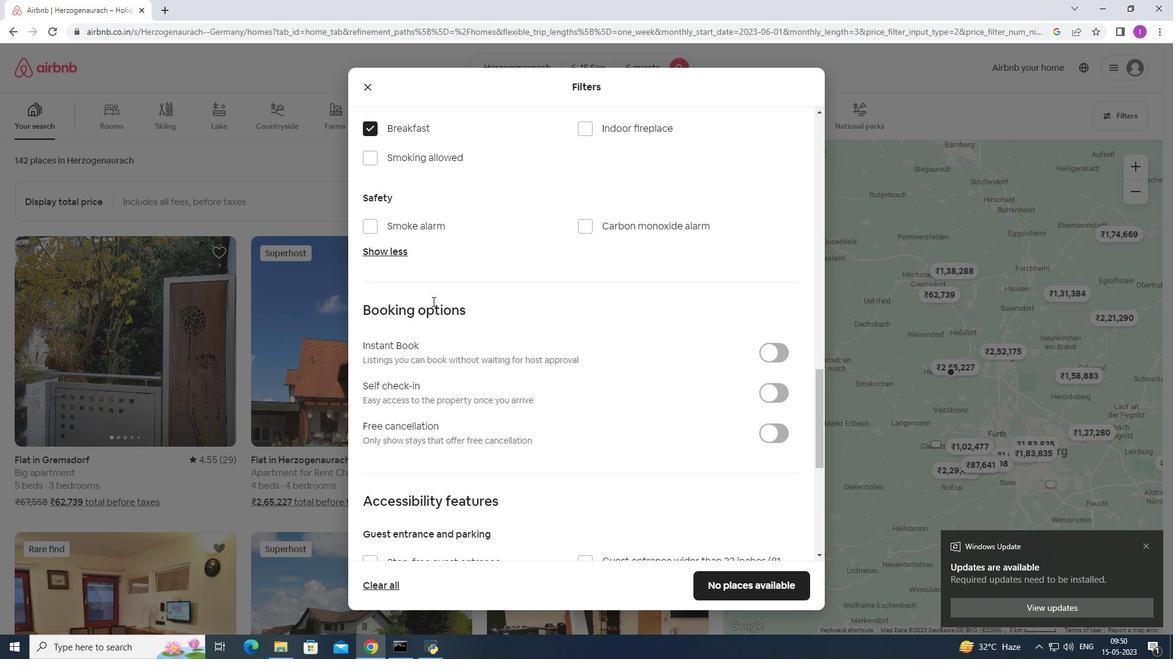 
Action: Mouse scrolled (432, 301) with delta (0, 0)
Screenshot: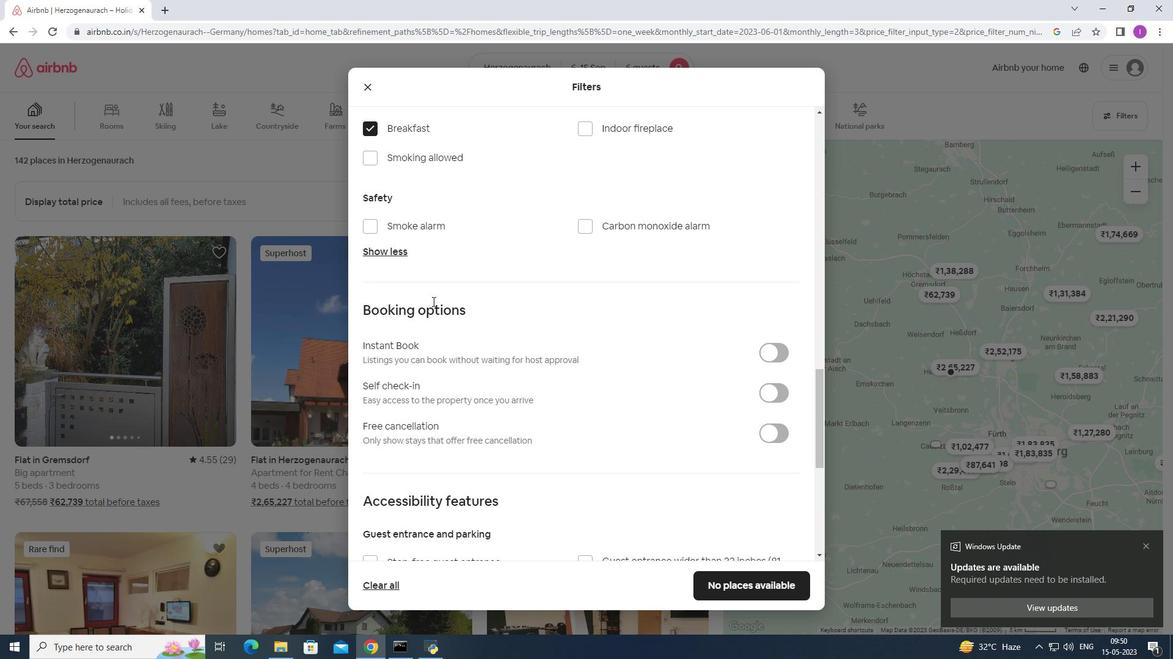 
Action: Mouse moved to (780, 273)
Screenshot: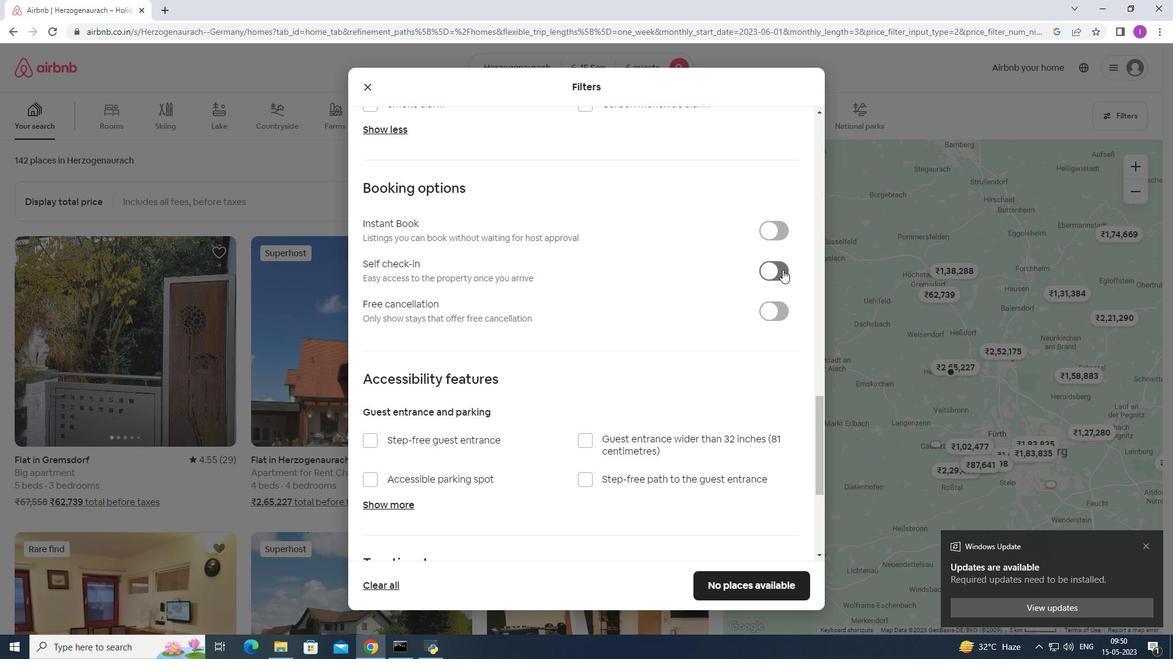 
Action: Mouse pressed left at (780, 273)
Screenshot: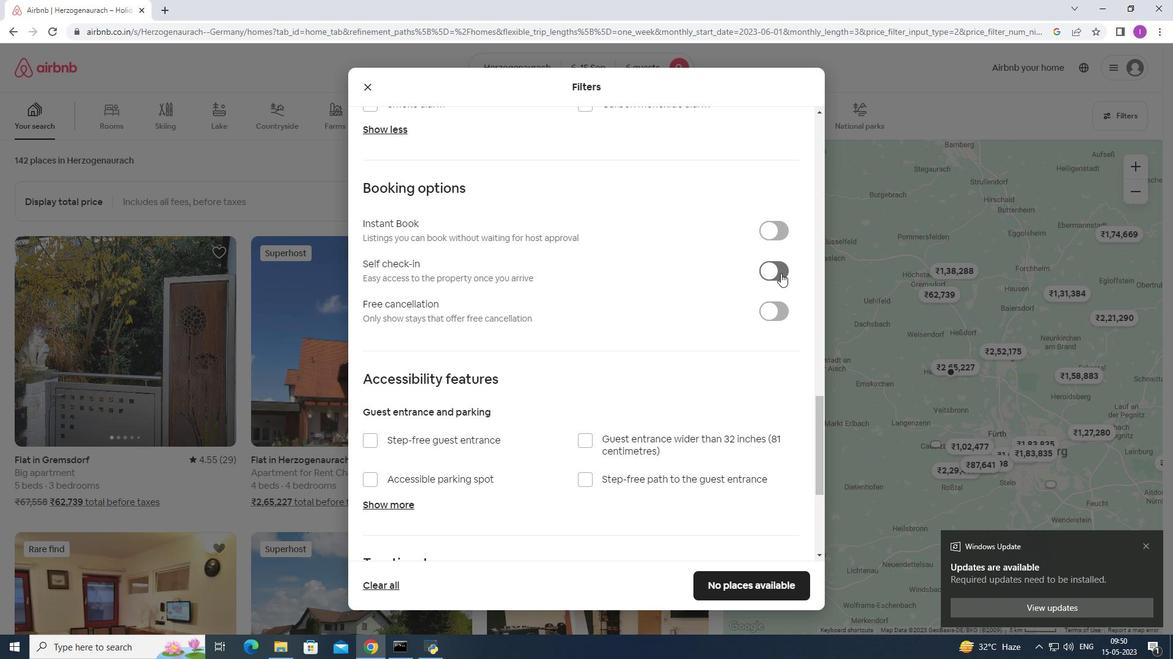 
Action: Mouse moved to (697, 270)
Screenshot: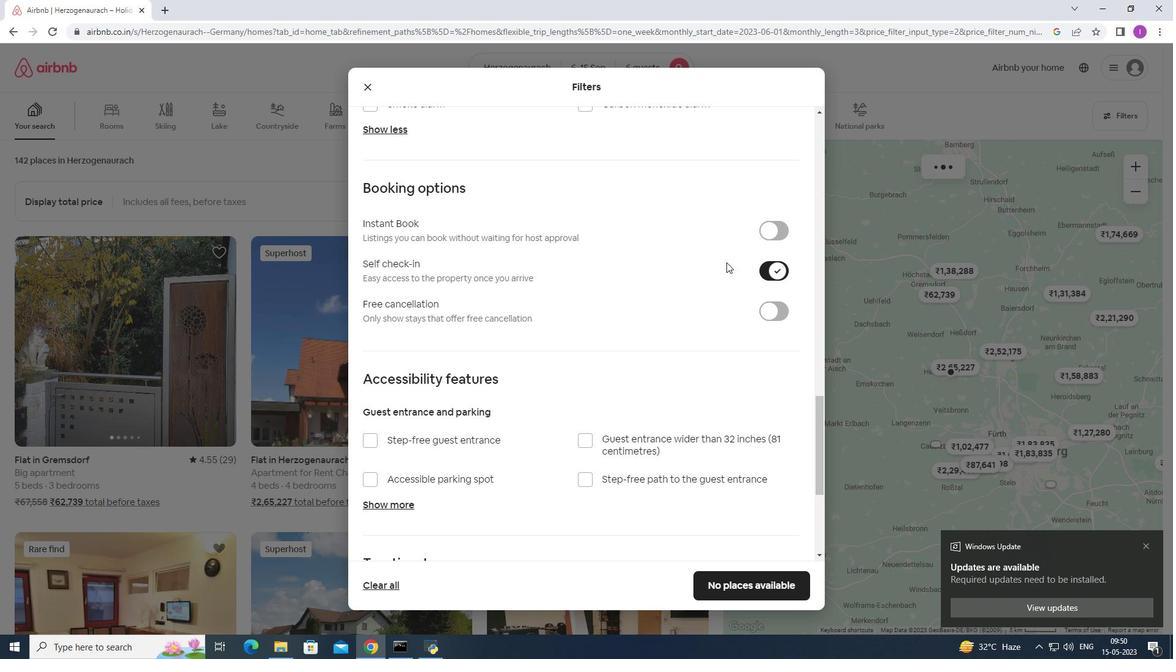 
Action: Mouse scrolled (697, 269) with delta (0, 0)
Screenshot: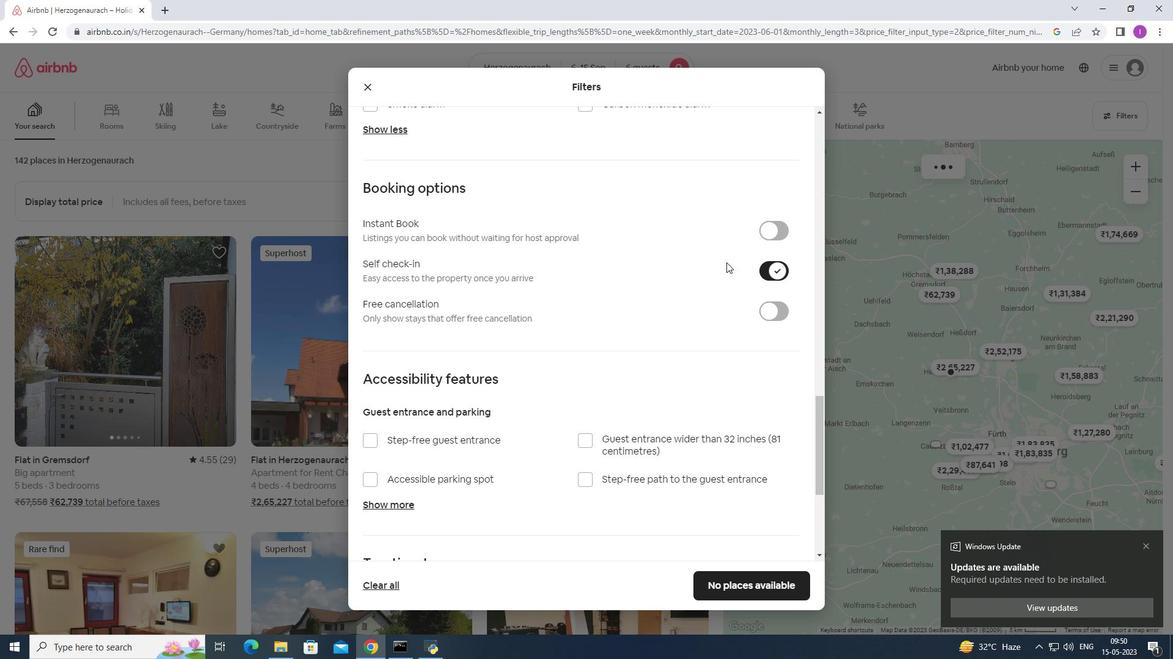 
Action: Mouse moved to (696, 270)
Screenshot: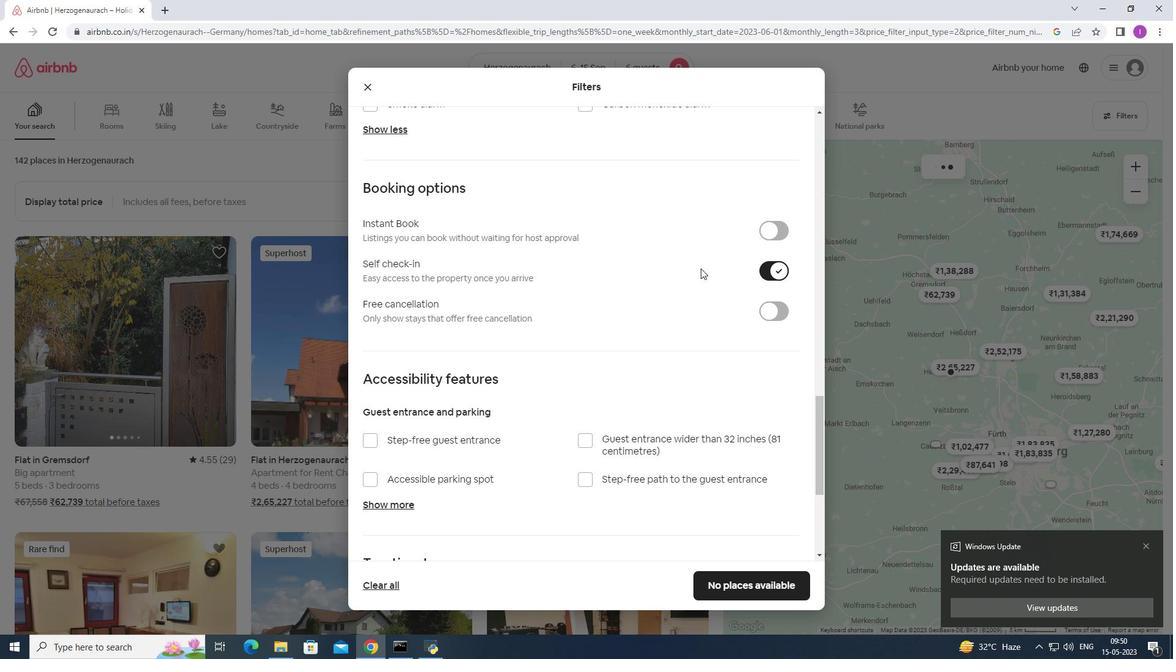 
Action: Mouse scrolled (696, 269) with delta (0, 0)
Screenshot: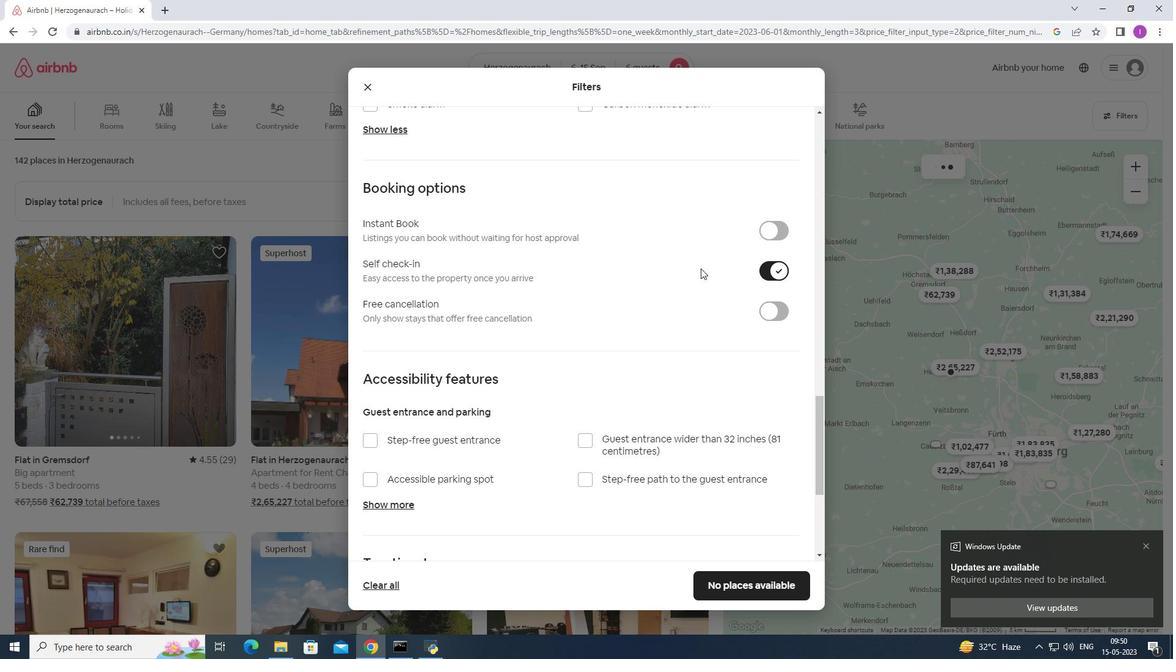 
Action: Mouse moved to (625, 278)
Screenshot: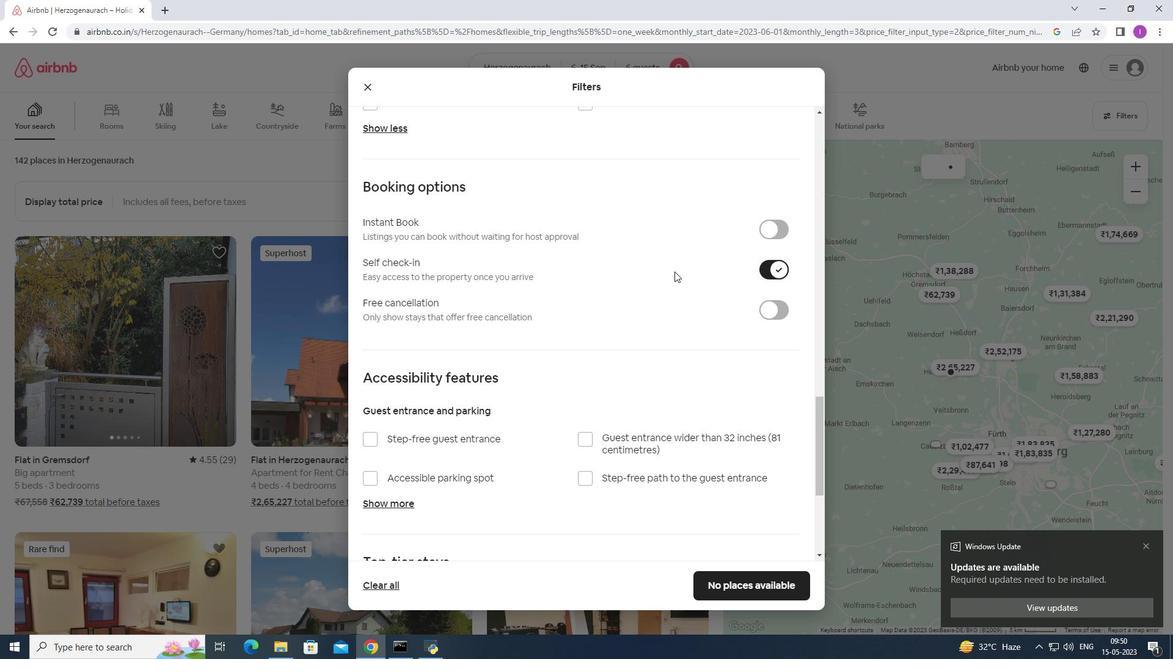
Action: Mouse scrolled (629, 277) with delta (0, 0)
Screenshot: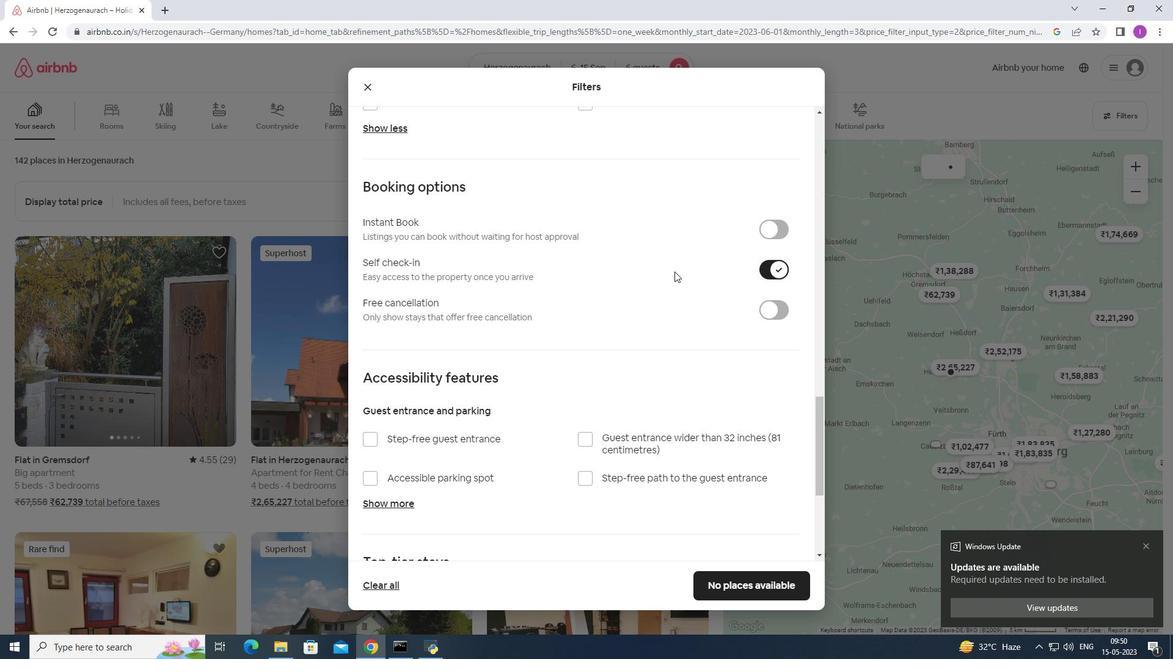 
Action: Mouse moved to (576, 274)
Screenshot: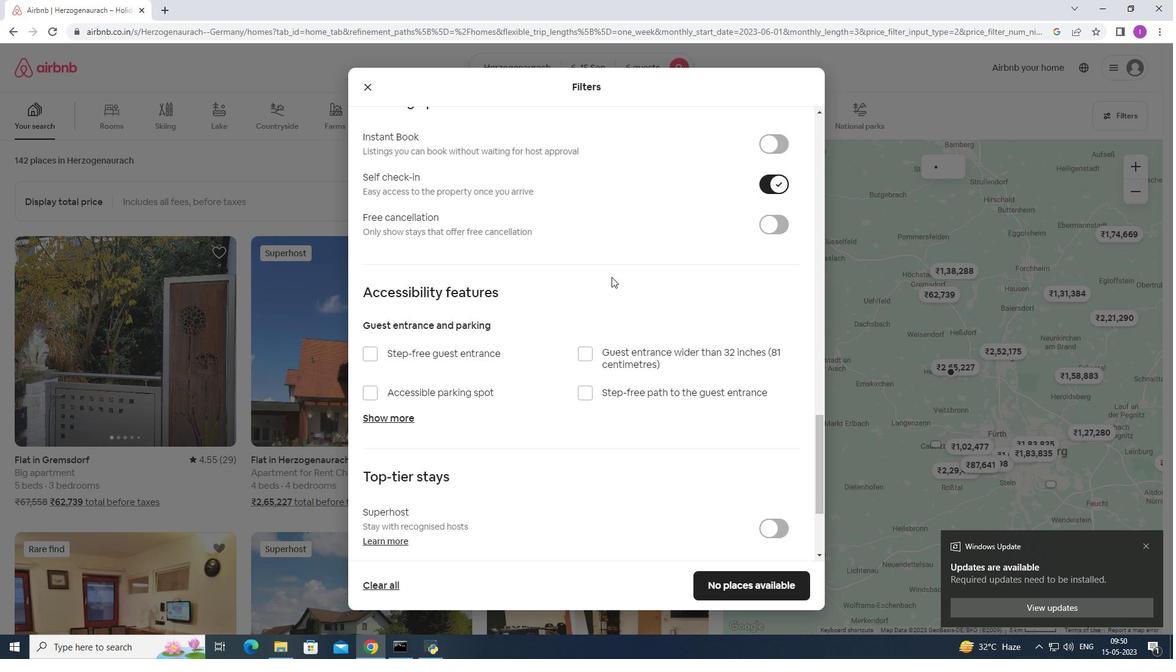 
Action: Mouse scrolled (576, 274) with delta (0, 0)
Screenshot: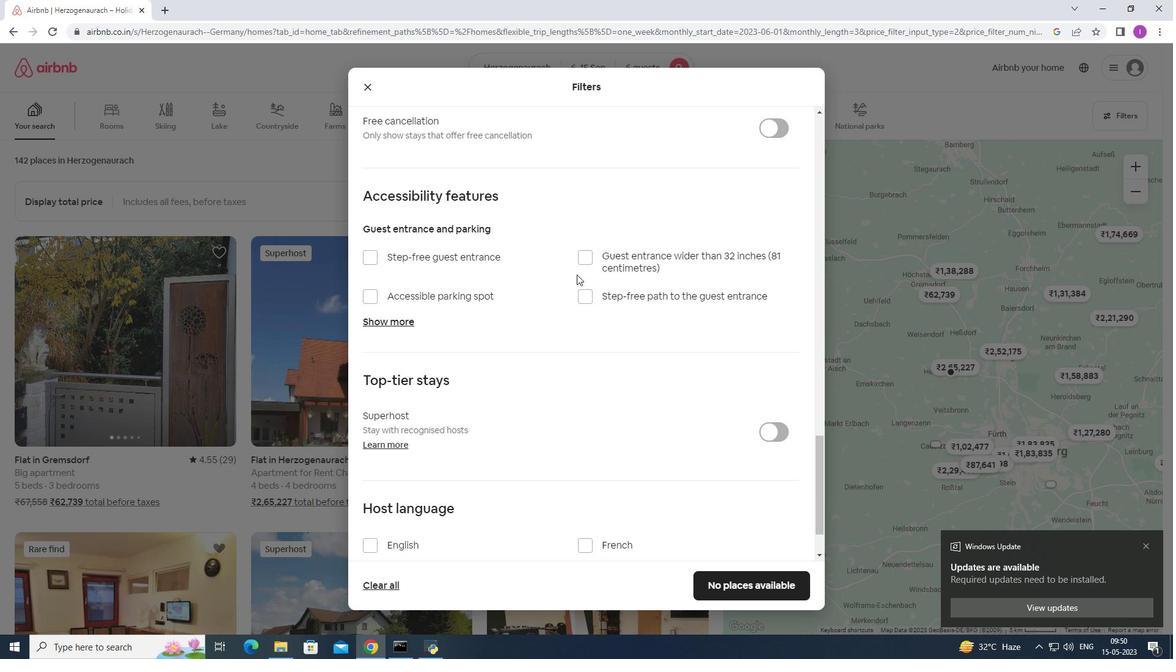 
Action: Mouse moved to (518, 311)
Screenshot: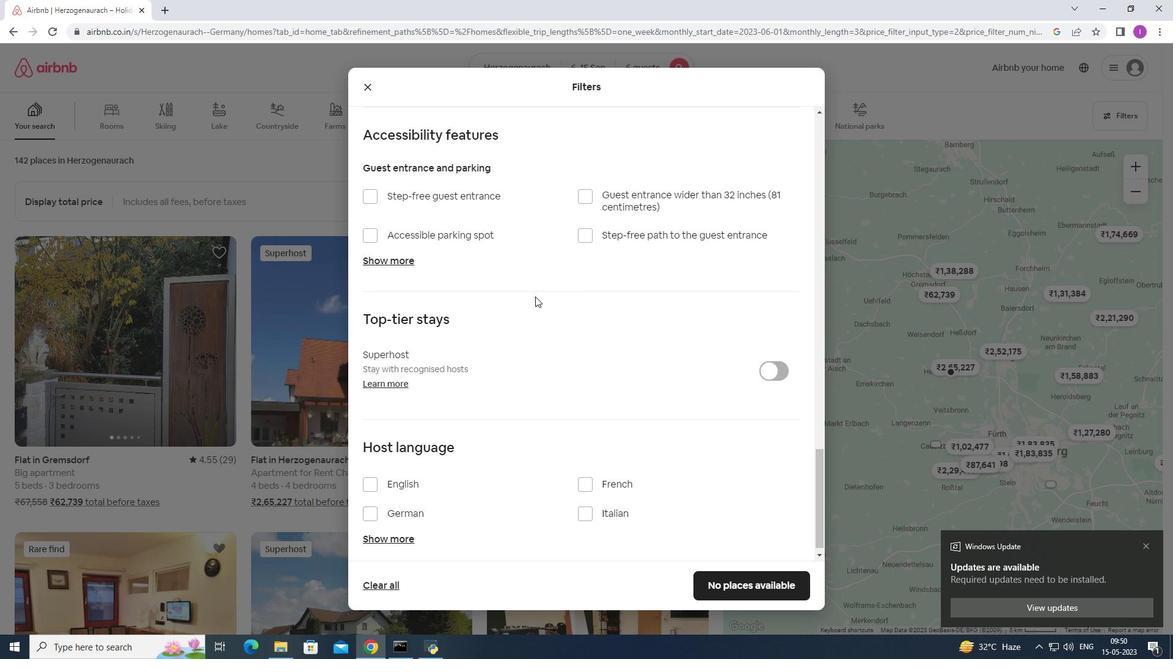 
Action: Mouse scrolled (518, 311) with delta (0, 0)
Screenshot: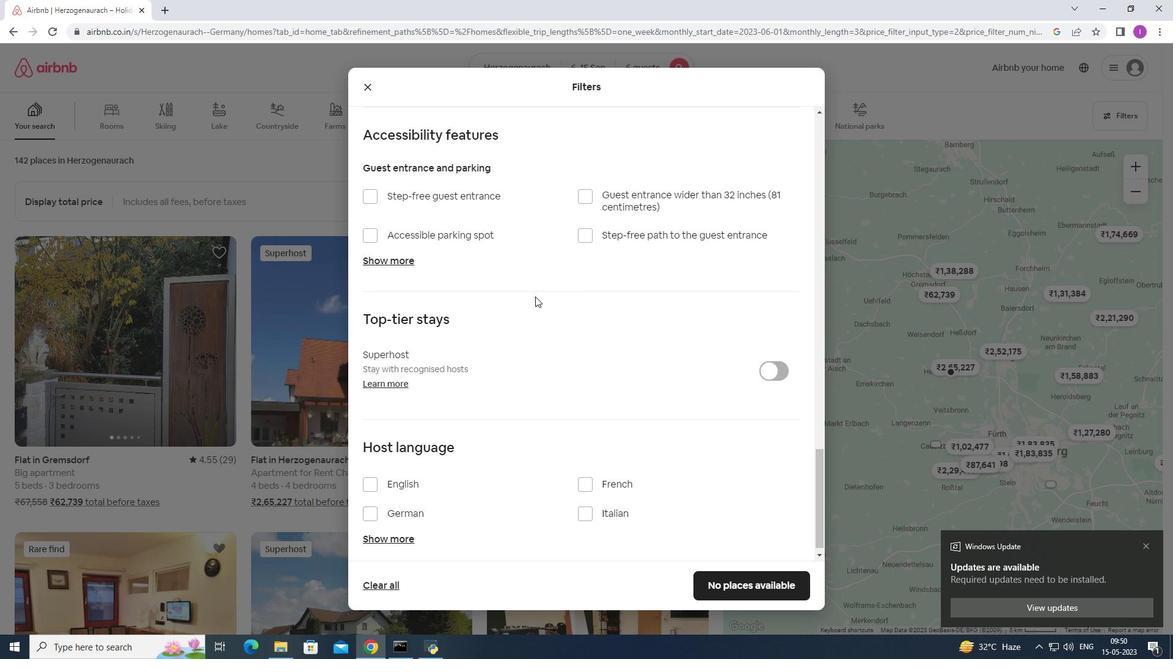 
Action: Mouse scrolled (518, 311) with delta (0, 0)
Screenshot: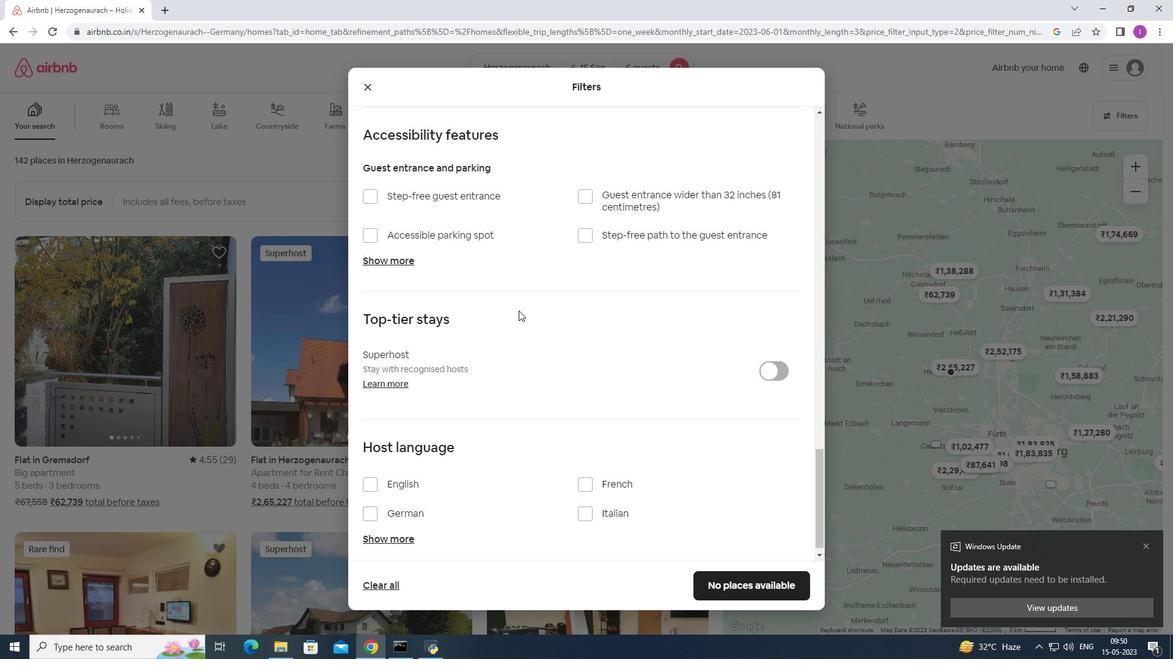 
Action: Mouse moved to (516, 318)
Screenshot: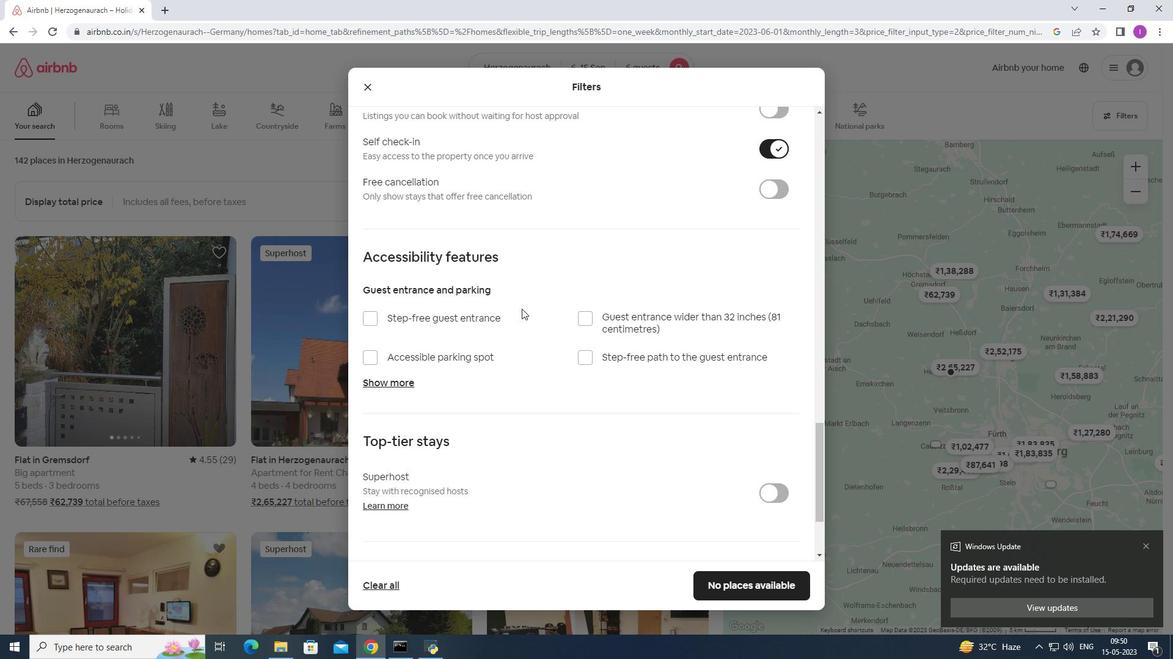 
Action: Mouse scrolled (516, 318) with delta (0, 0)
Screenshot: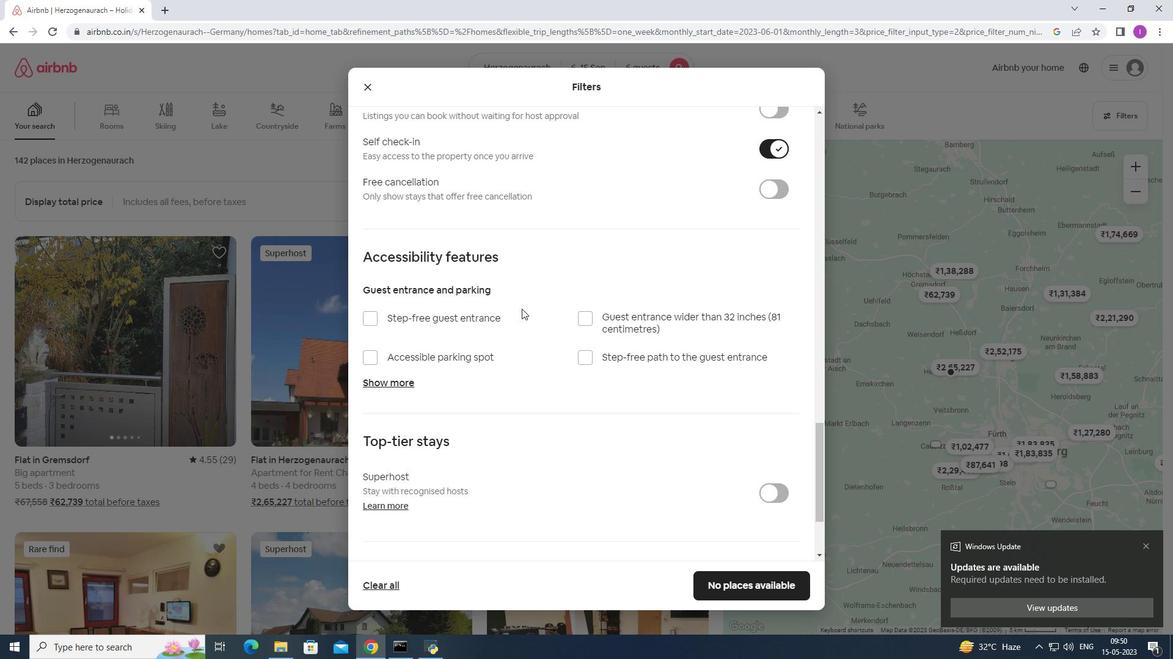 
Action: Mouse moved to (513, 323)
Screenshot: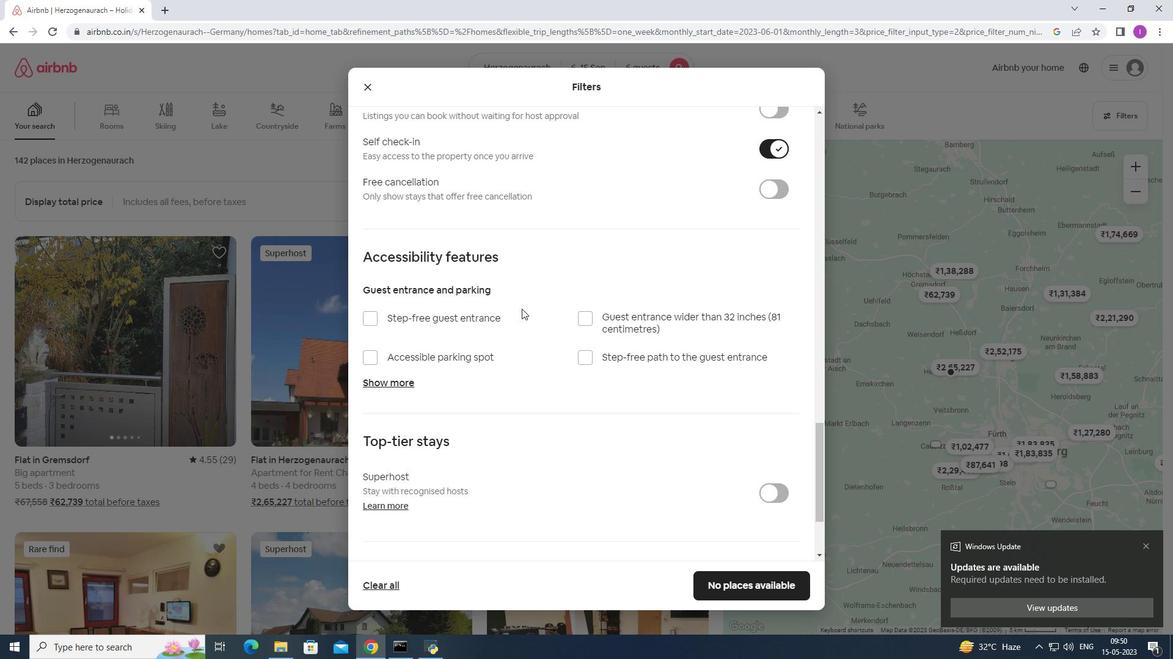 
Action: Mouse scrolled (513, 322) with delta (0, 0)
Screenshot: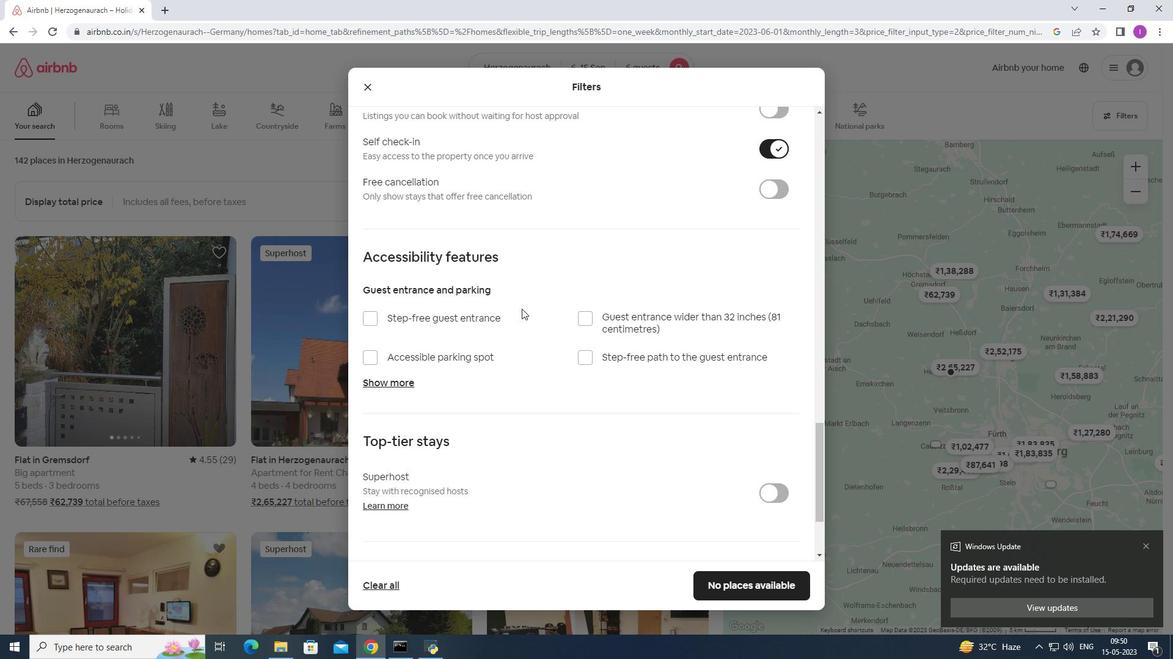 
Action: Mouse scrolled (513, 322) with delta (0, 0)
Screenshot: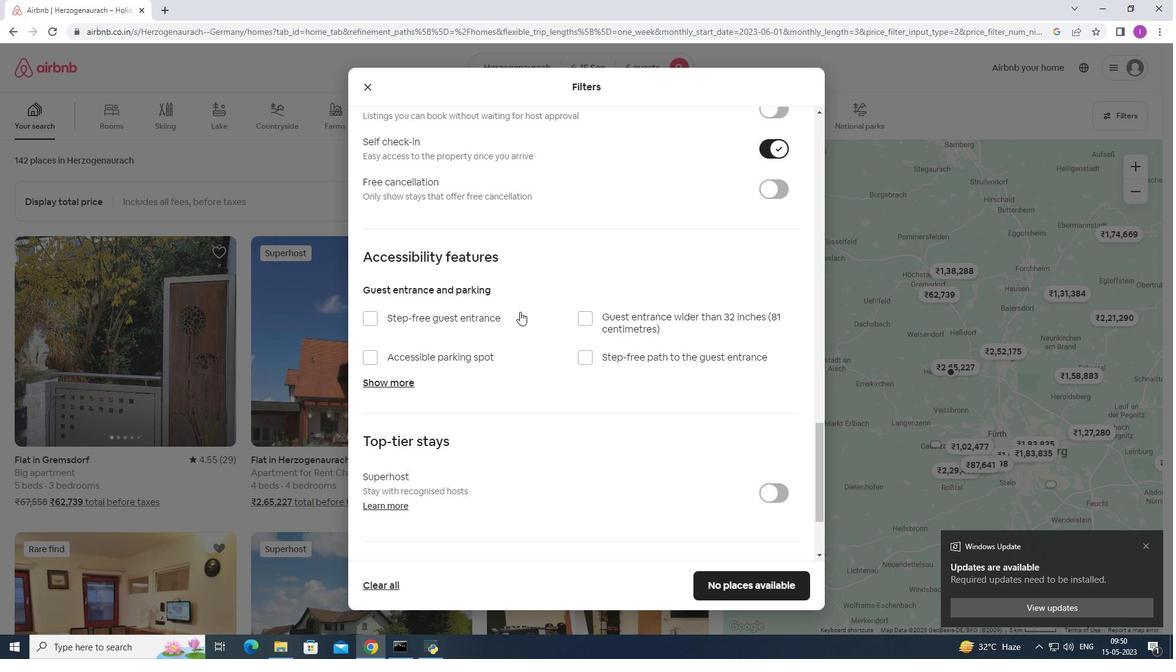 
Action: Mouse moved to (421, 378)
Screenshot: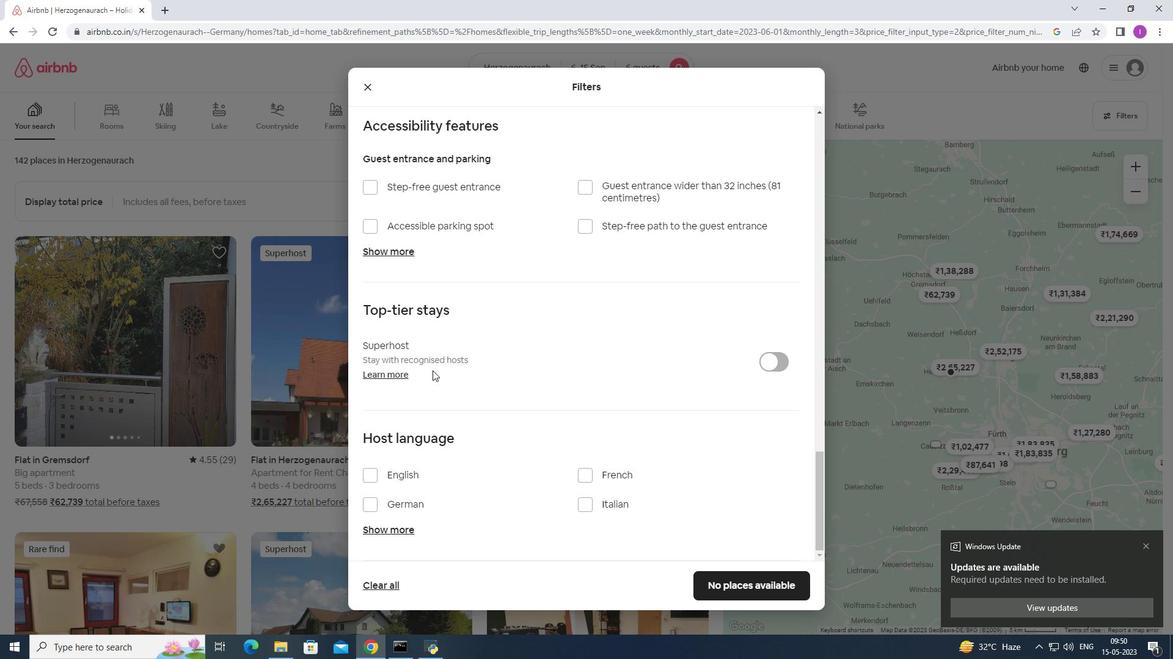 
Action: Mouse scrolled (421, 377) with delta (0, 0)
Screenshot: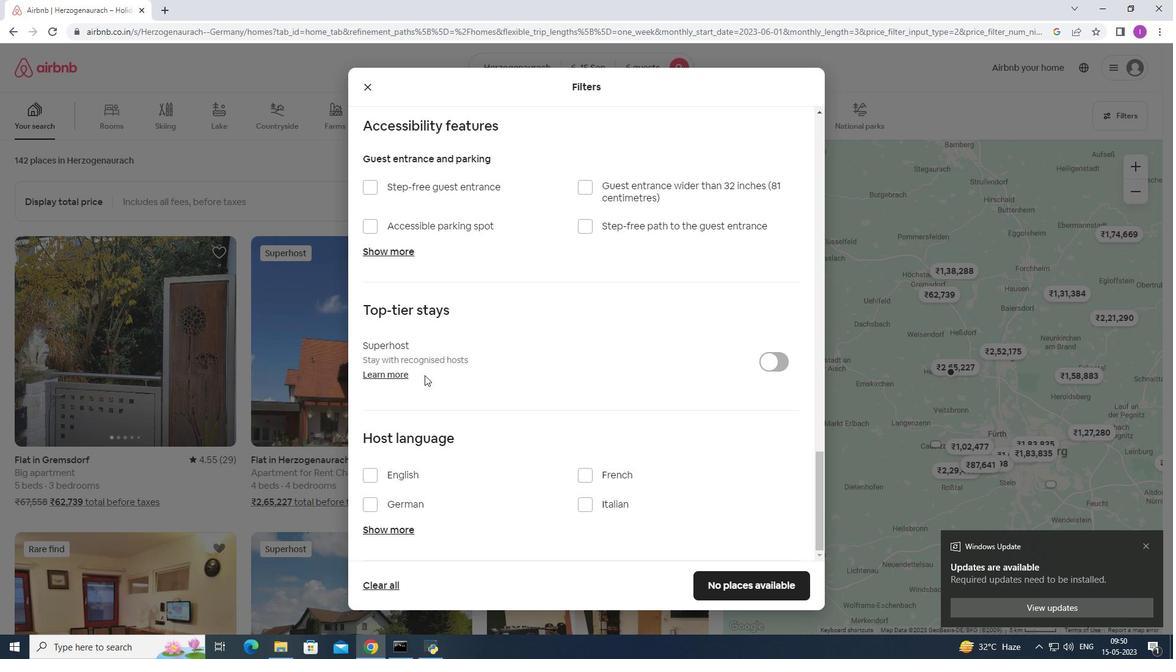 
Action: Mouse moved to (421, 378)
Screenshot: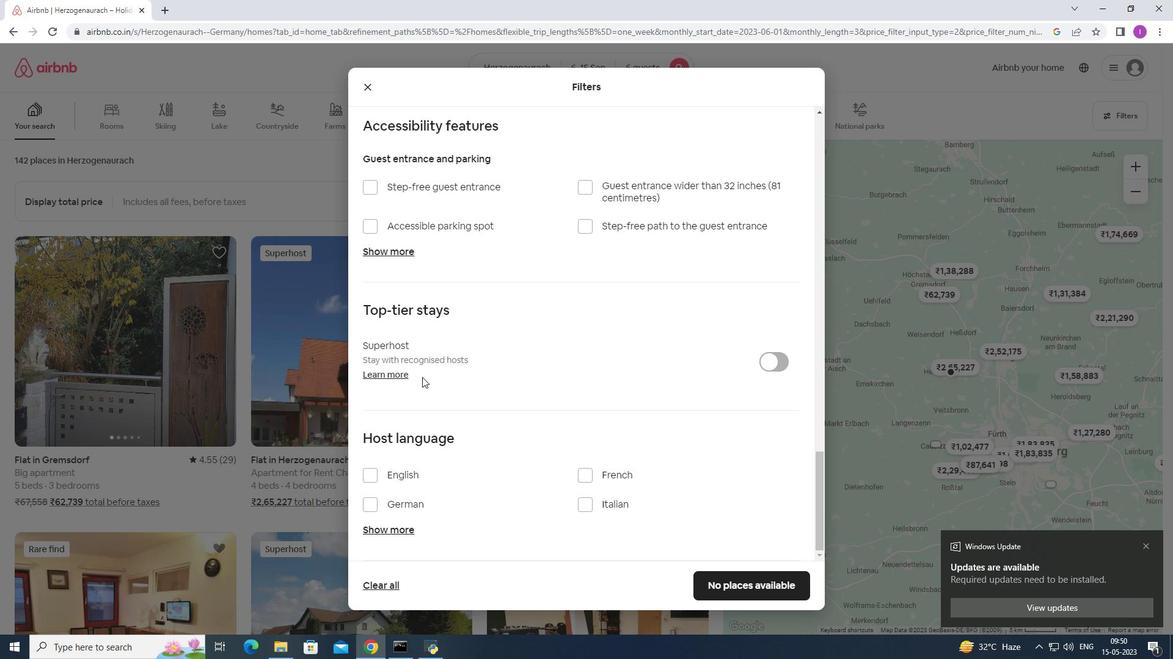
Action: Mouse scrolled (421, 377) with delta (0, 0)
Screenshot: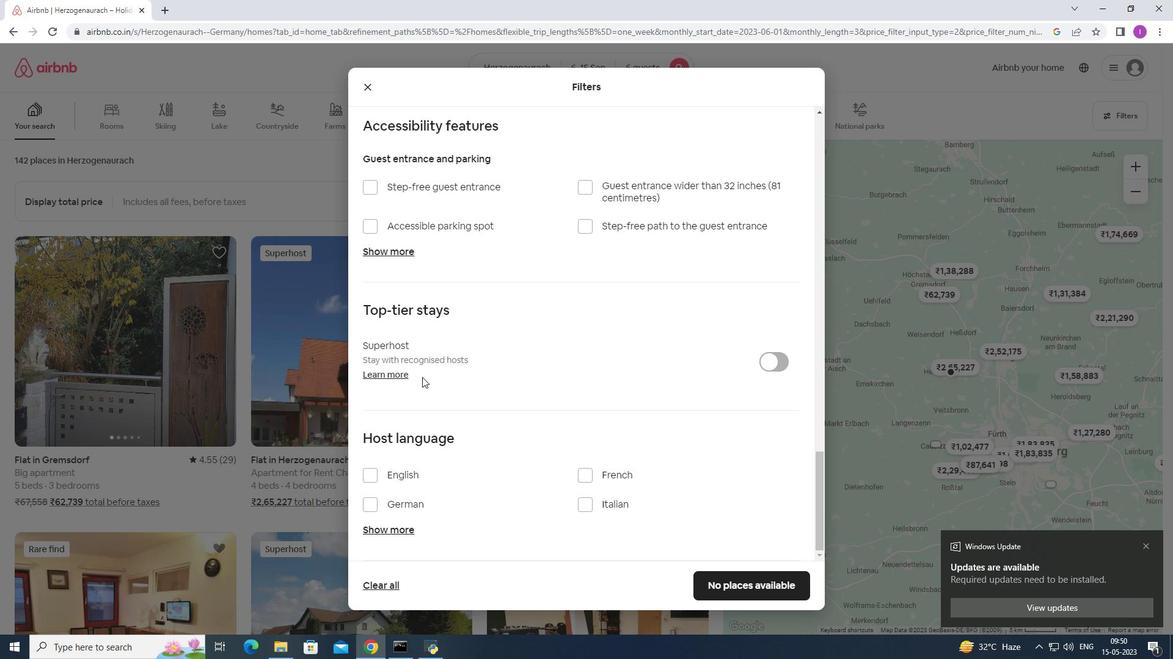 
Action: Mouse moved to (421, 378)
Screenshot: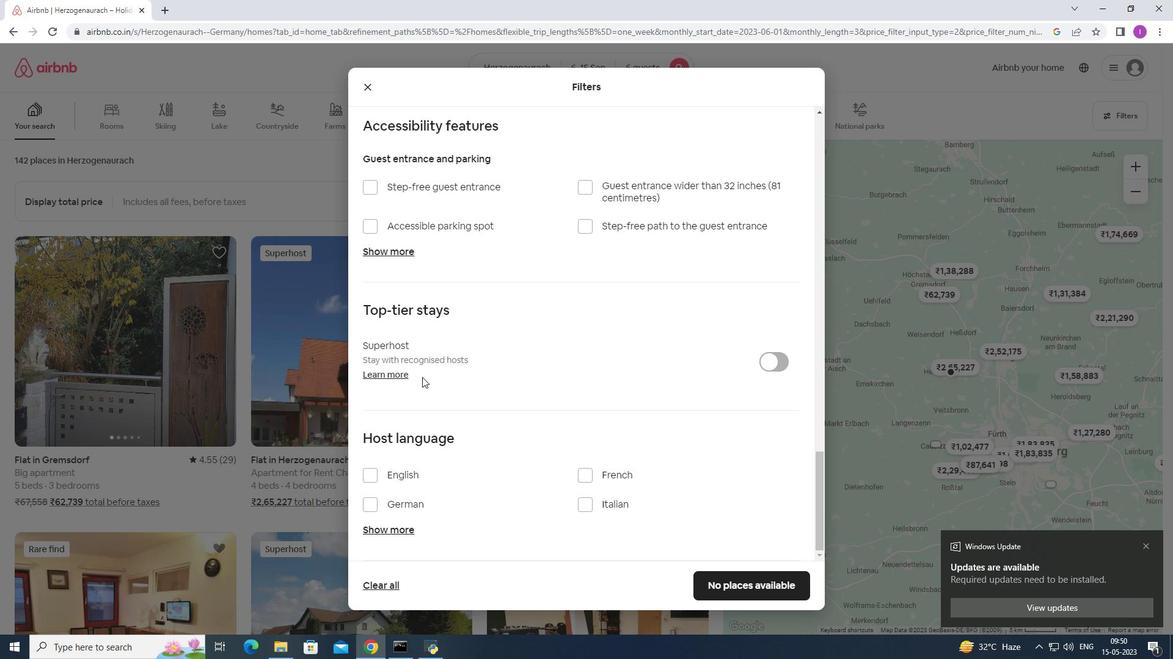 
Action: Mouse scrolled (421, 378) with delta (0, 0)
Screenshot: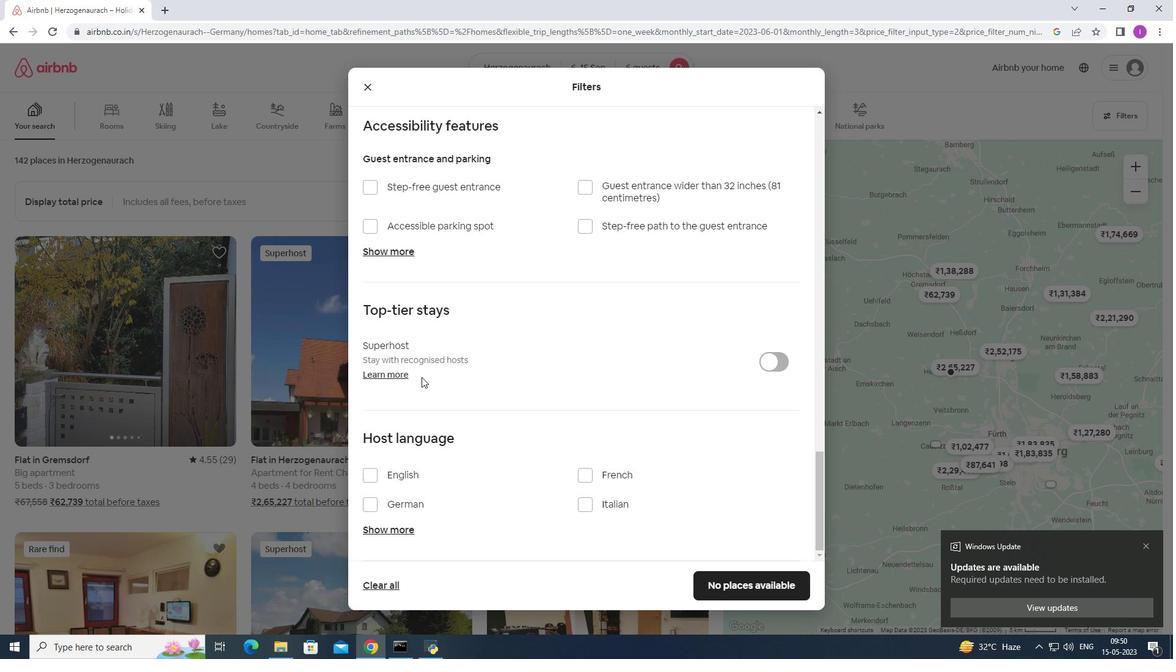 
Action: Mouse moved to (364, 477)
Screenshot: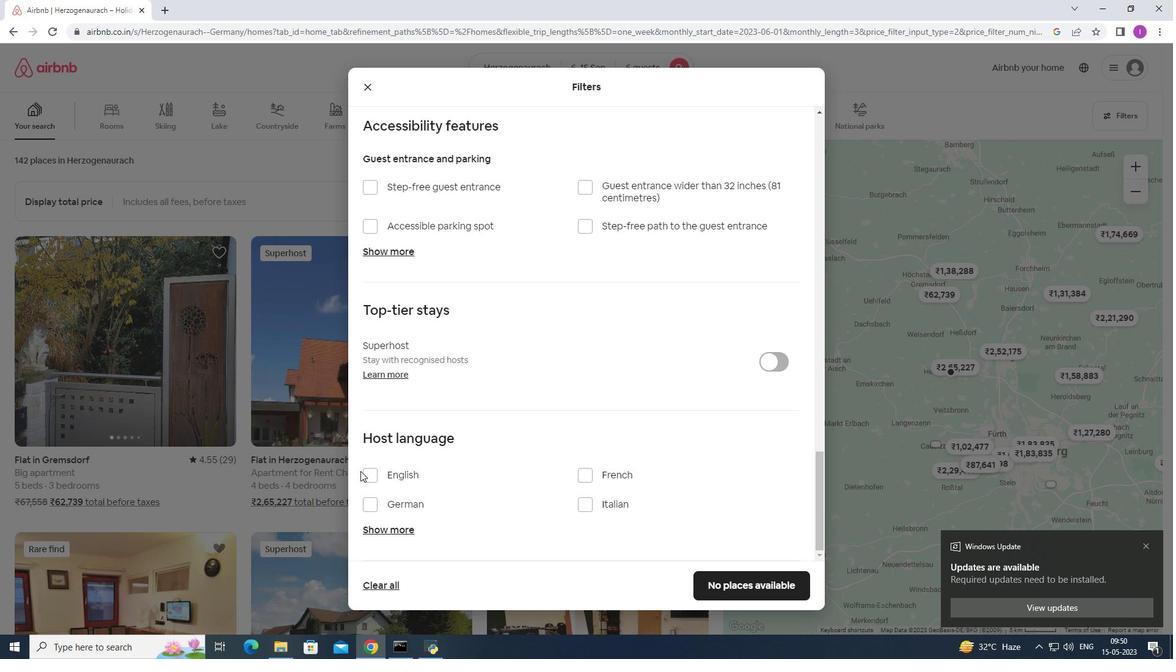 
Action: Mouse pressed left at (364, 477)
Screenshot: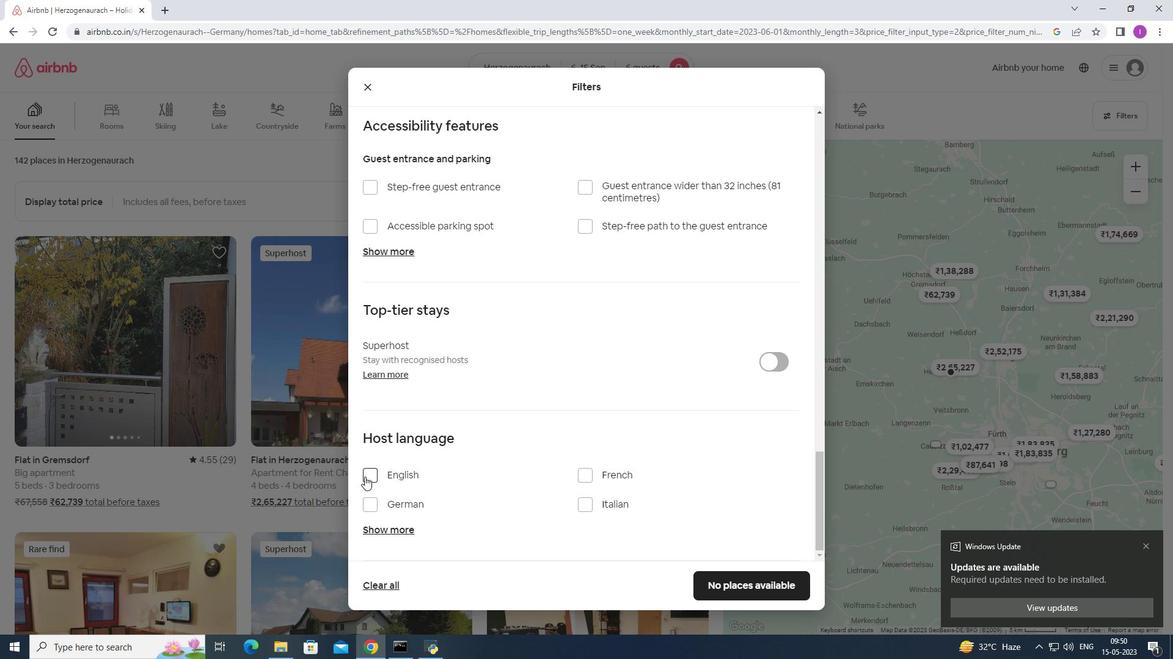 
Action: Mouse moved to (466, 452)
Screenshot: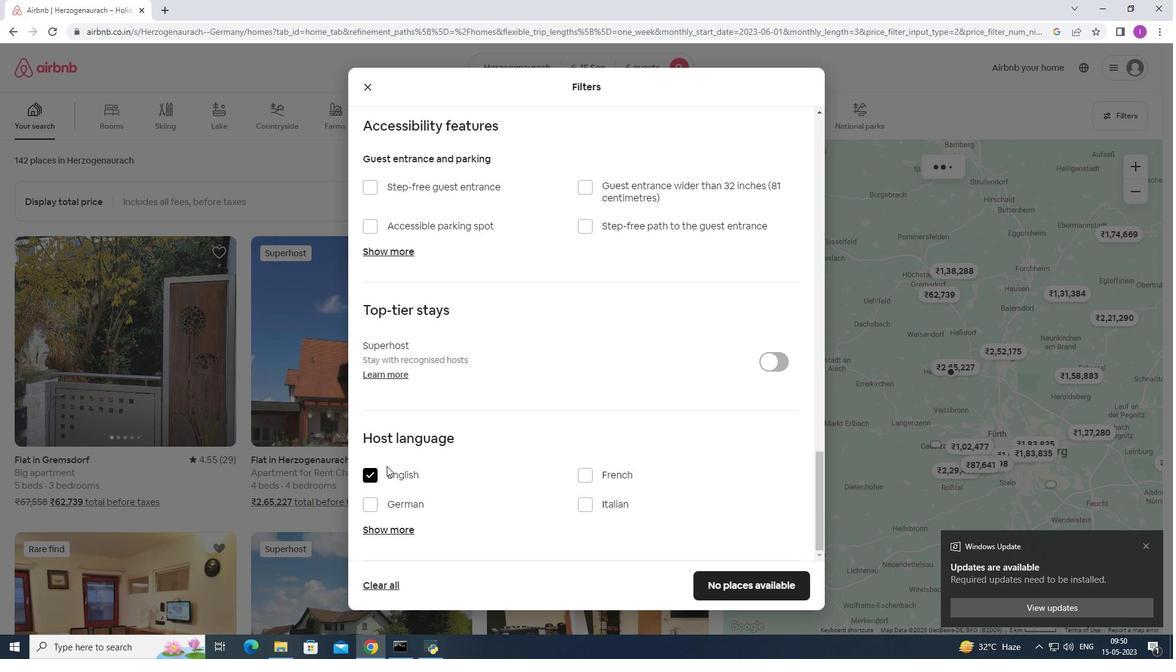 
Action: Mouse scrolled (466, 451) with delta (0, 0)
Screenshot: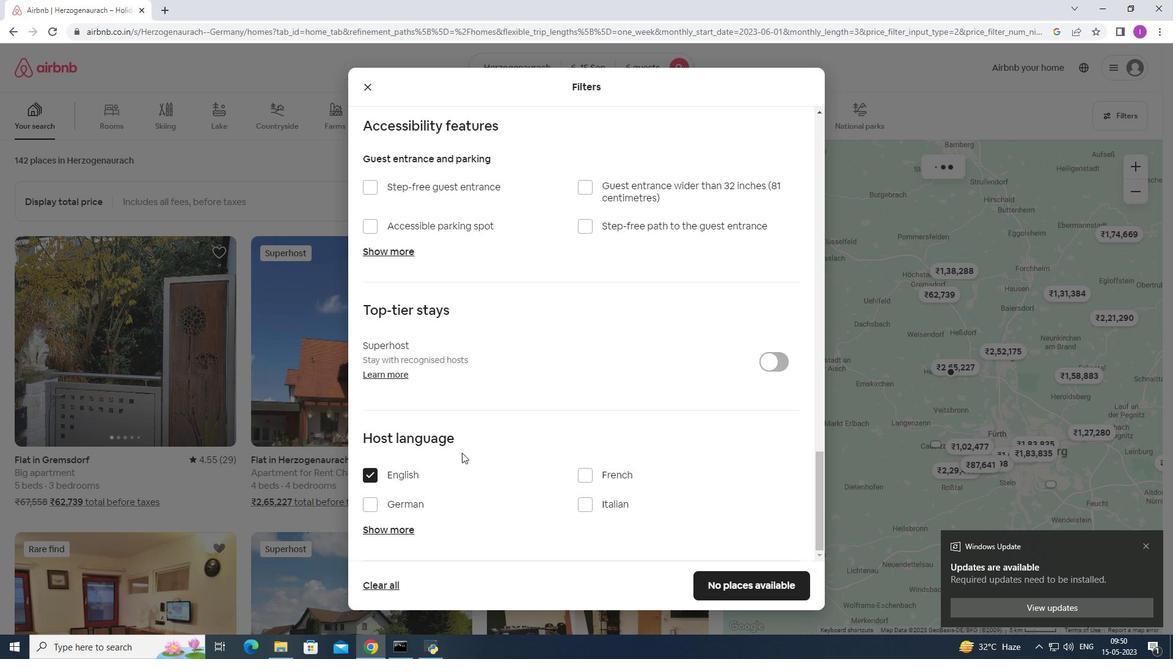 
Action: Mouse scrolled (466, 451) with delta (0, 0)
Screenshot: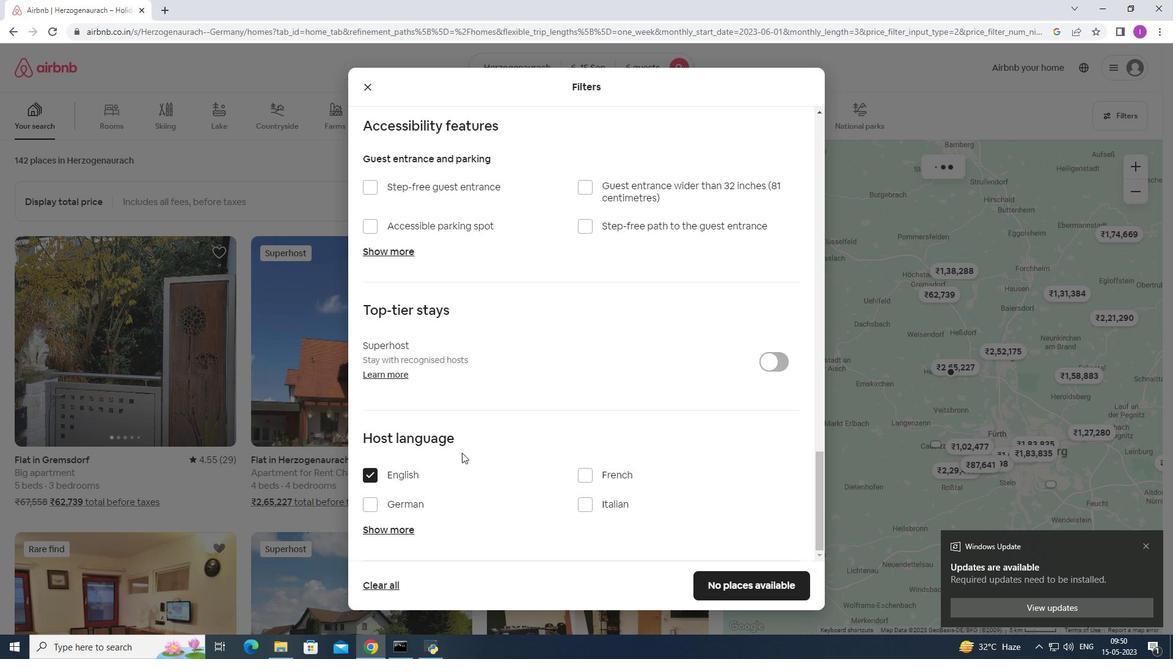 
Action: Mouse scrolled (466, 451) with delta (0, 0)
Screenshot: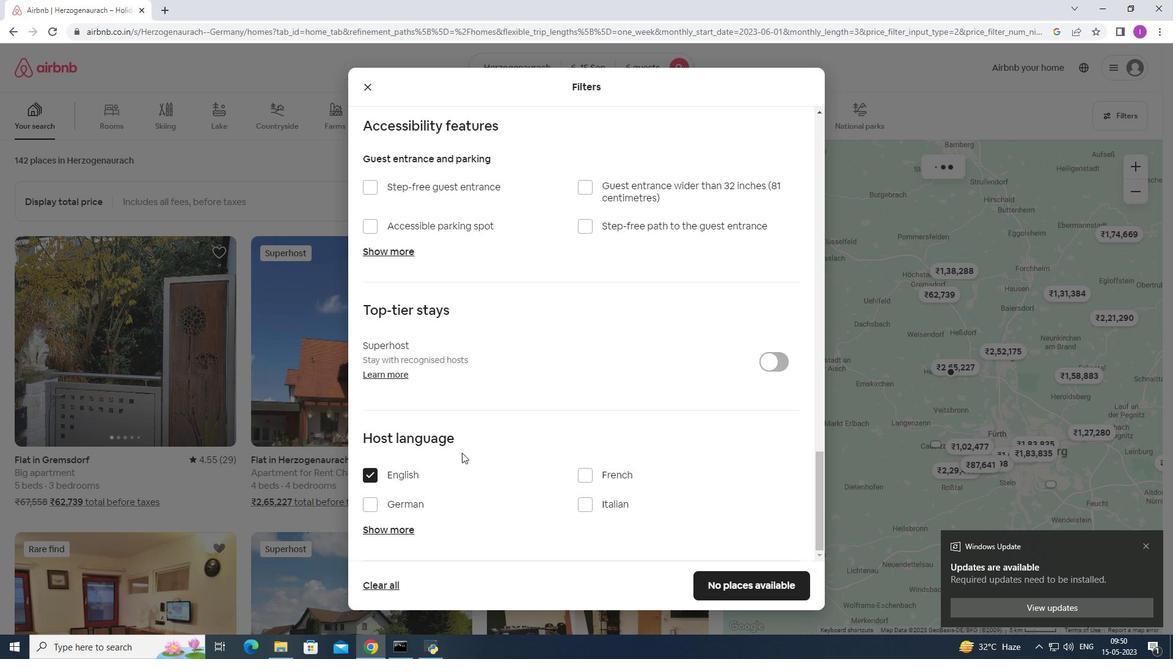 
Action: Mouse moved to (468, 450)
Screenshot: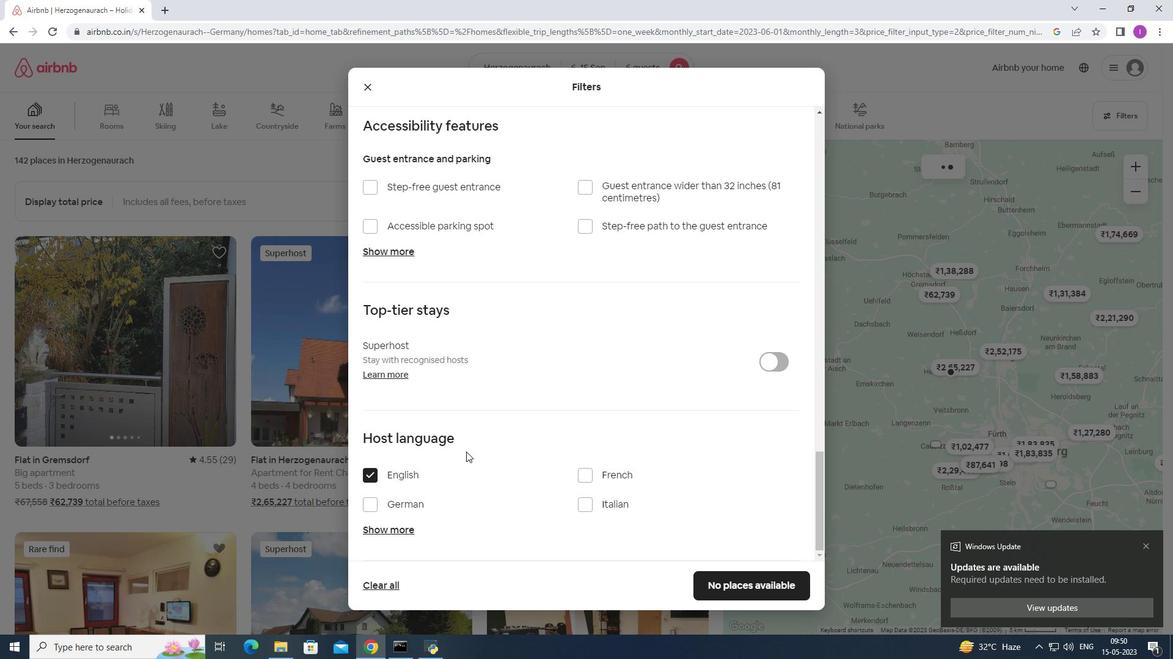 
Action: Mouse scrolled (467, 450) with delta (0, 0)
Screenshot: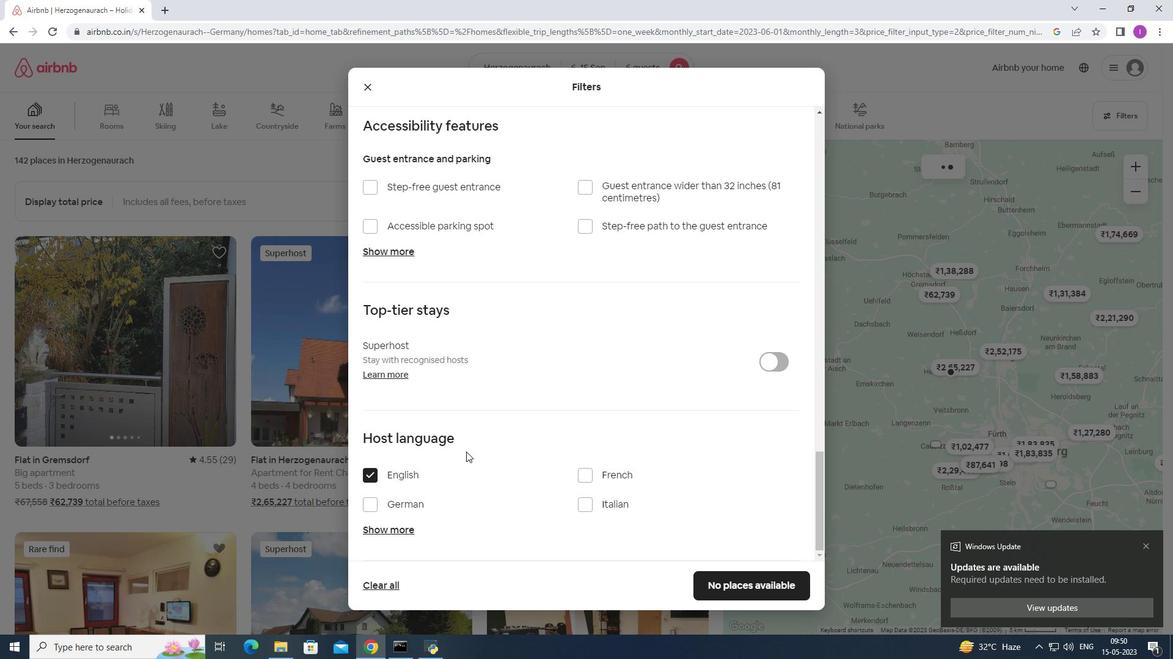 
Action: Mouse scrolled (468, 450) with delta (0, 0)
Screenshot: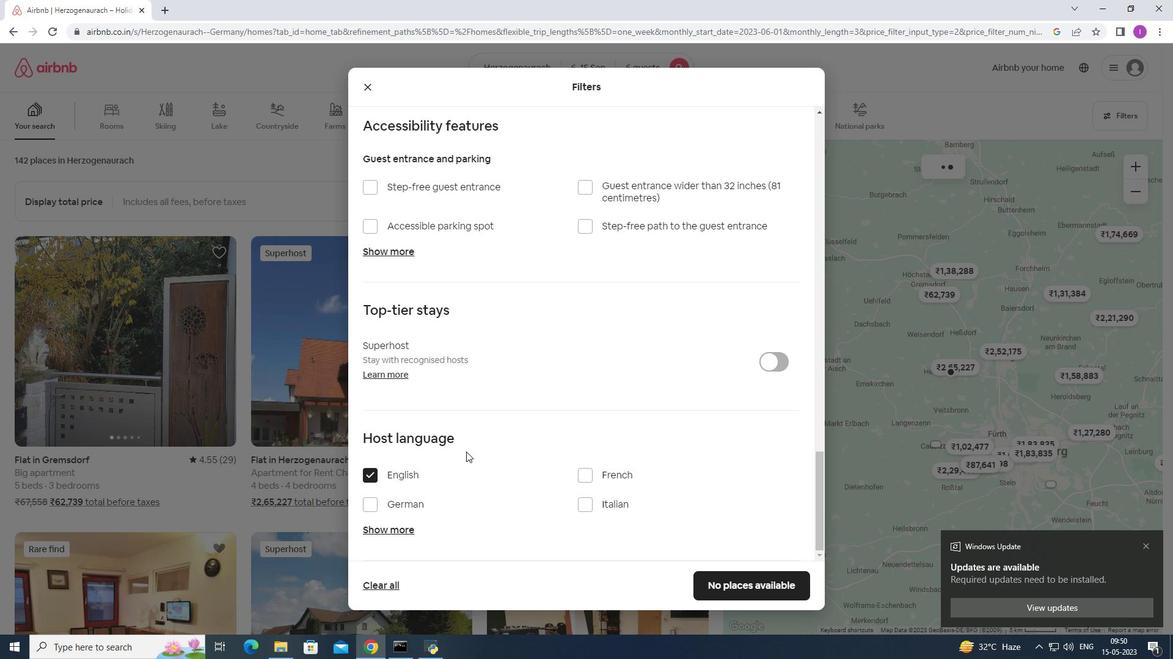 
Action: Mouse moved to (707, 582)
Screenshot: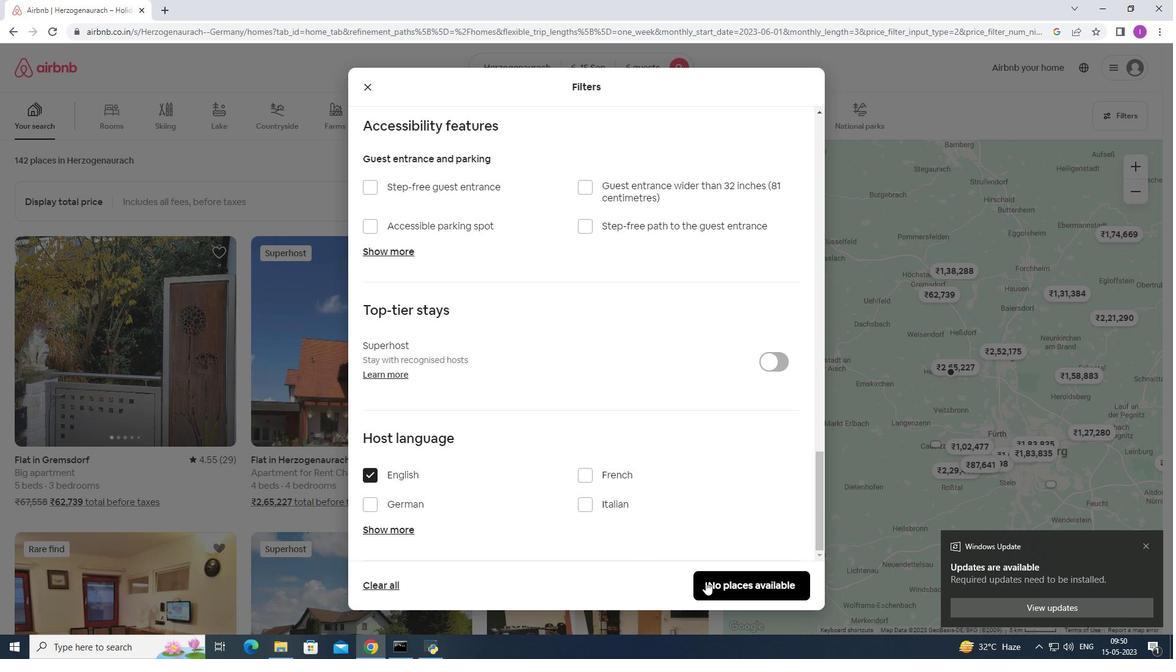 
Action: Mouse pressed left at (707, 582)
Screenshot: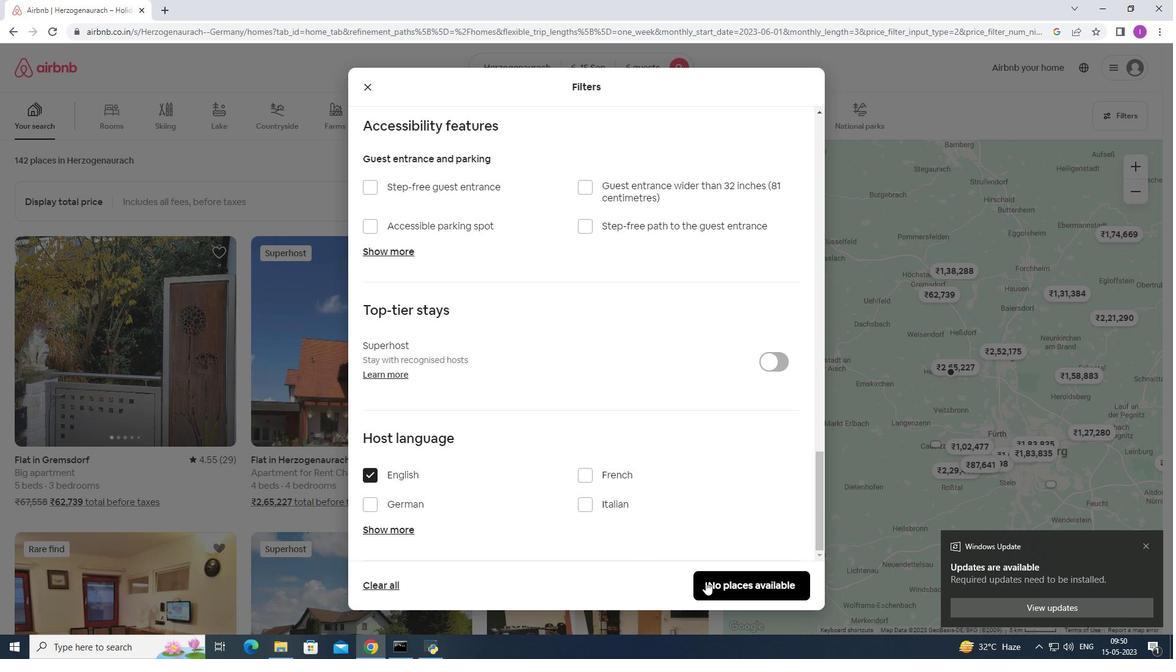 
Action: Mouse moved to (684, 563)
Screenshot: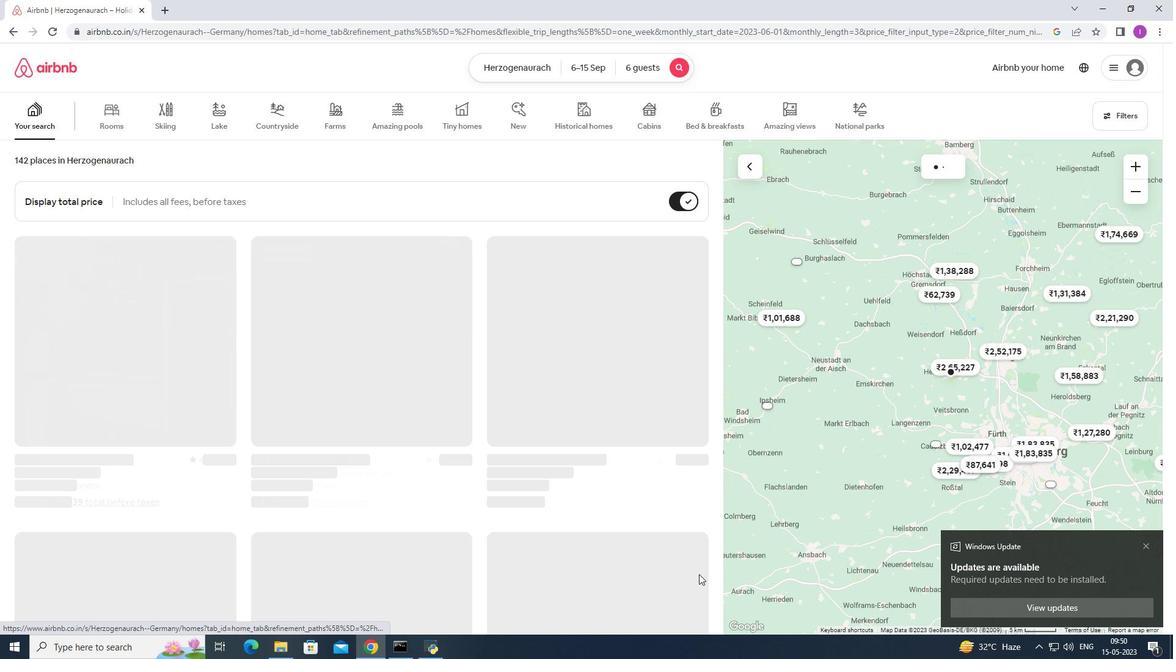 
